 Task: Look for space in Schio, Italy from 17th June, 2023 to 21st June, 2023 for 2 adults in price range Rs.7000 to Rs.12000. Place can be private room with 1  bedroom having 2 beds and 1 bathroom. Property type can be house, flat, guest house. Amenities needed are: wifi. Booking option can be shelf check-in. Required host language is English.
Action: Mouse moved to (532, 153)
Screenshot: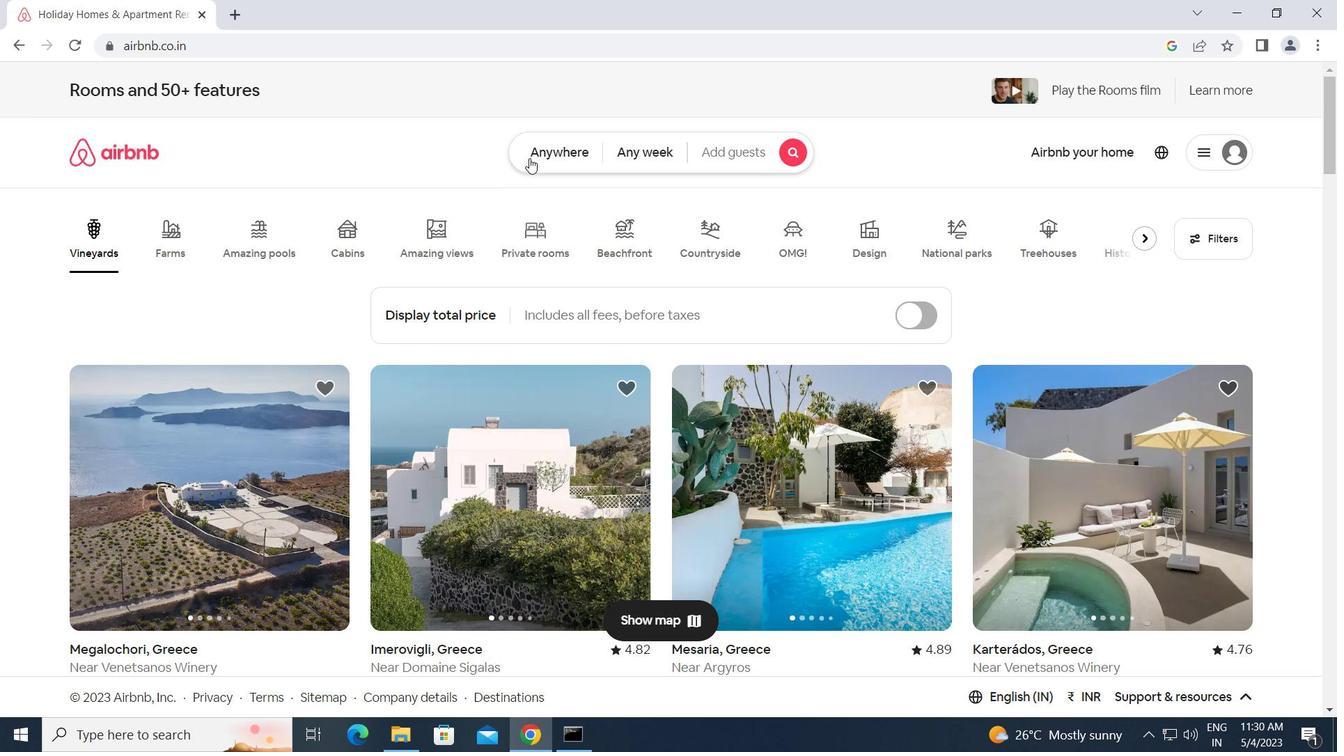 
Action: Mouse pressed left at (532, 153)
Screenshot: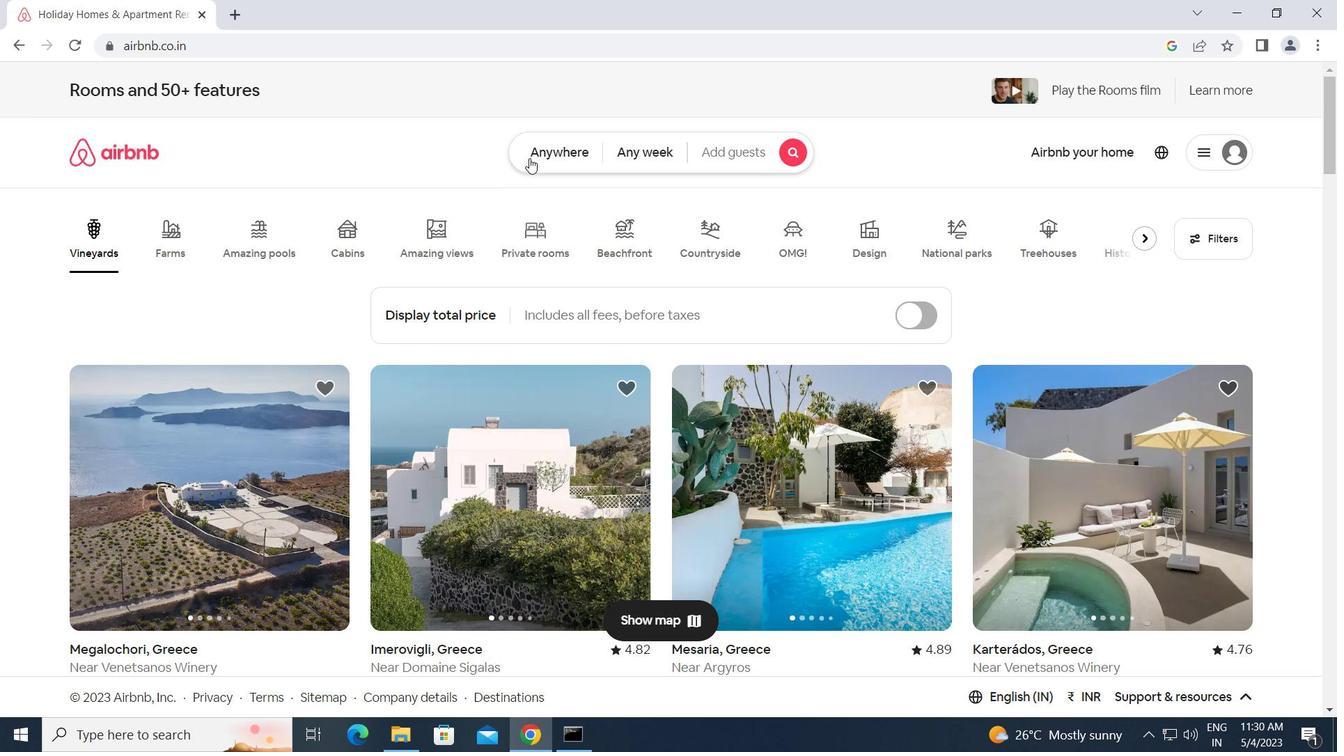 
Action: Mouse moved to (400, 217)
Screenshot: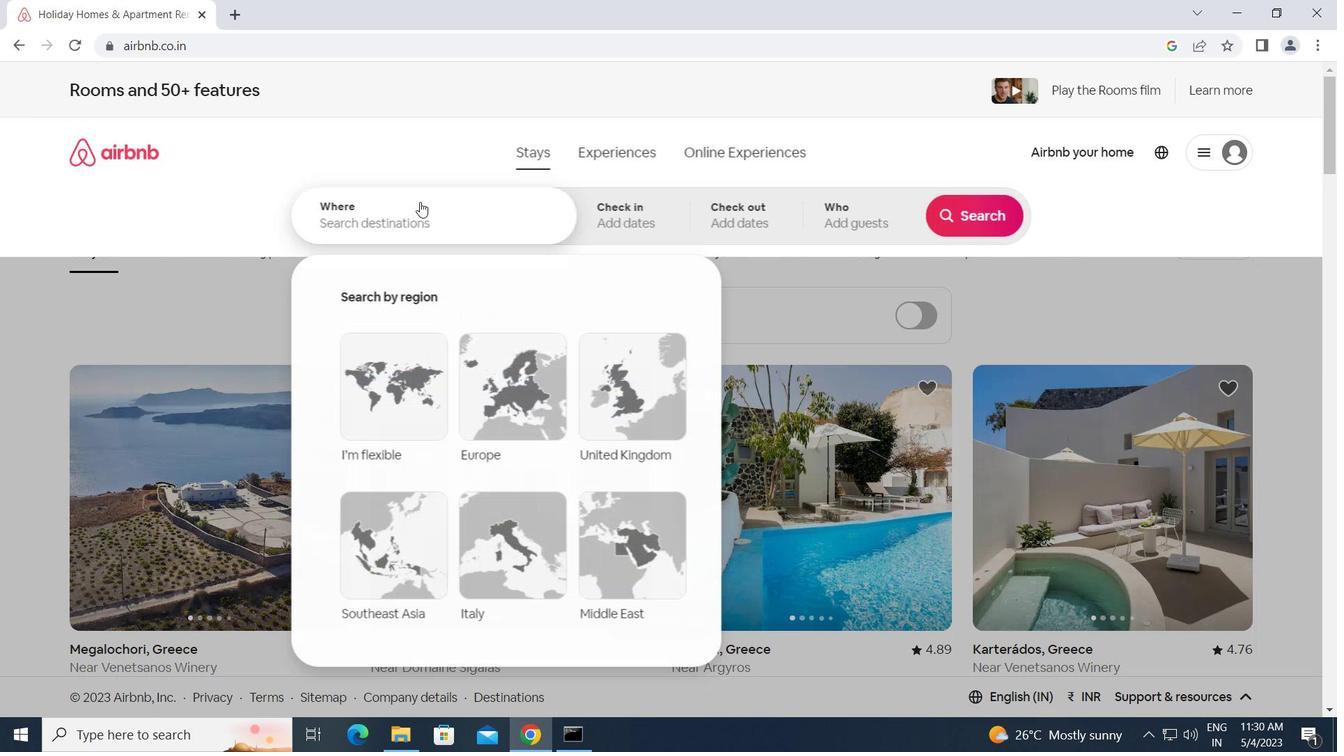 
Action: Mouse pressed left at (400, 217)
Screenshot: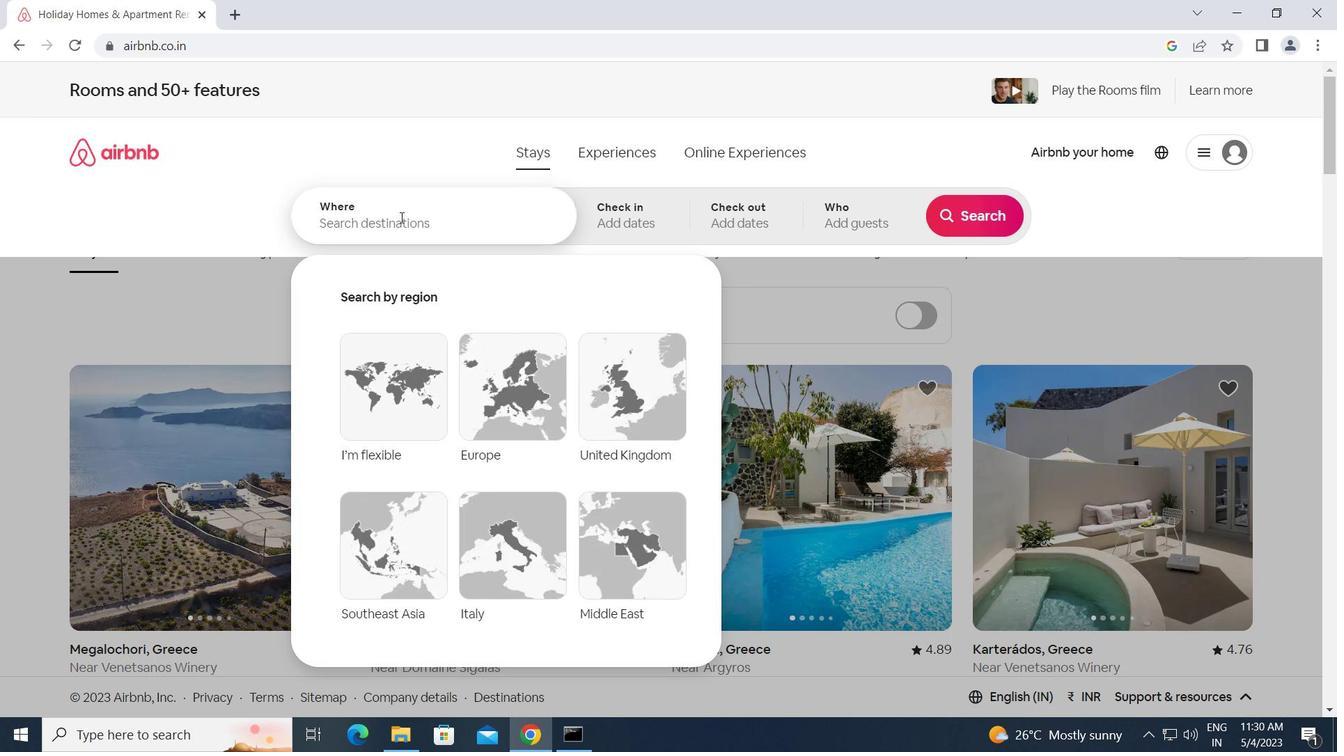 
Action: Mouse moved to (119, 441)
Screenshot: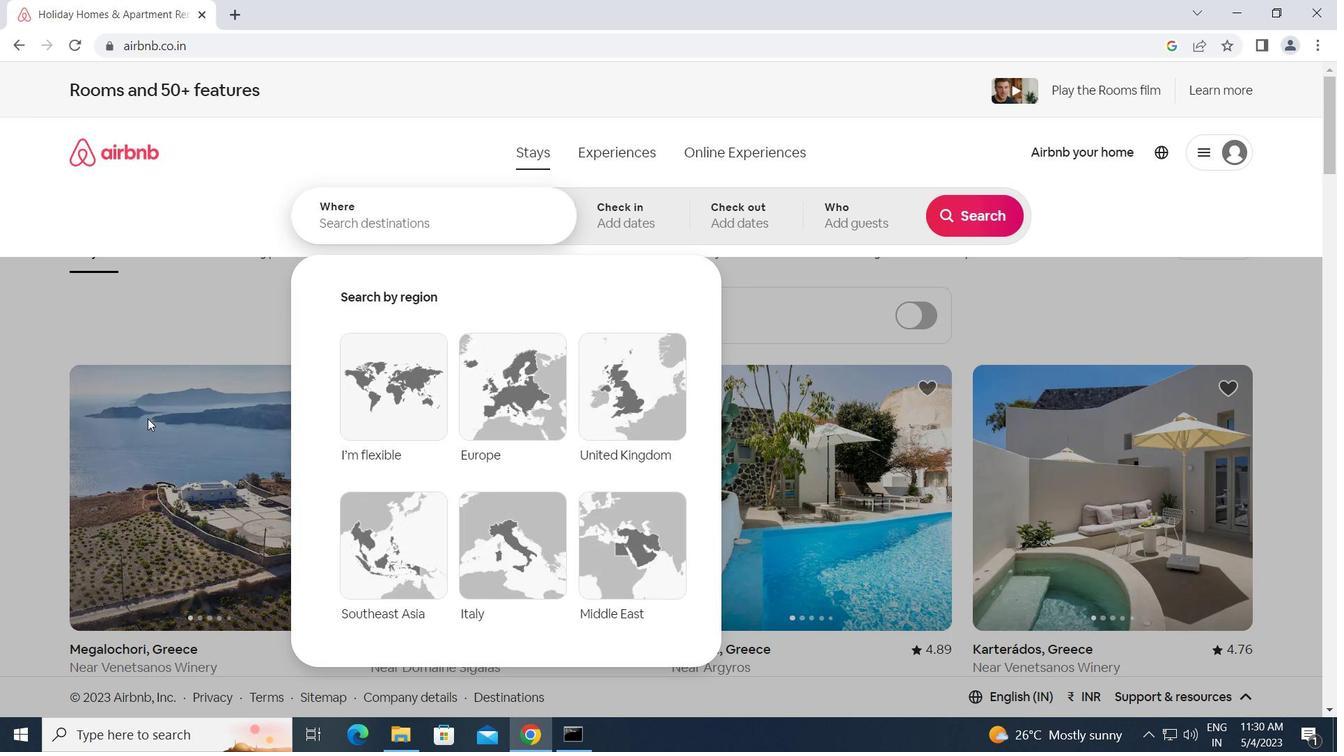 
Action: Key pressed s
Screenshot: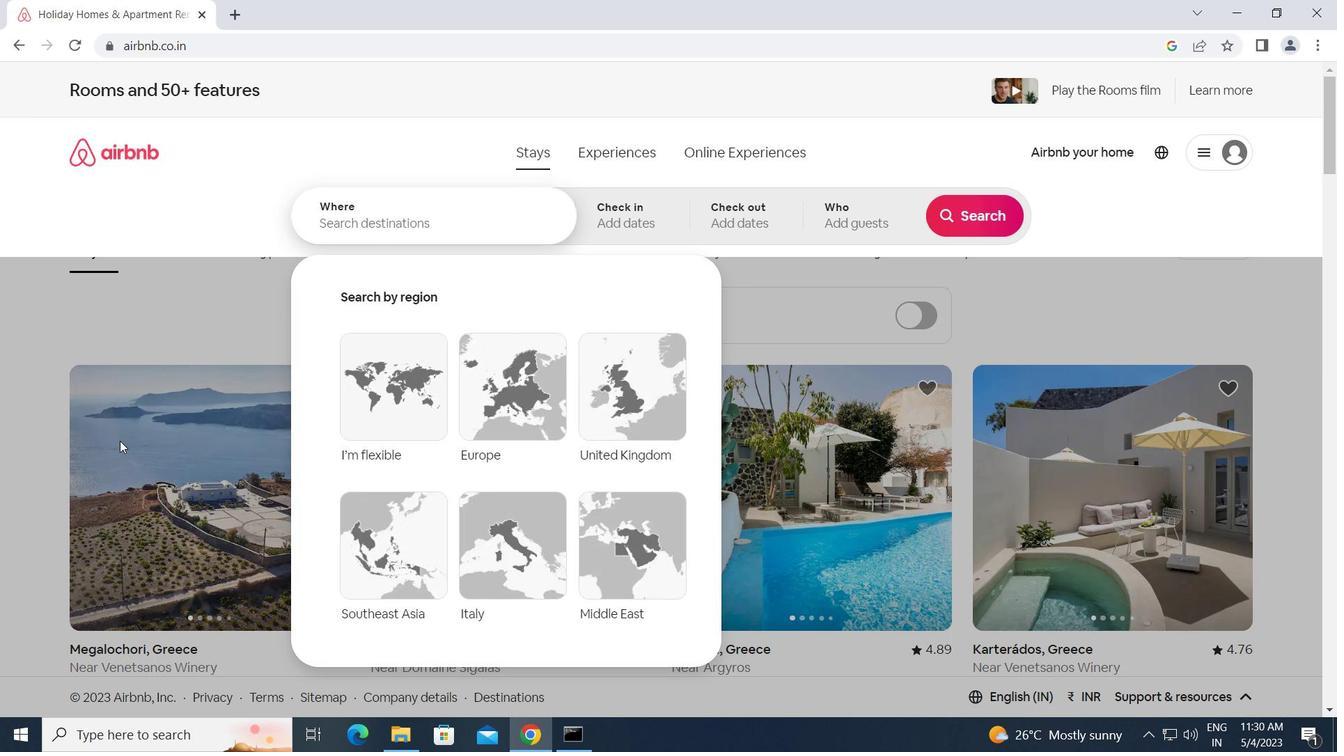 
Action: Mouse moved to (114, 393)
Screenshot: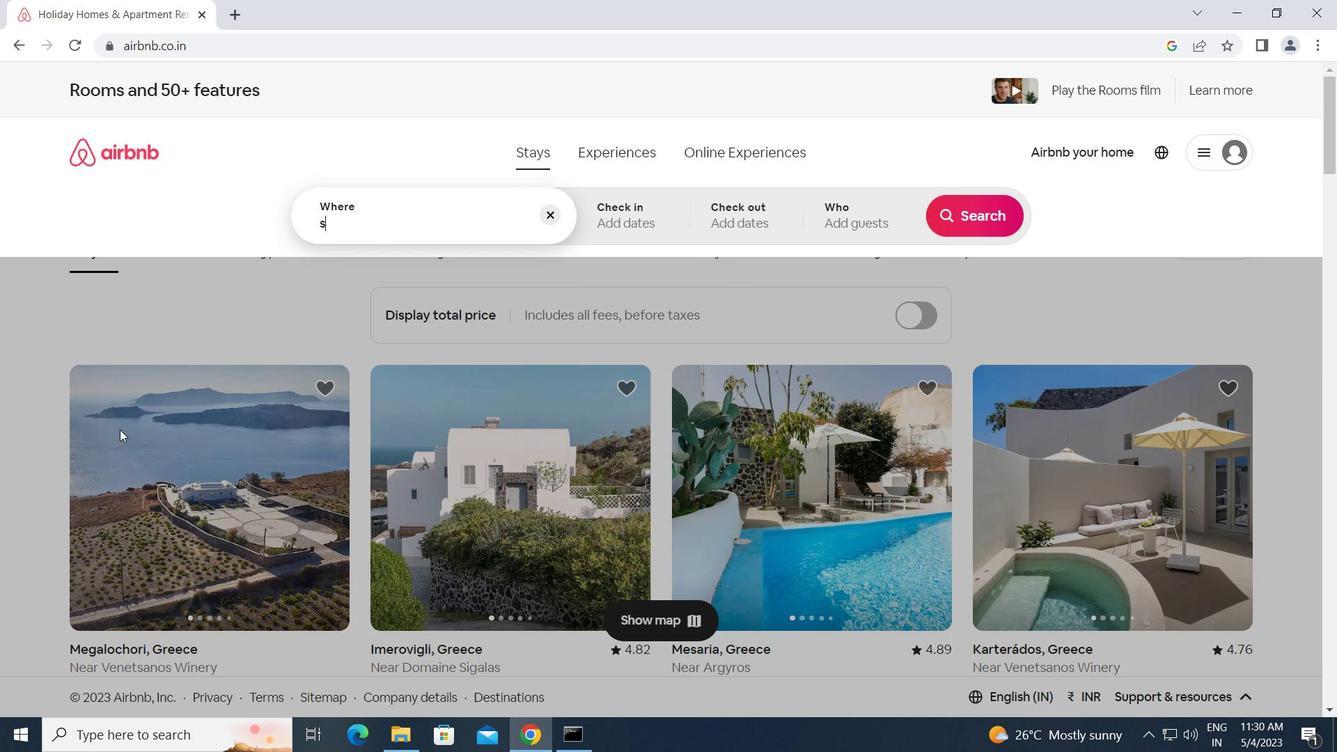 
Action: Key pressed <Key.backspace><Key.caps_lock>s<Key.caps_lock>chio,<Key.space><Key.caps_lock>i<Key.caps_lock>taly<Key.enter>
Screenshot: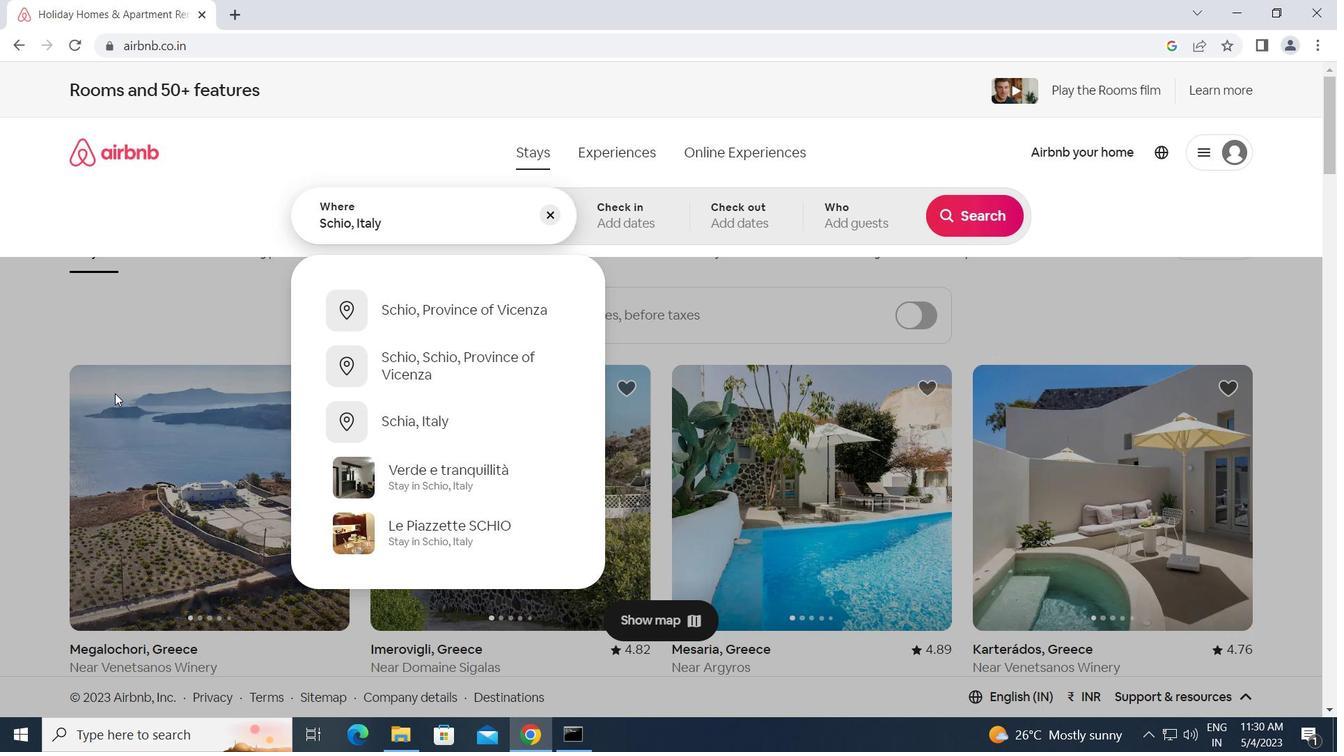 
Action: Mouse moved to (948, 512)
Screenshot: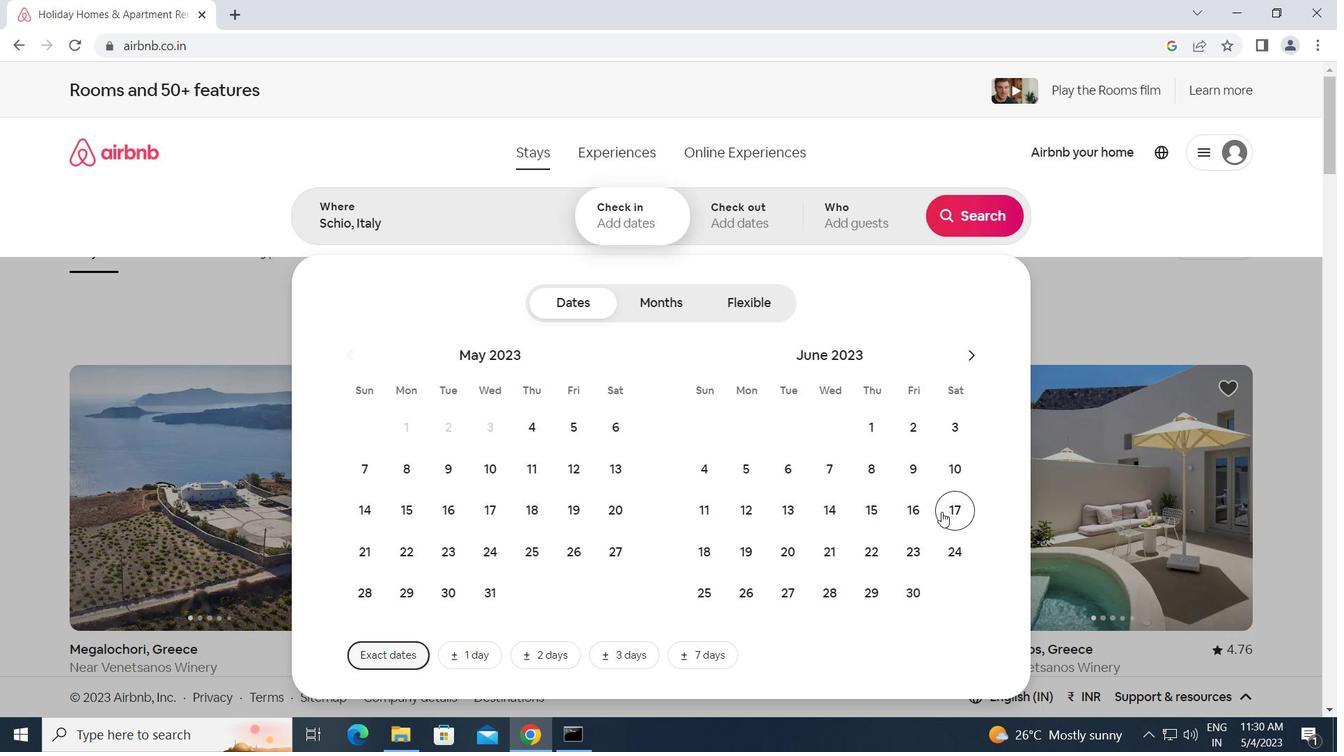 
Action: Mouse pressed left at (948, 512)
Screenshot: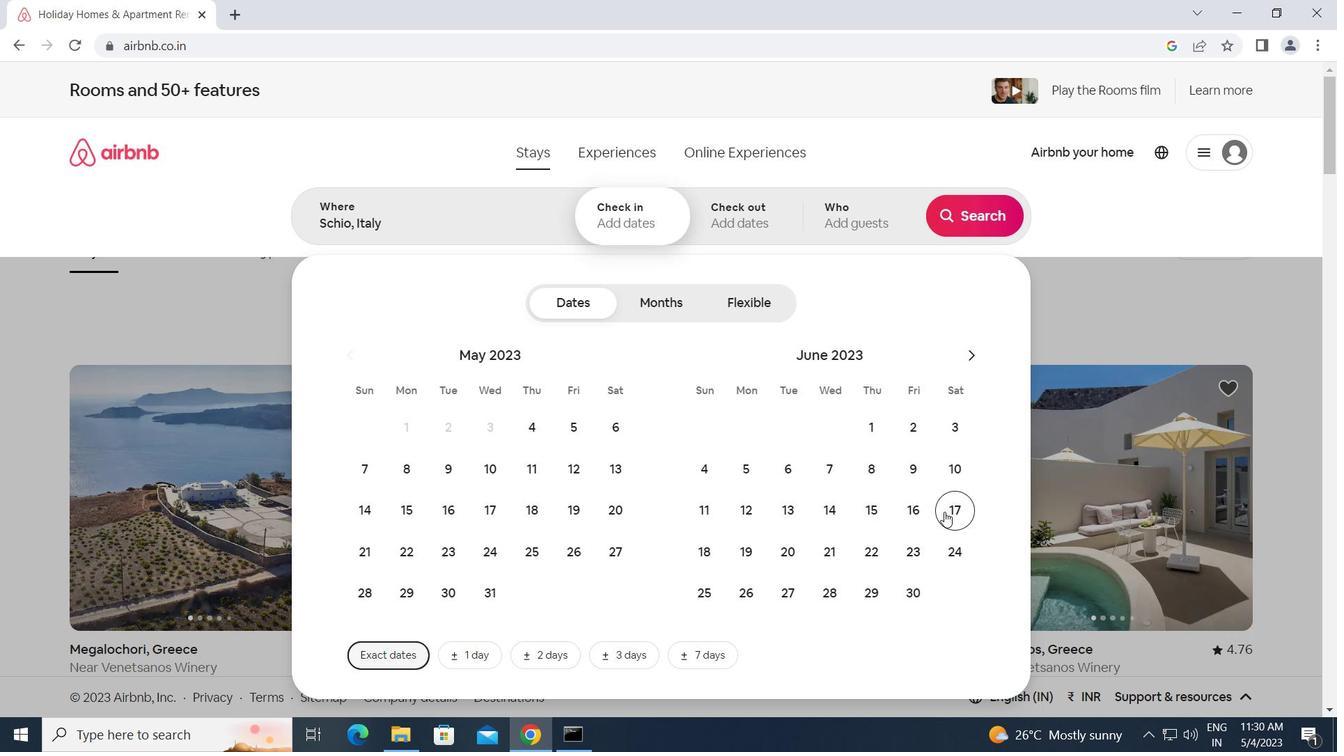 
Action: Mouse moved to (827, 545)
Screenshot: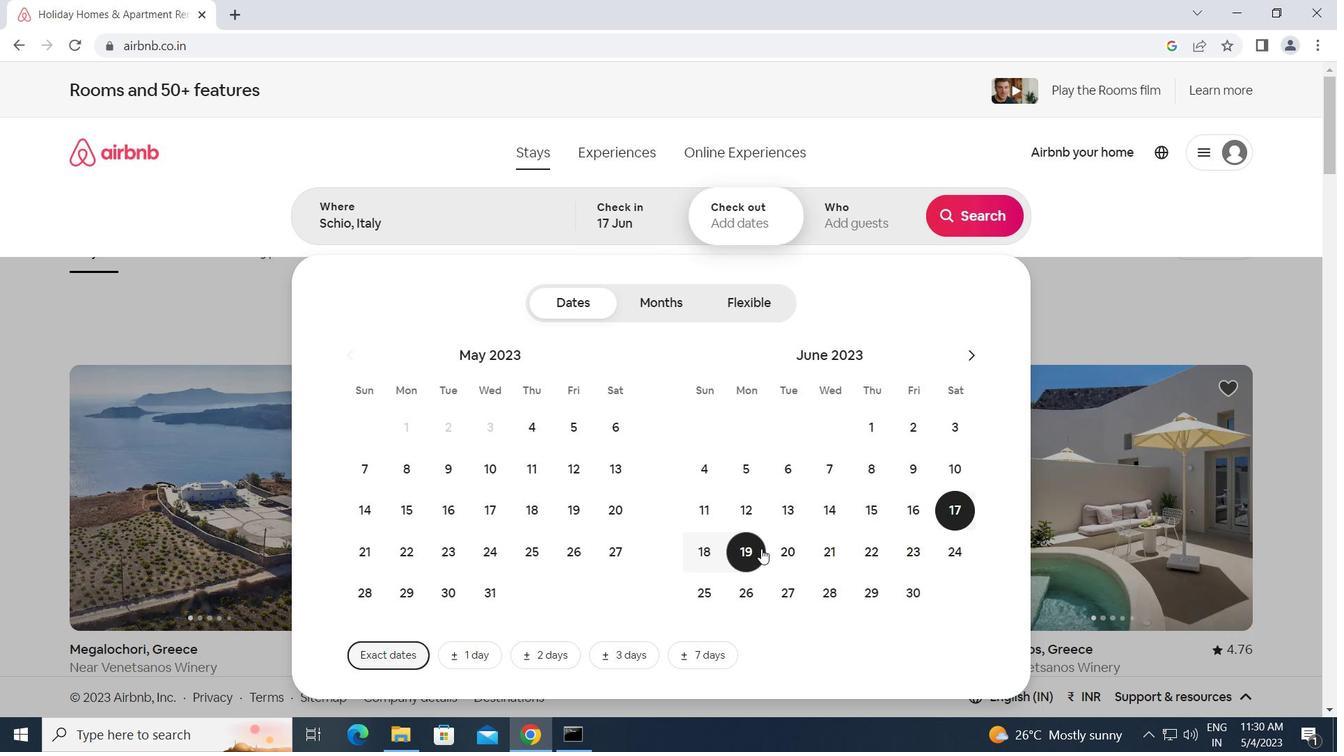 
Action: Mouse pressed left at (827, 545)
Screenshot: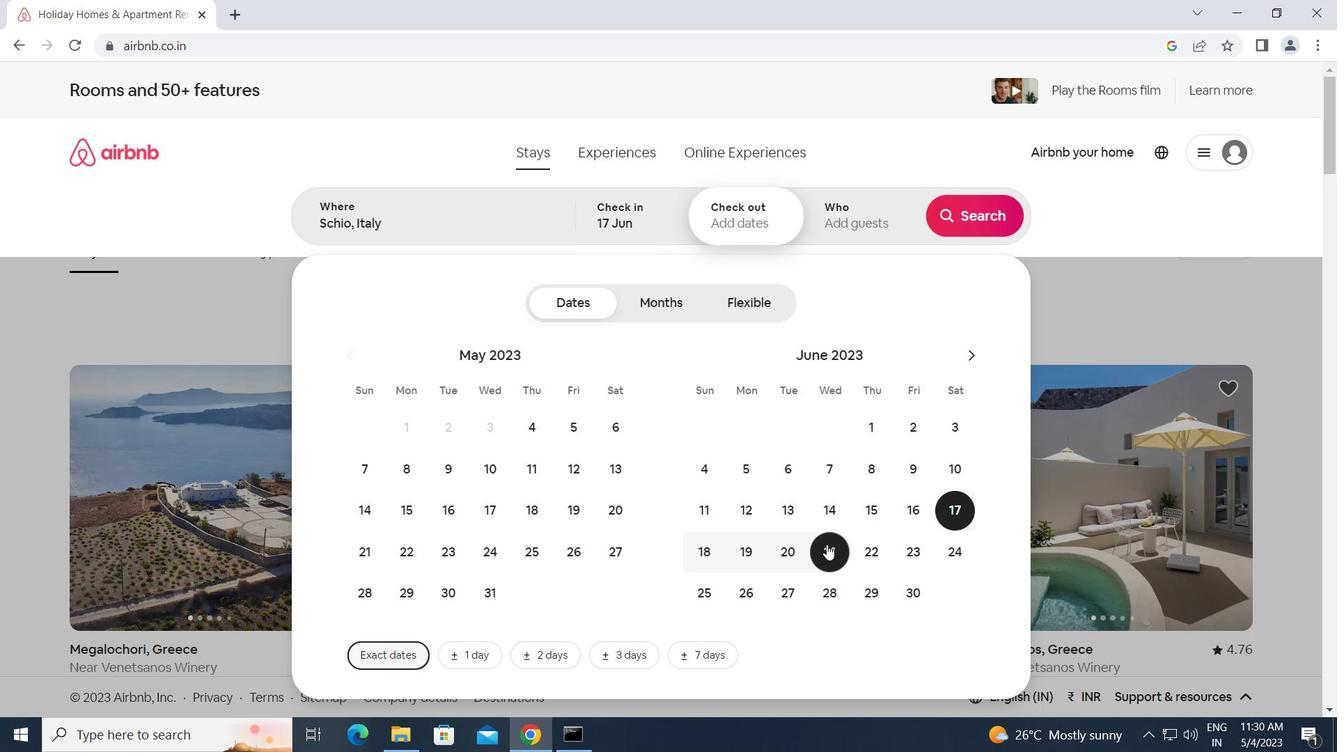 
Action: Mouse moved to (891, 220)
Screenshot: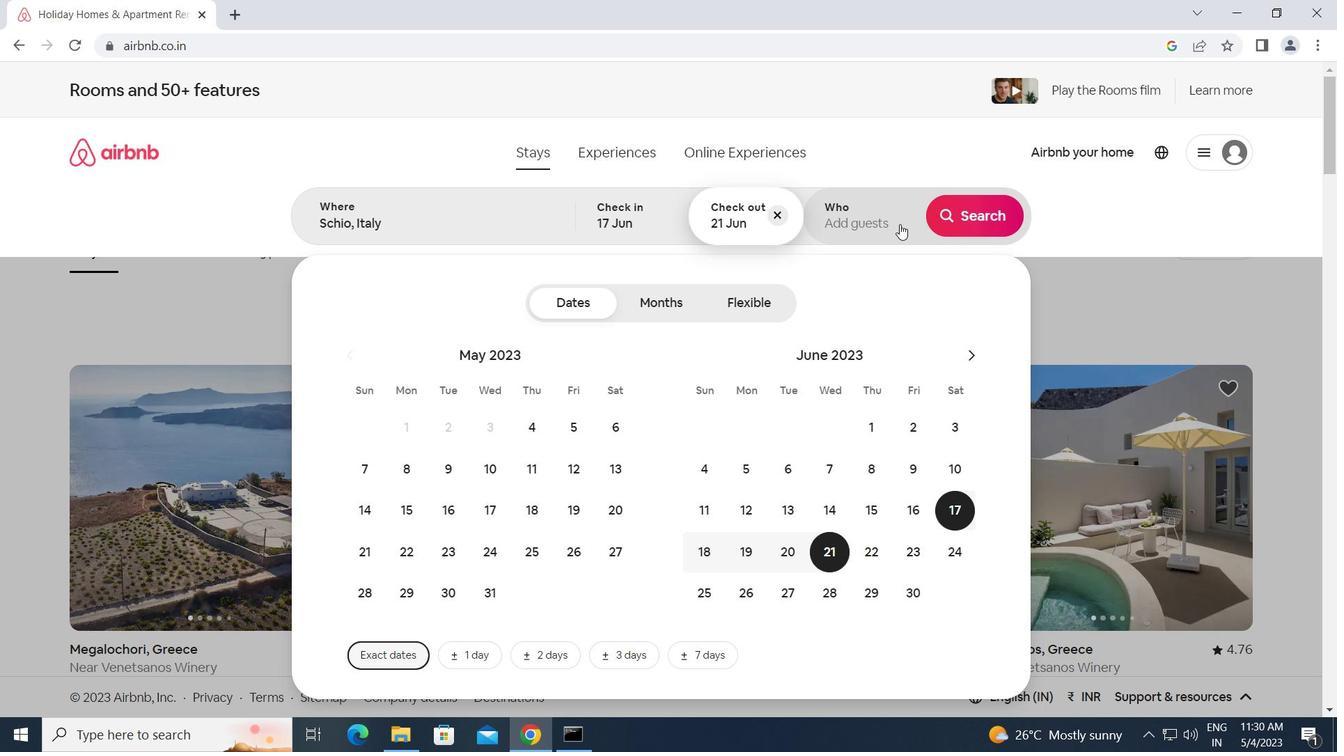 
Action: Mouse pressed left at (891, 220)
Screenshot: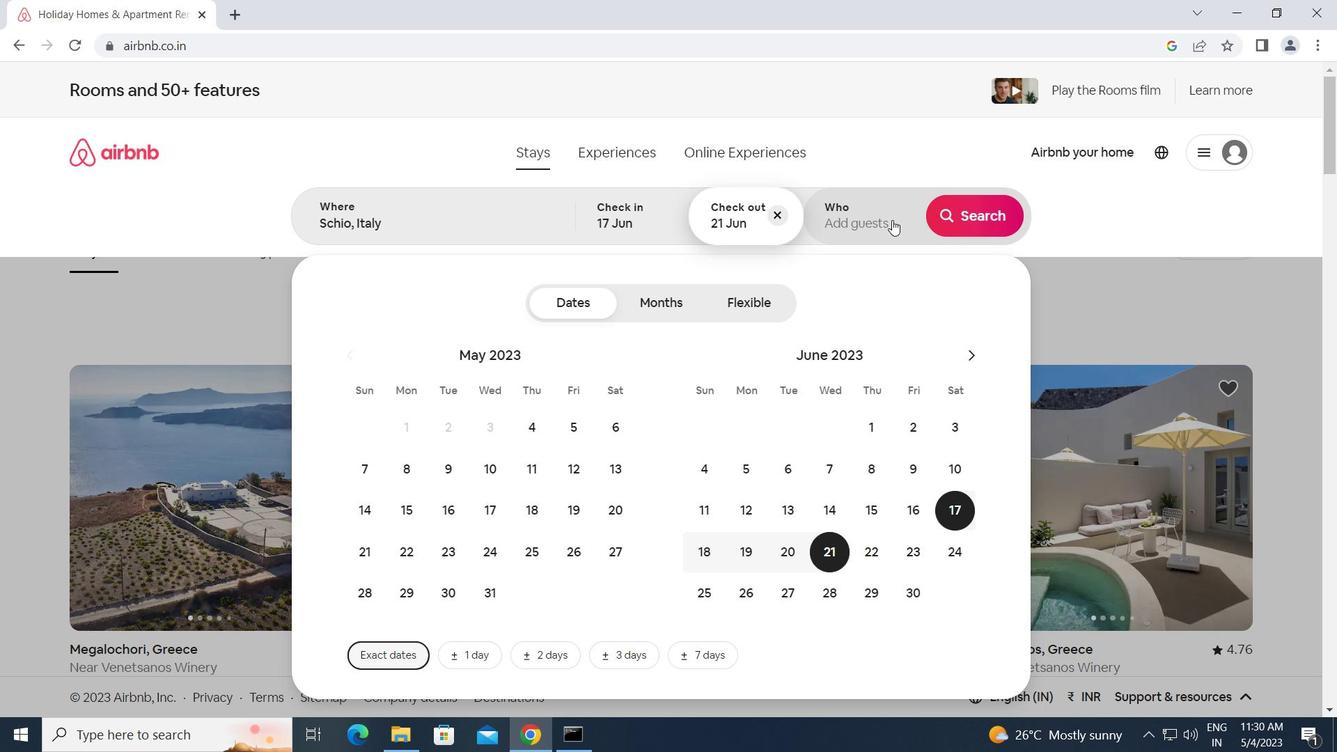 
Action: Mouse moved to (977, 303)
Screenshot: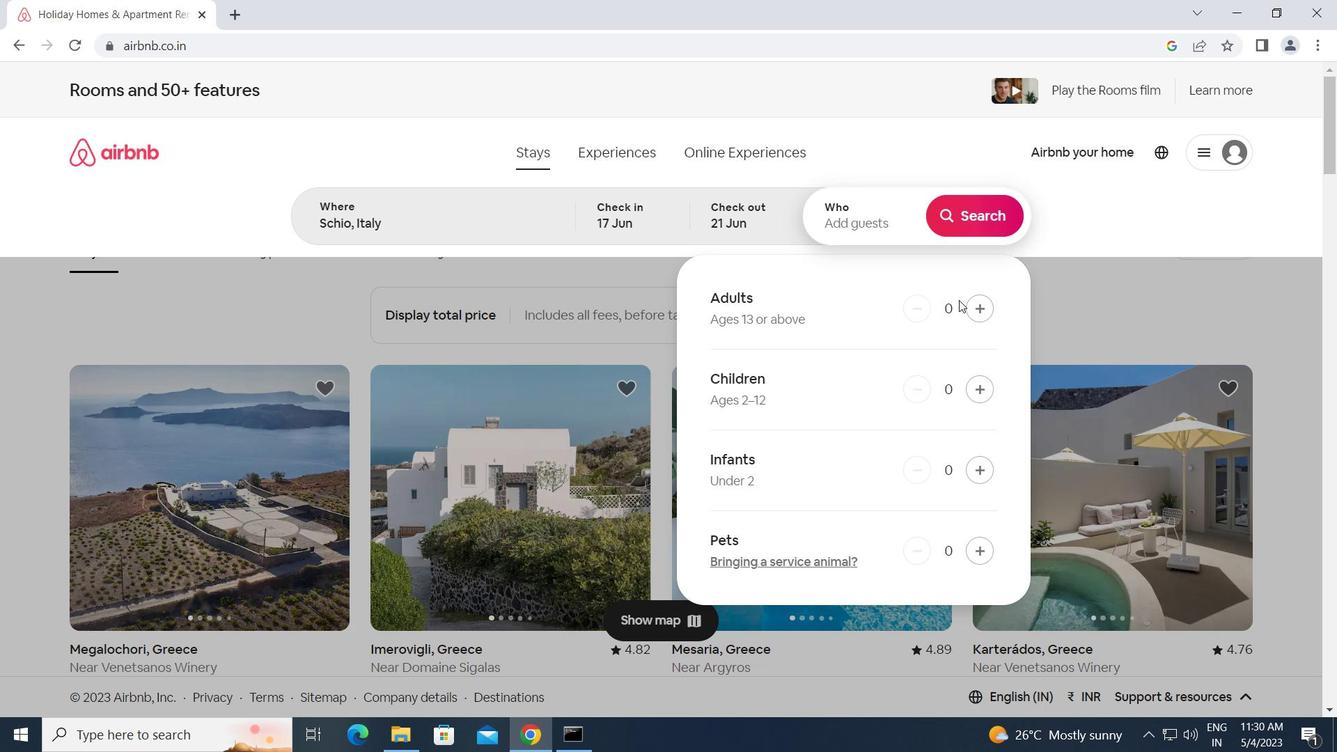 
Action: Mouse pressed left at (977, 303)
Screenshot: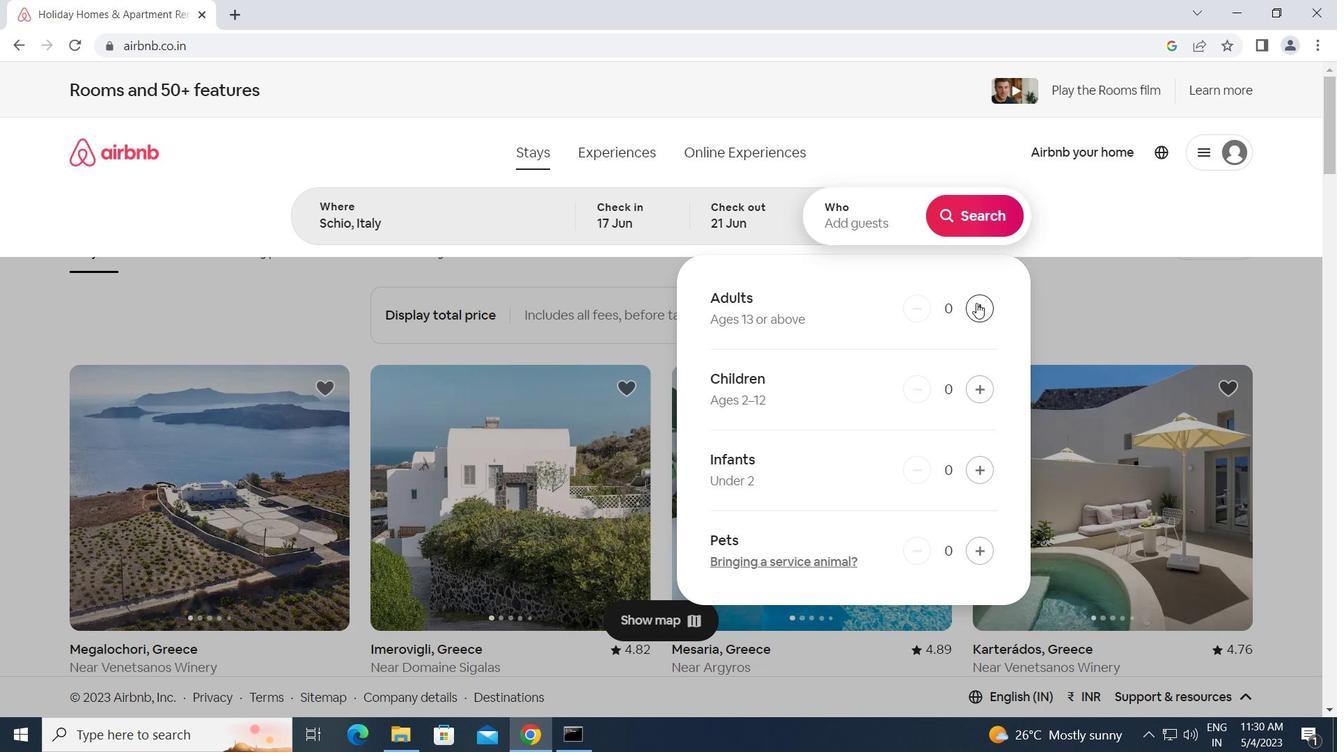 
Action: Mouse pressed left at (977, 303)
Screenshot: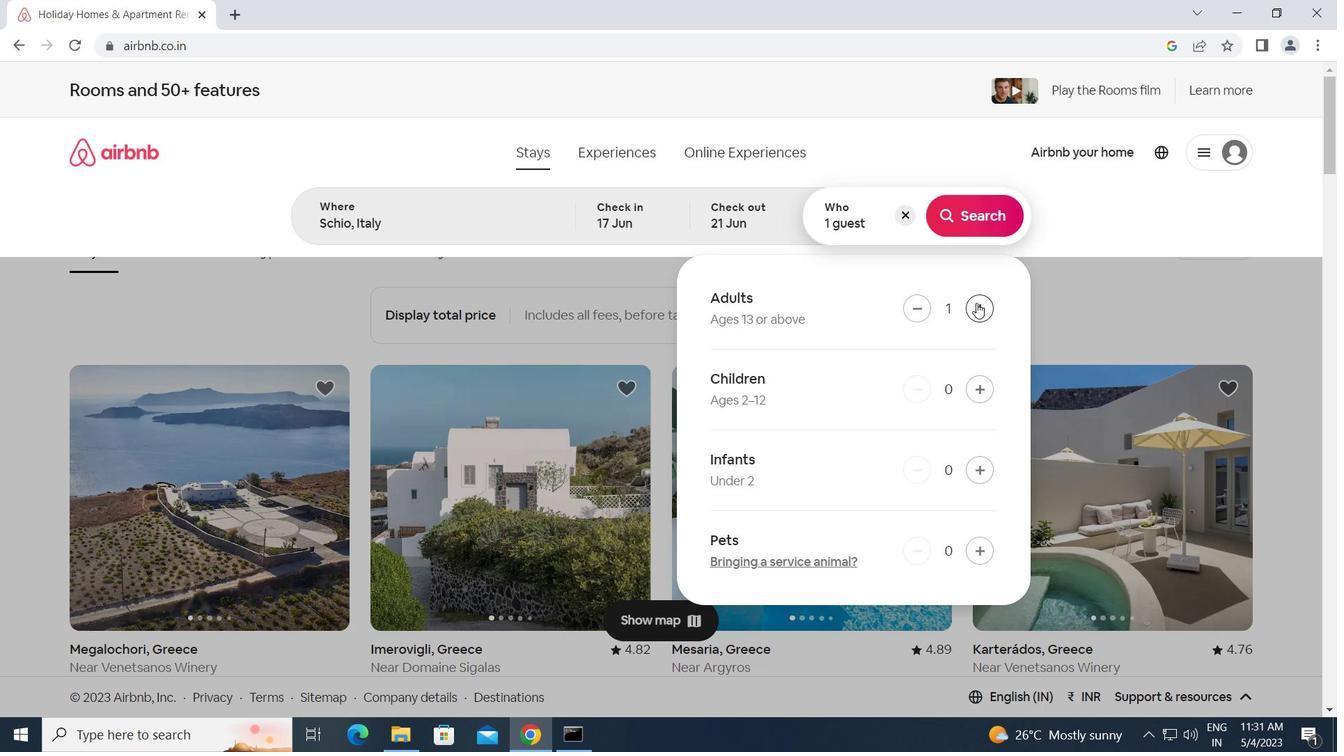 
Action: Mouse moved to (985, 209)
Screenshot: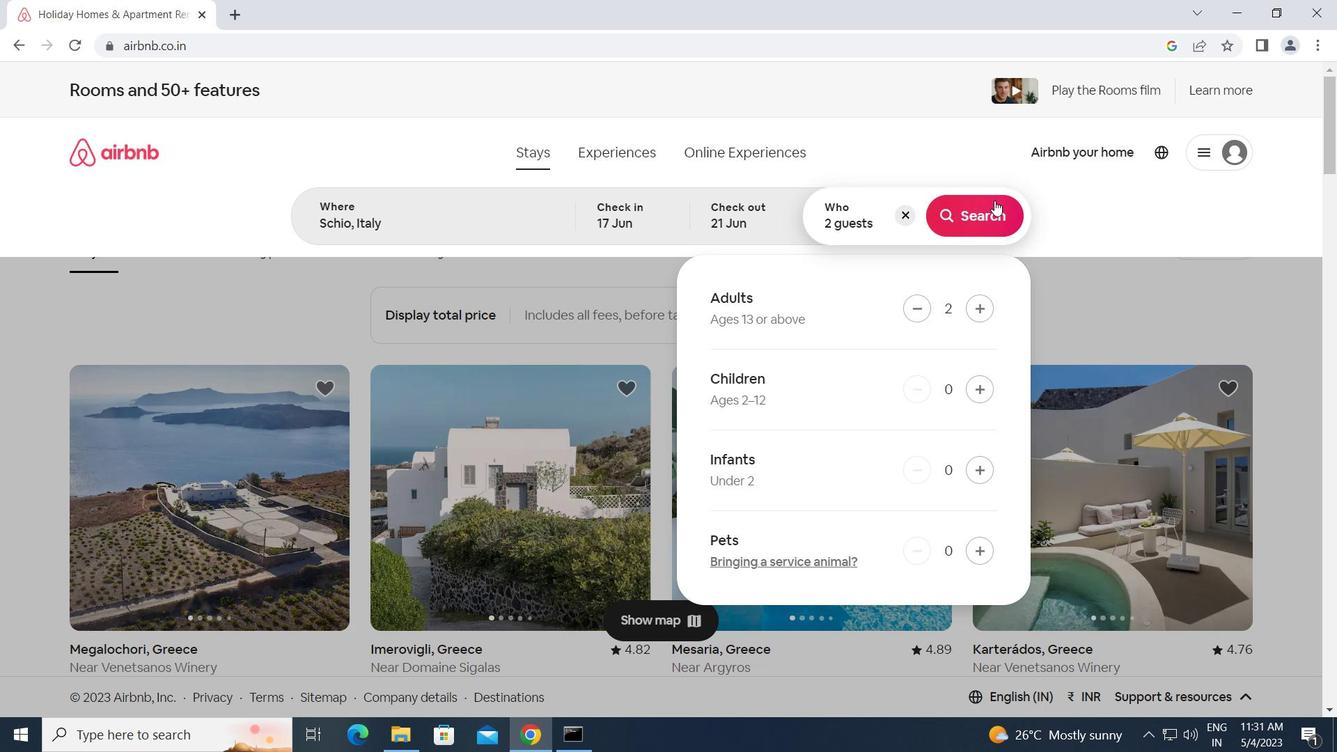 
Action: Mouse pressed left at (985, 209)
Screenshot: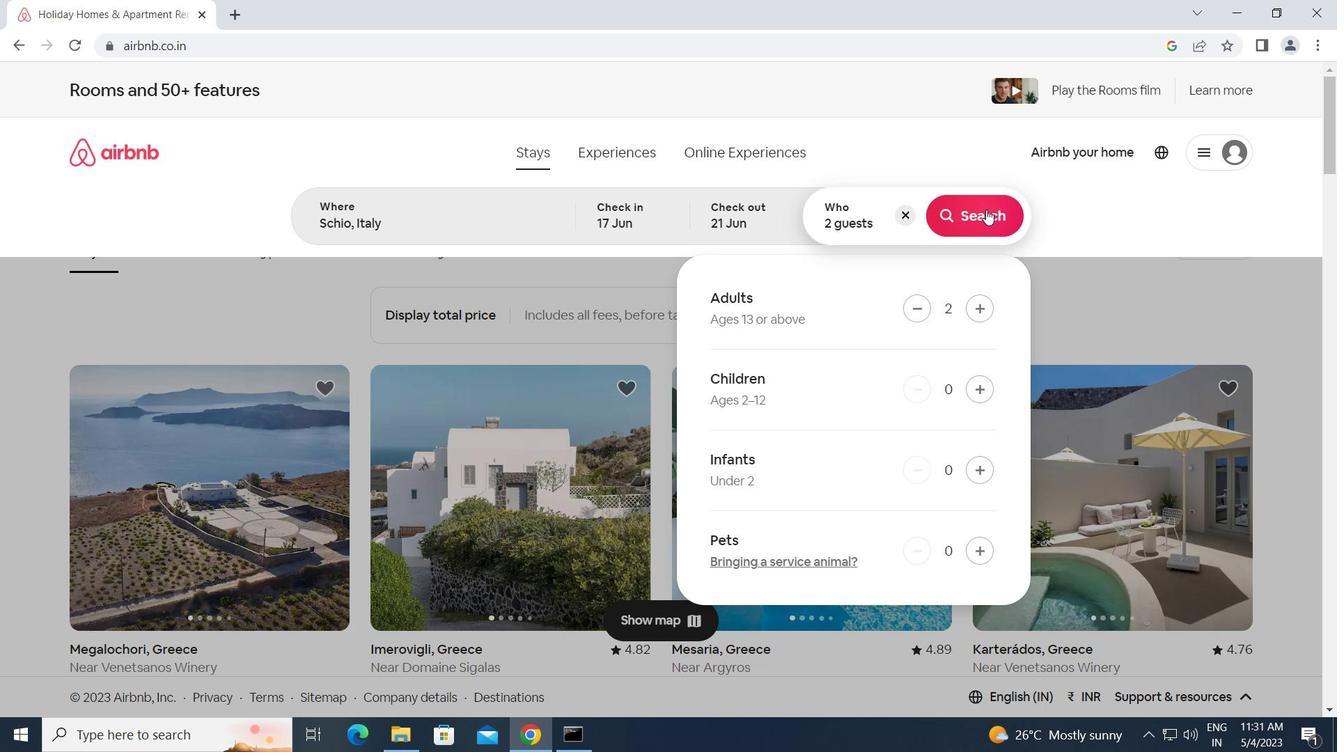 
Action: Mouse moved to (1273, 167)
Screenshot: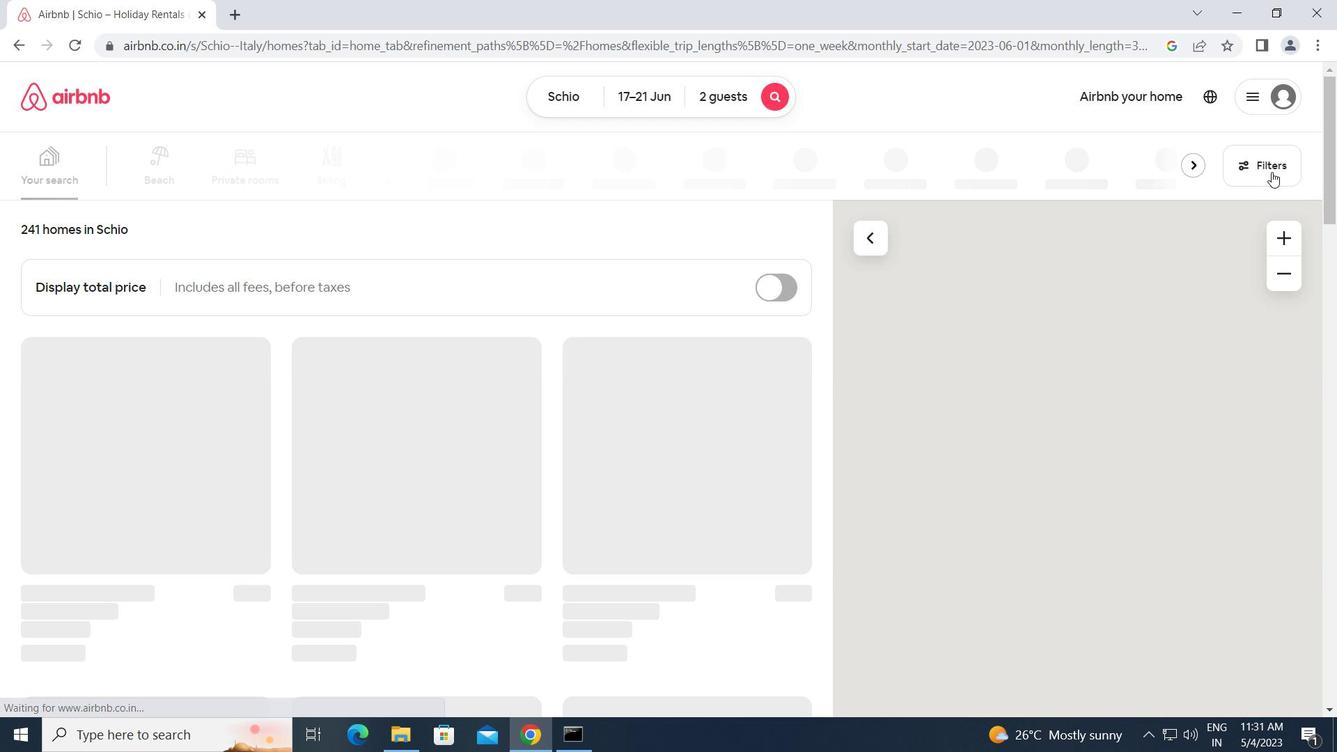 
Action: Mouse pressed left at (1273, 167)
Screenshot: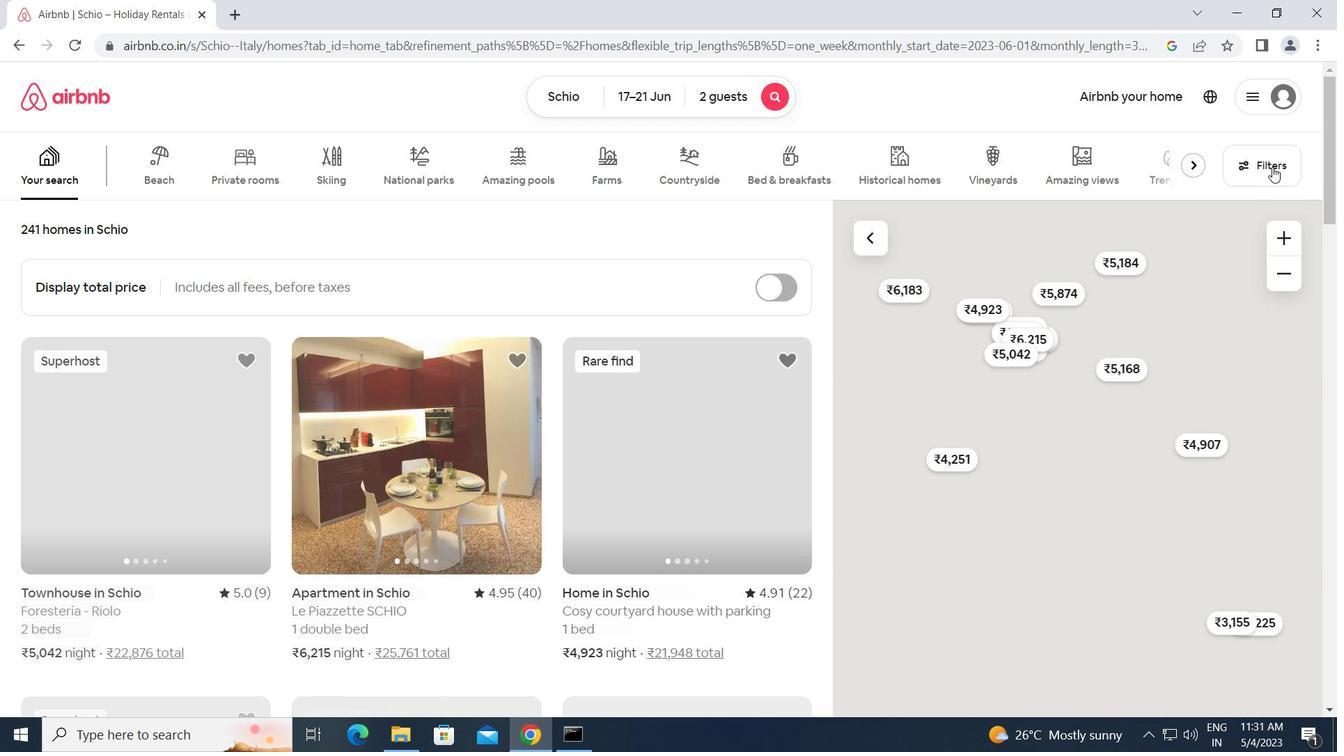
Action: Mouse moved to (436, 388)
Screenshot: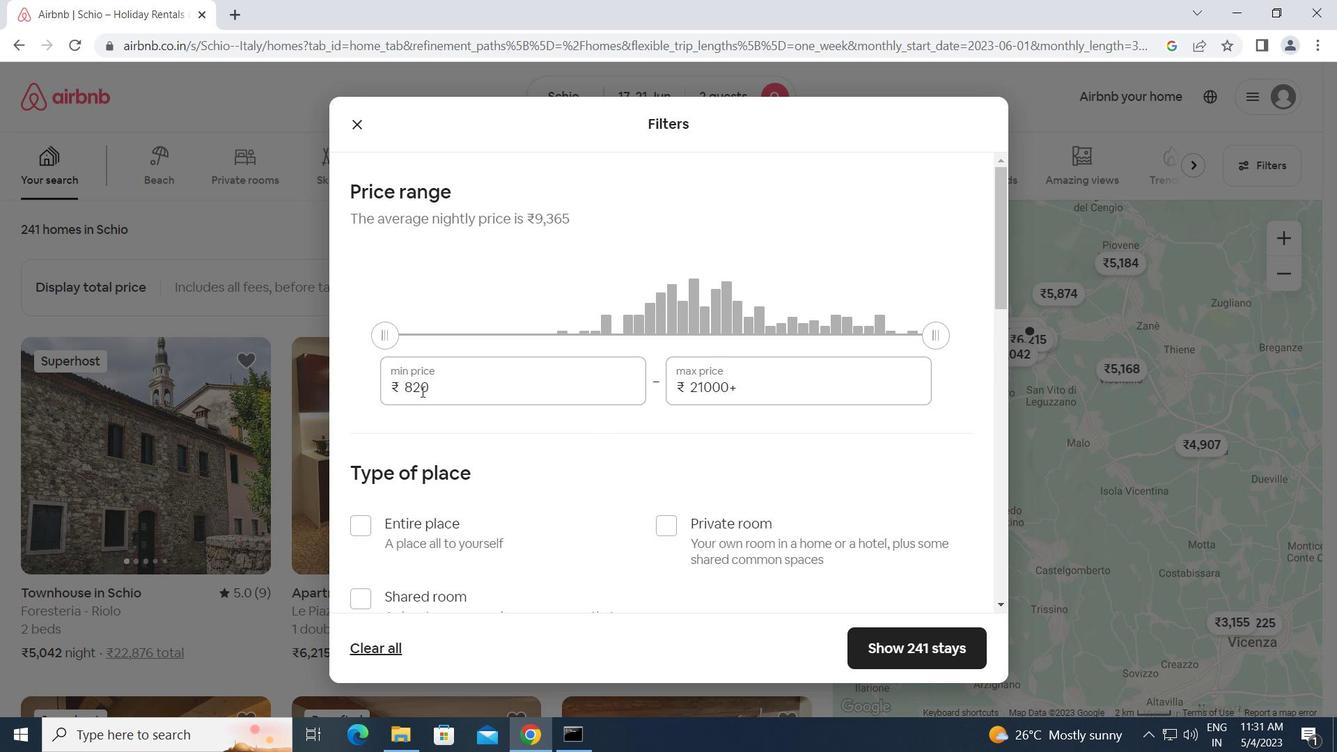 
Action: Mouse pressed left at (436, 388)
Screenshot: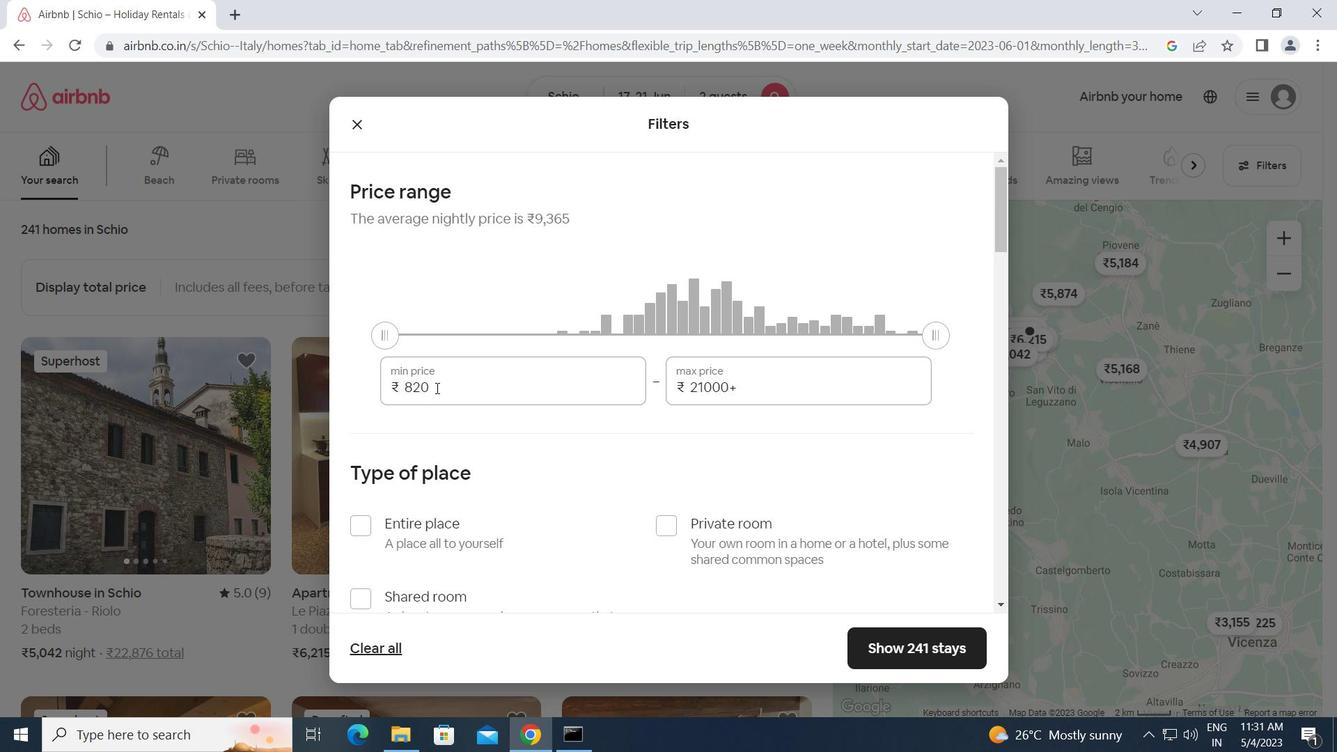 
Action: Mouse moved to (385, 383)
Screenshot: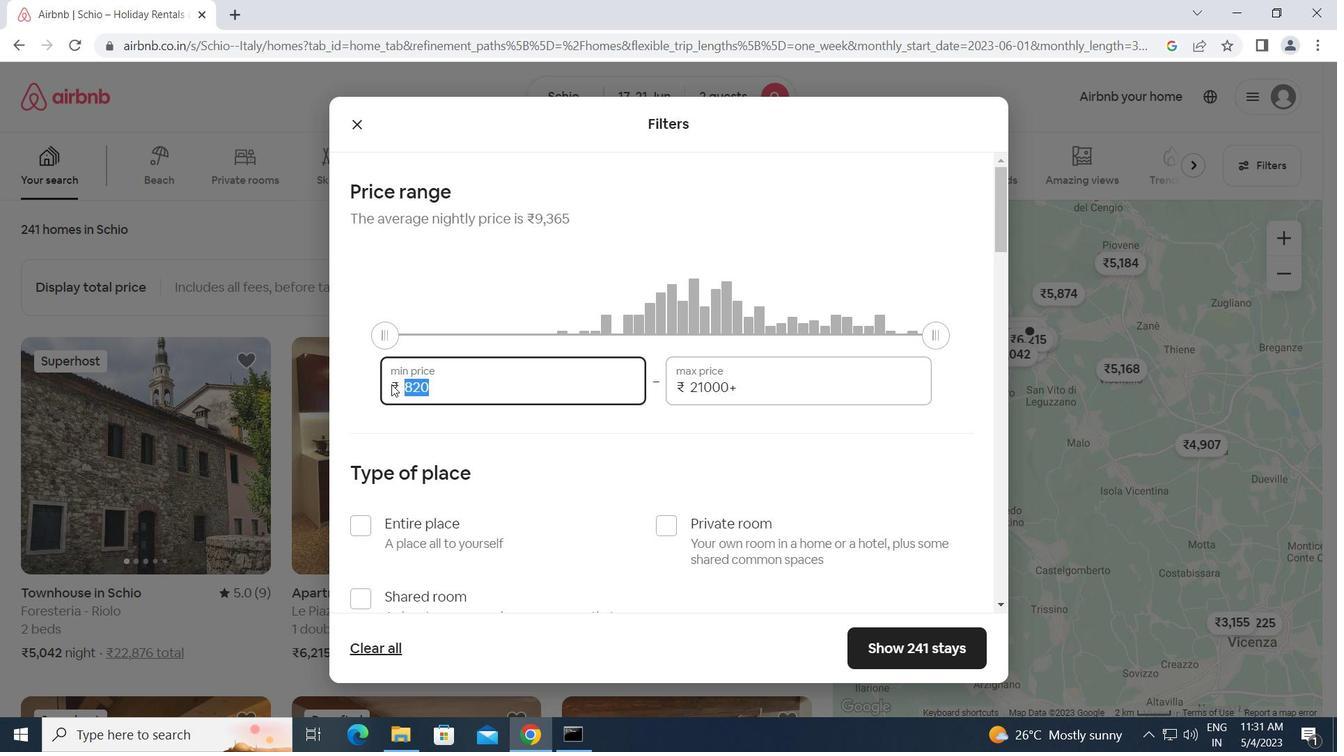 
Action: Key pressed 7
Screenshot: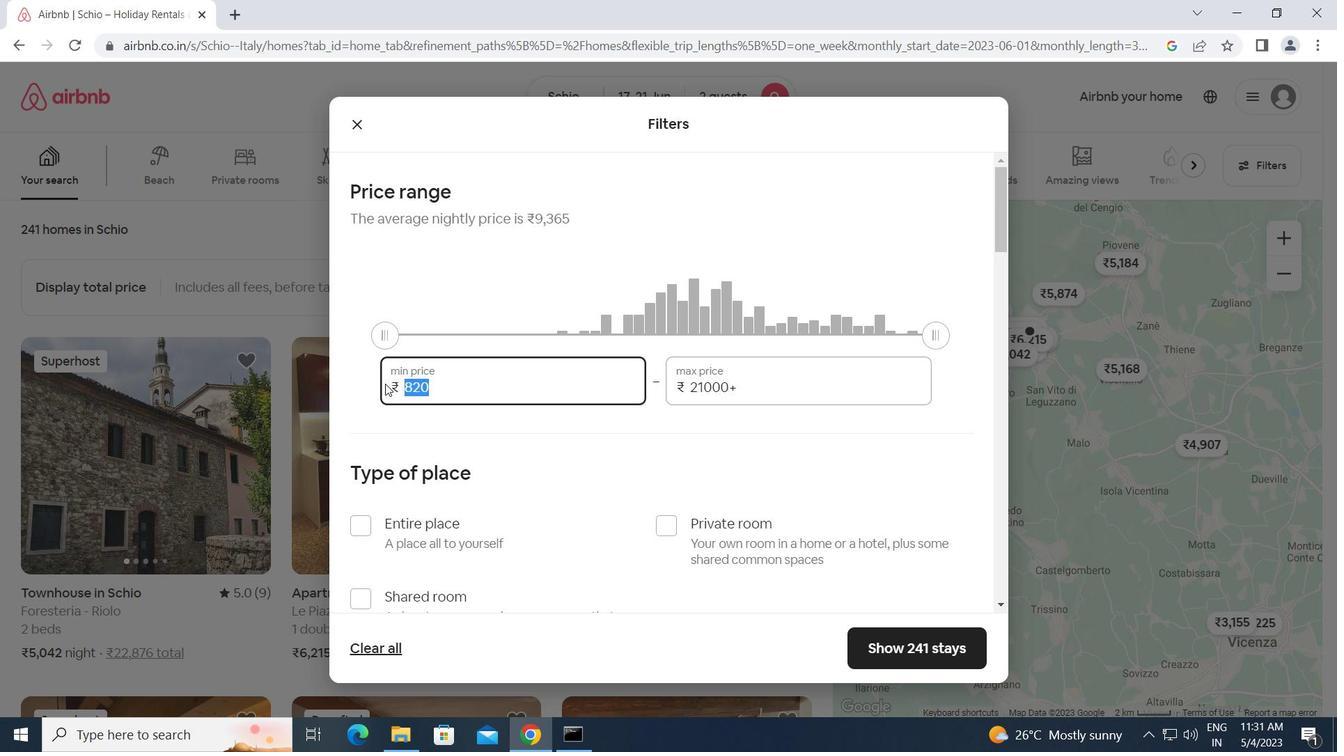 
Action: Mouse moved to (385, 383)
Screenshot: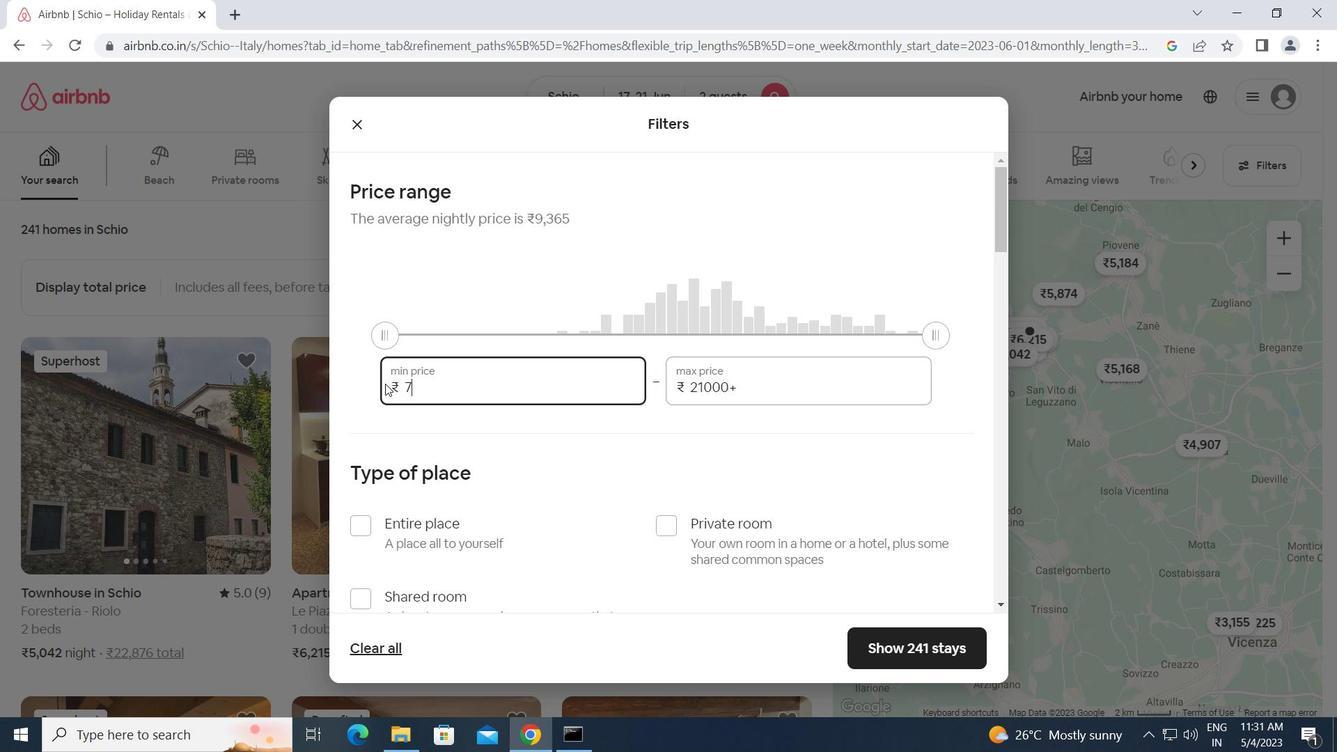 
Action: Key pressed 000<Key.tab>12000
Screenshot: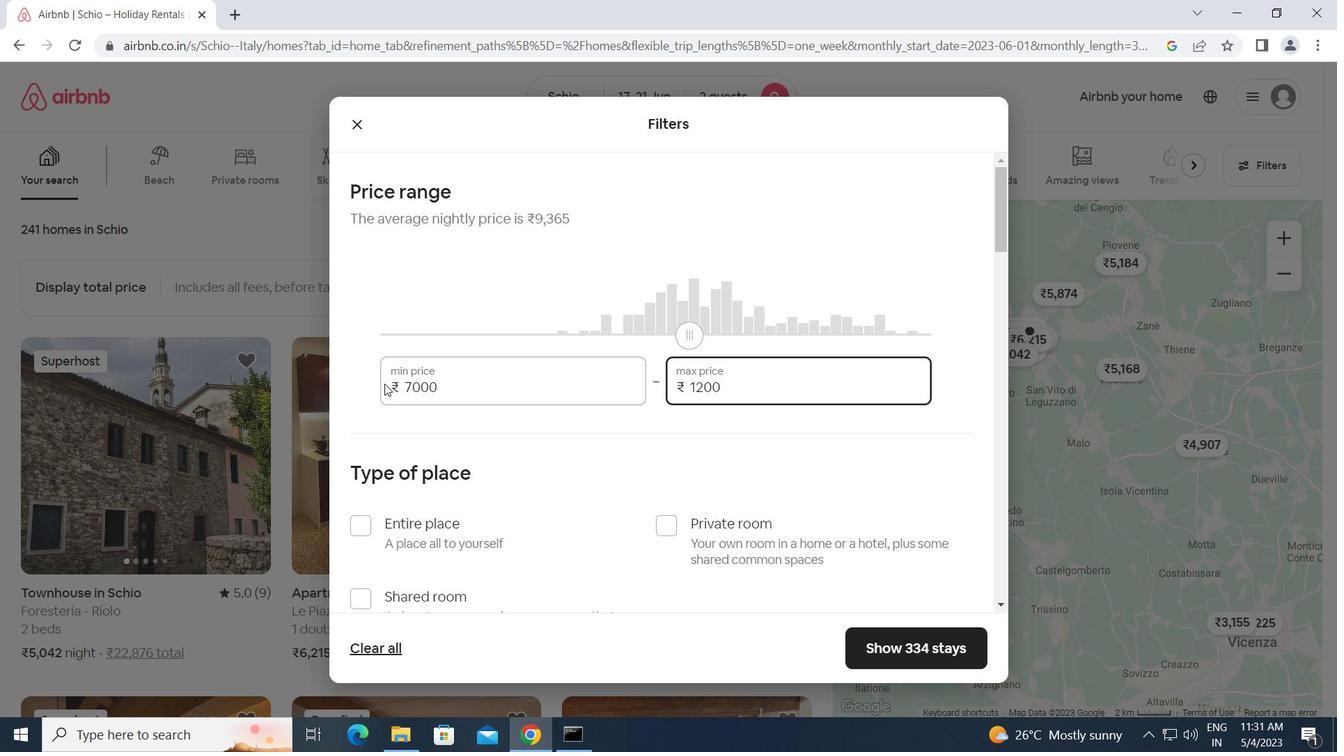 
Action: Mouse moved to (555, 507)
Screenshot: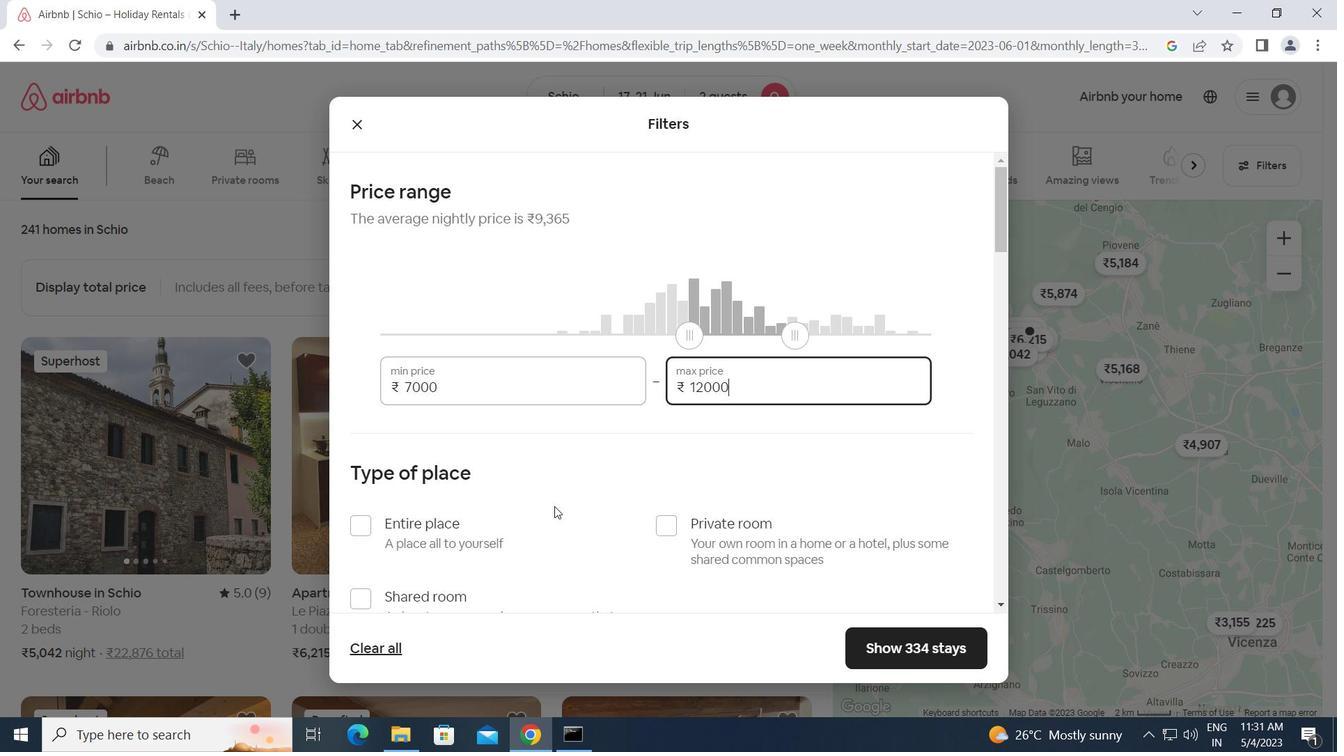 
Action: Mouse scrolled (555, 506) with delta (0, 0)
Screenshot: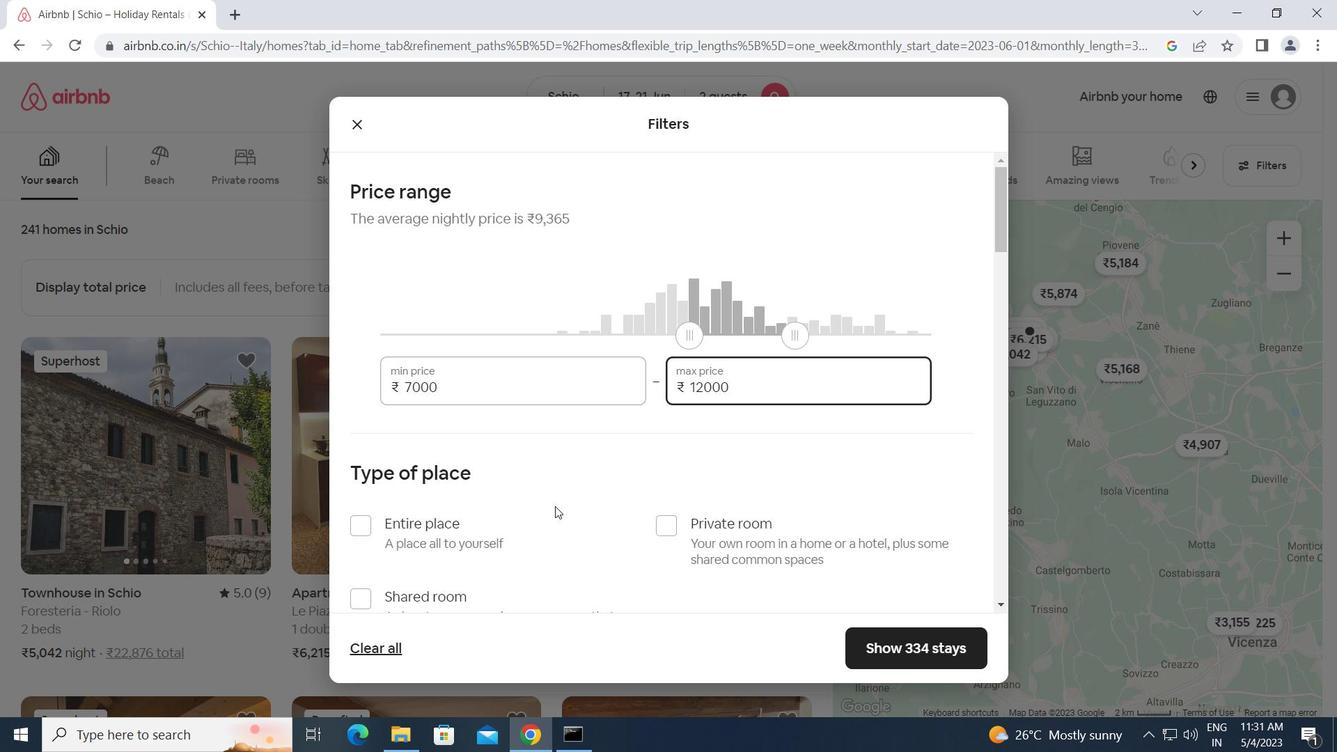 
Action: Mouse moved to (672, 444)
Screenshot: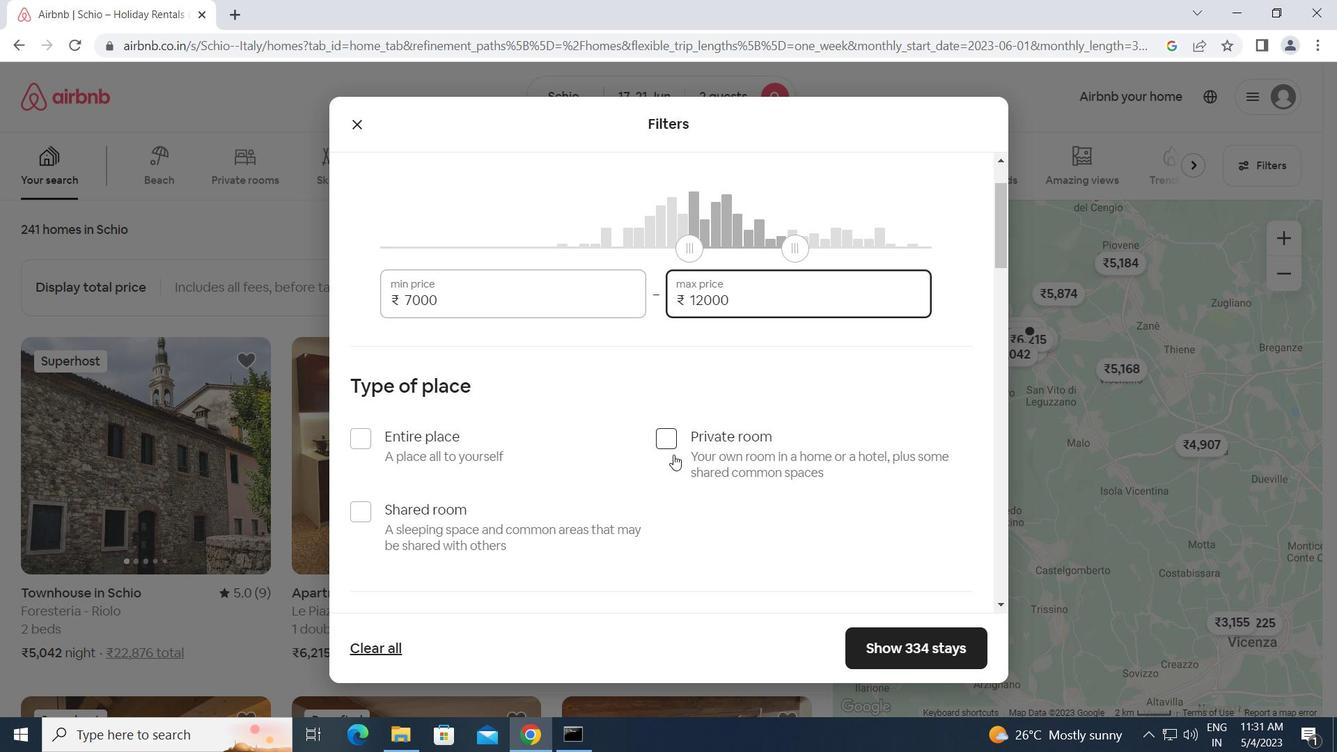 
Action: Mouse pressed left at (672, 444)
Screenshot: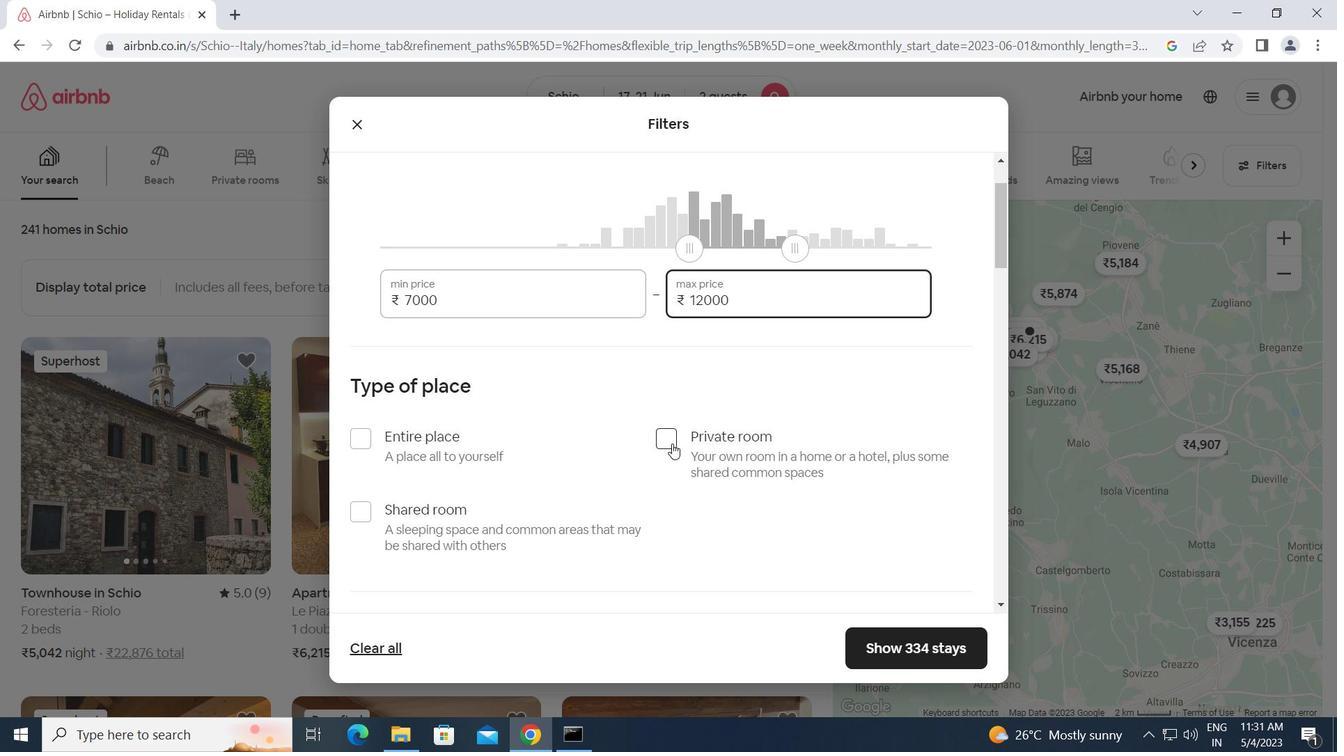 
Action: Mouse moved to (667, 453)
Screenshot: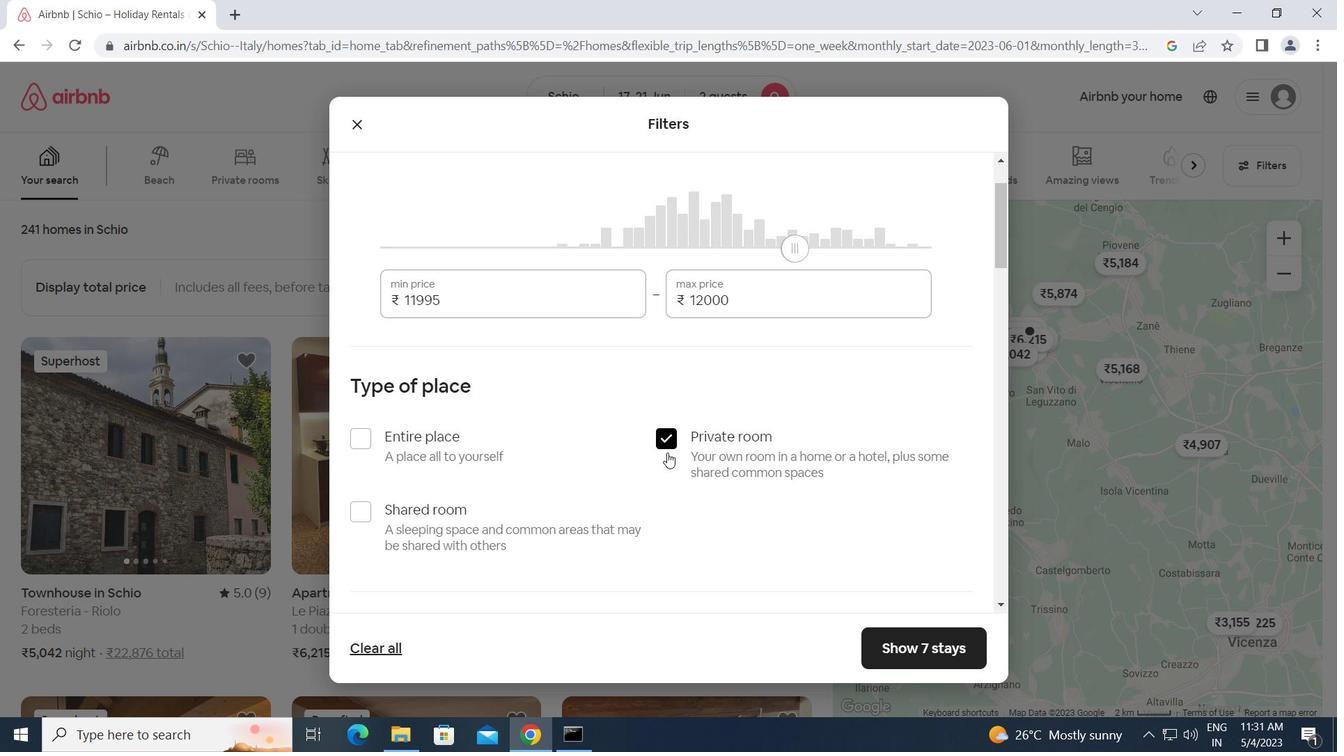 
Action: Mouse scrolled (667, 452) with delta (0, 0)
Screenshot: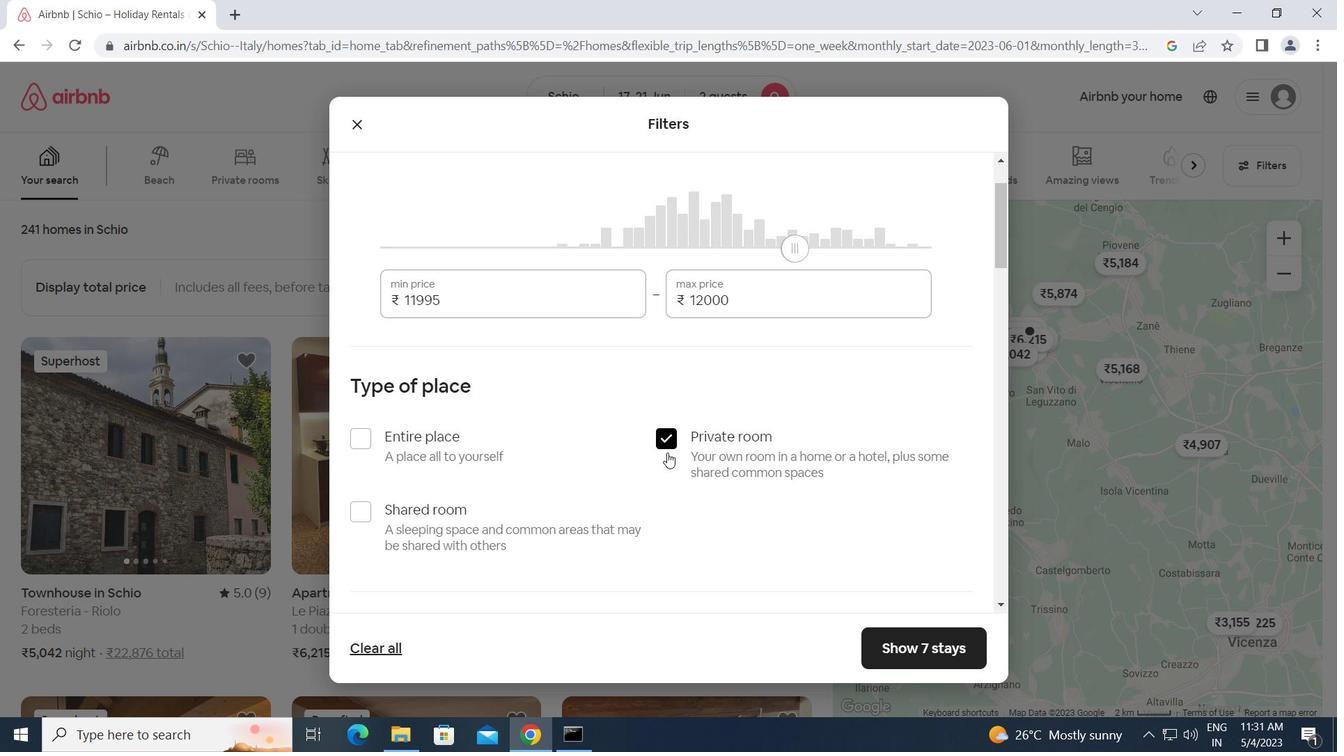 
Action: Mouse moved to (517, 493)
Screenshot: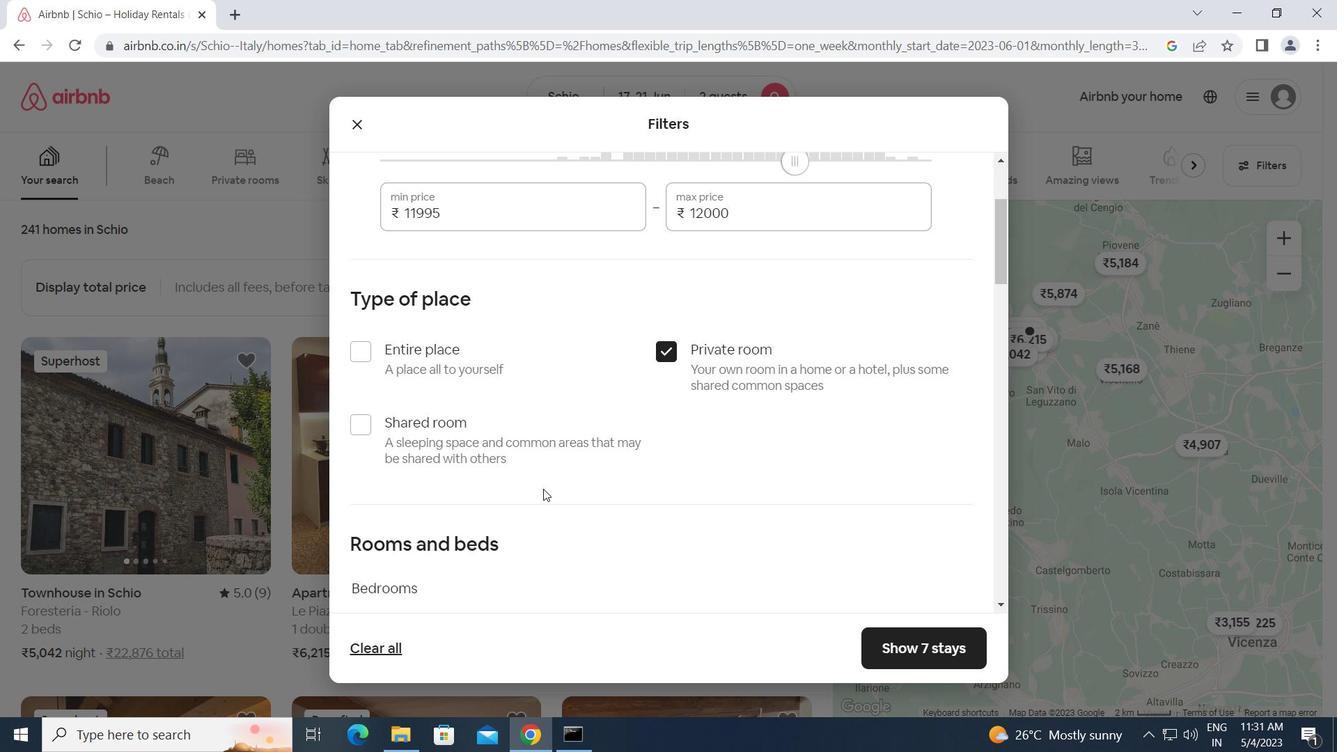 
Action: Mouse scrolled (517, 493) with delta (0, 0)
Screenshot: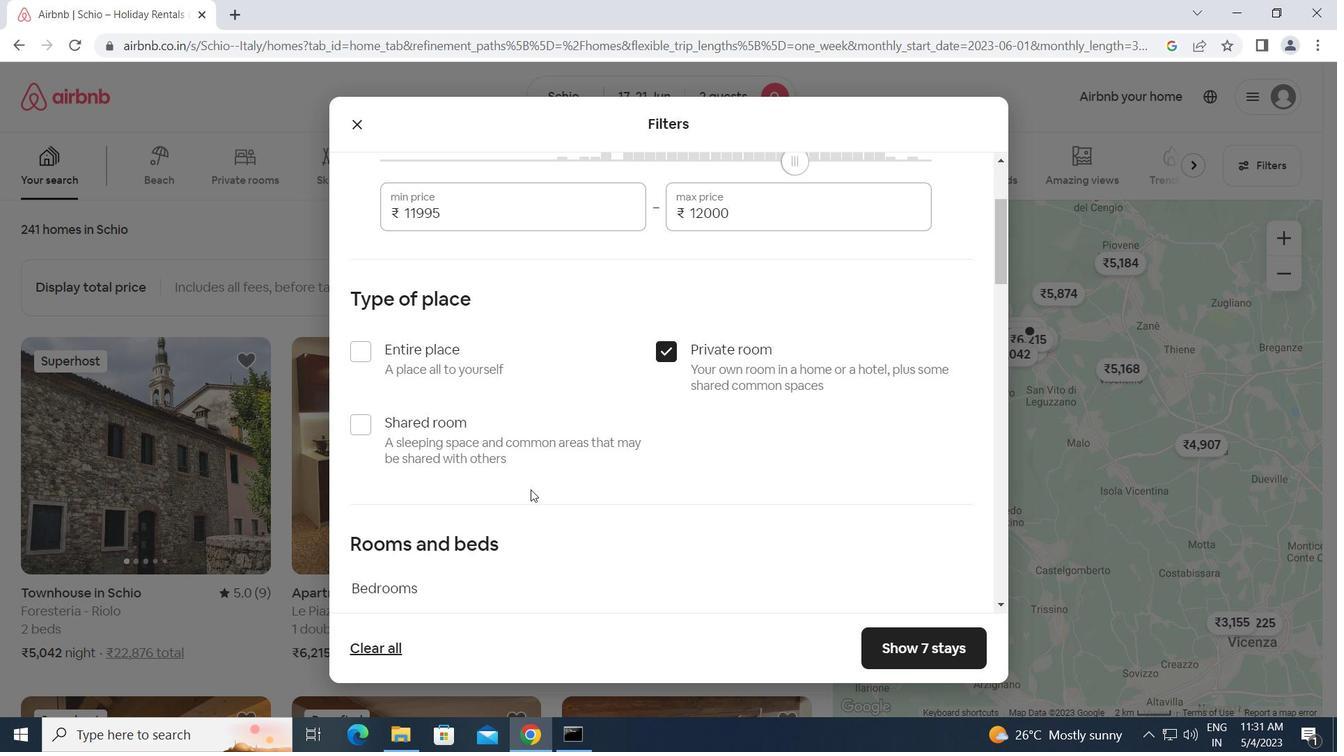 
Action: Mouse moved to (441, 554)
Screenshot: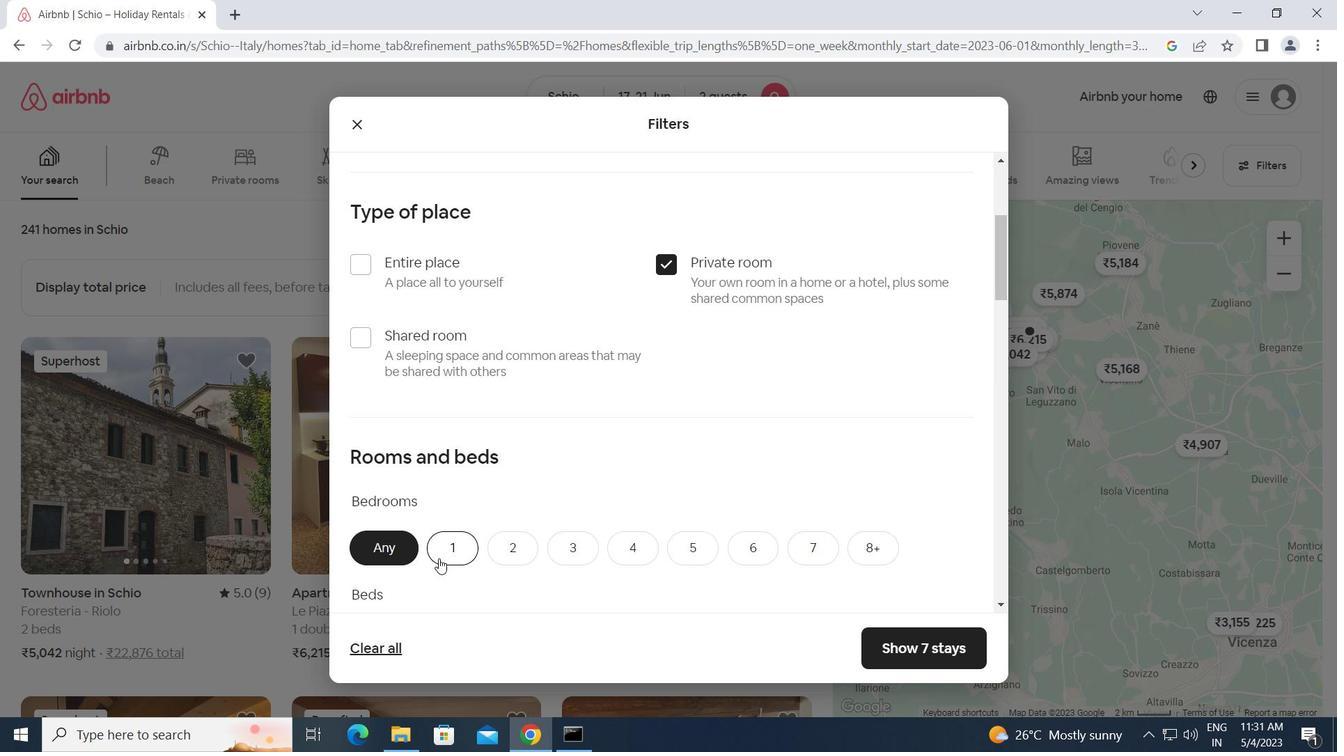 
Action: Mouse pressed left at (441, 554)
Screenshot: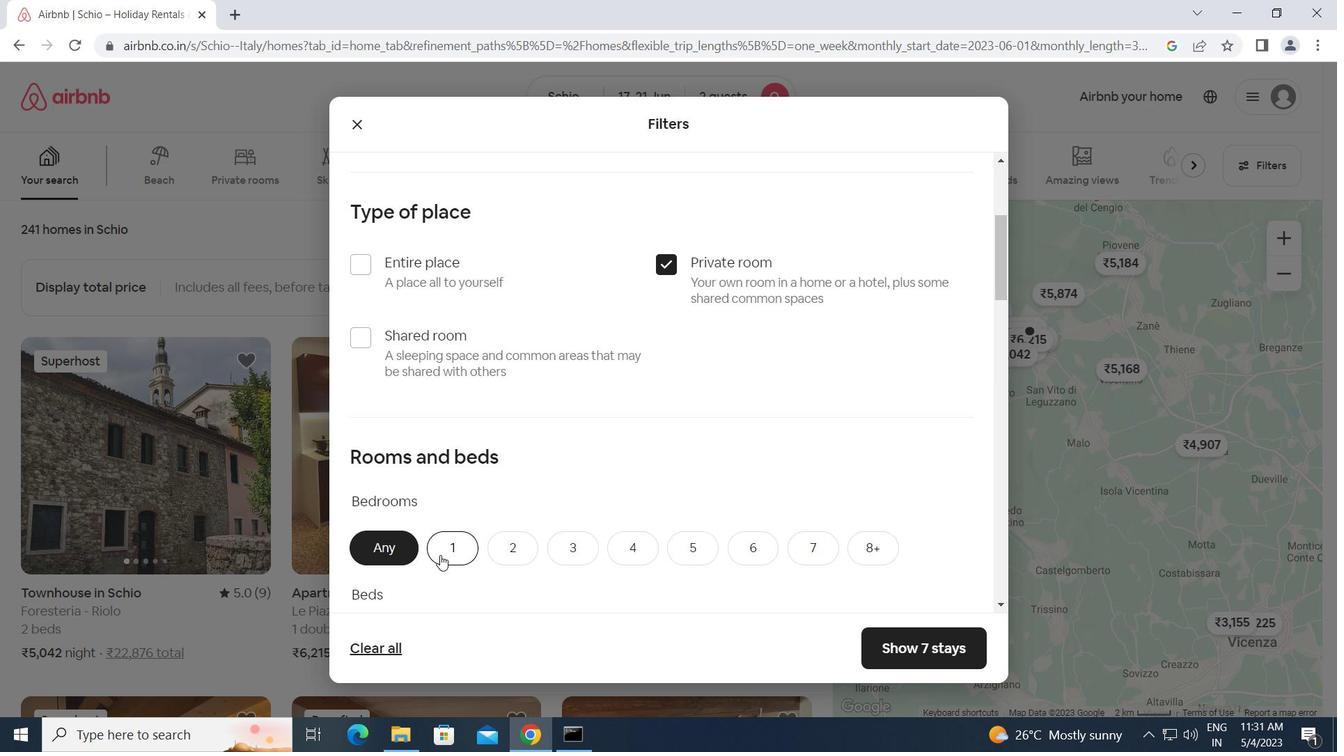 
Action: Mouse moved to (573, 534)
Screenshot: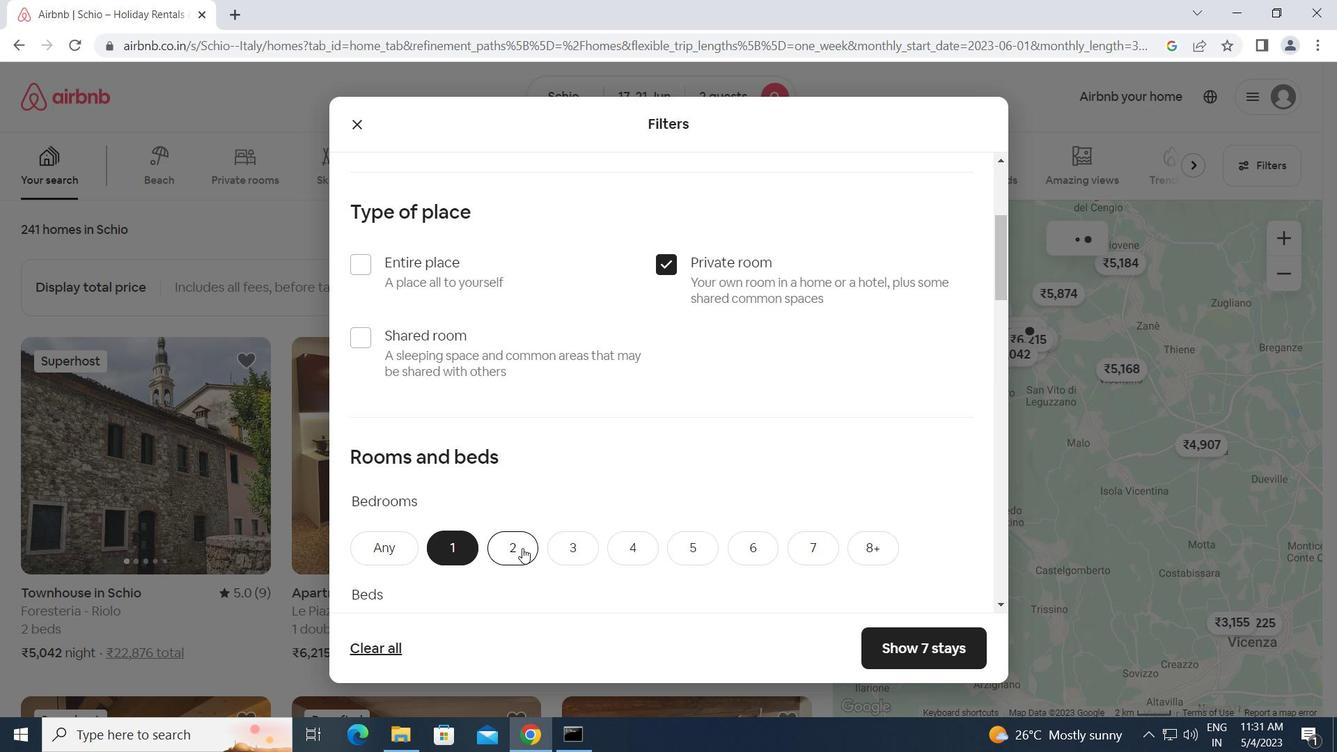 
Action: Mouse scrolled (573, 533) with delta (0, 0)
Screenshot: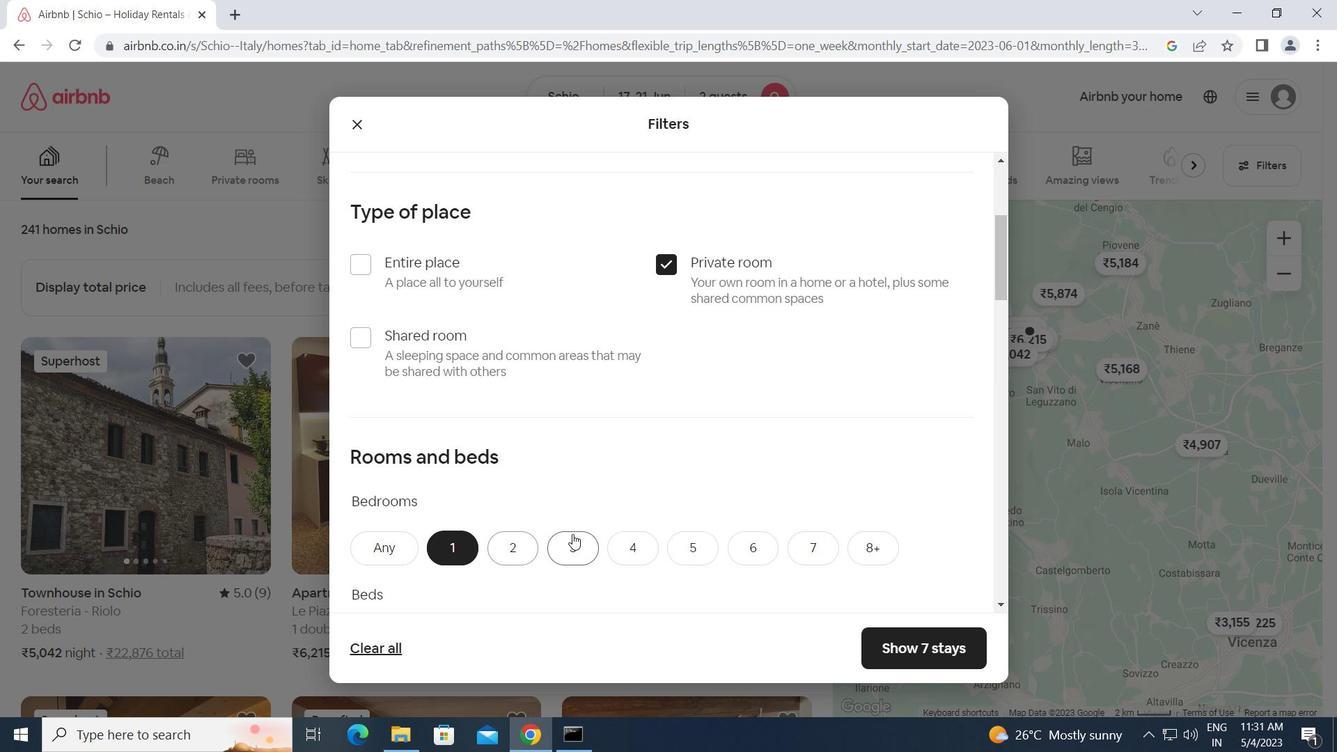 
Action: Mouse moved to (516, 562)
Screenshot: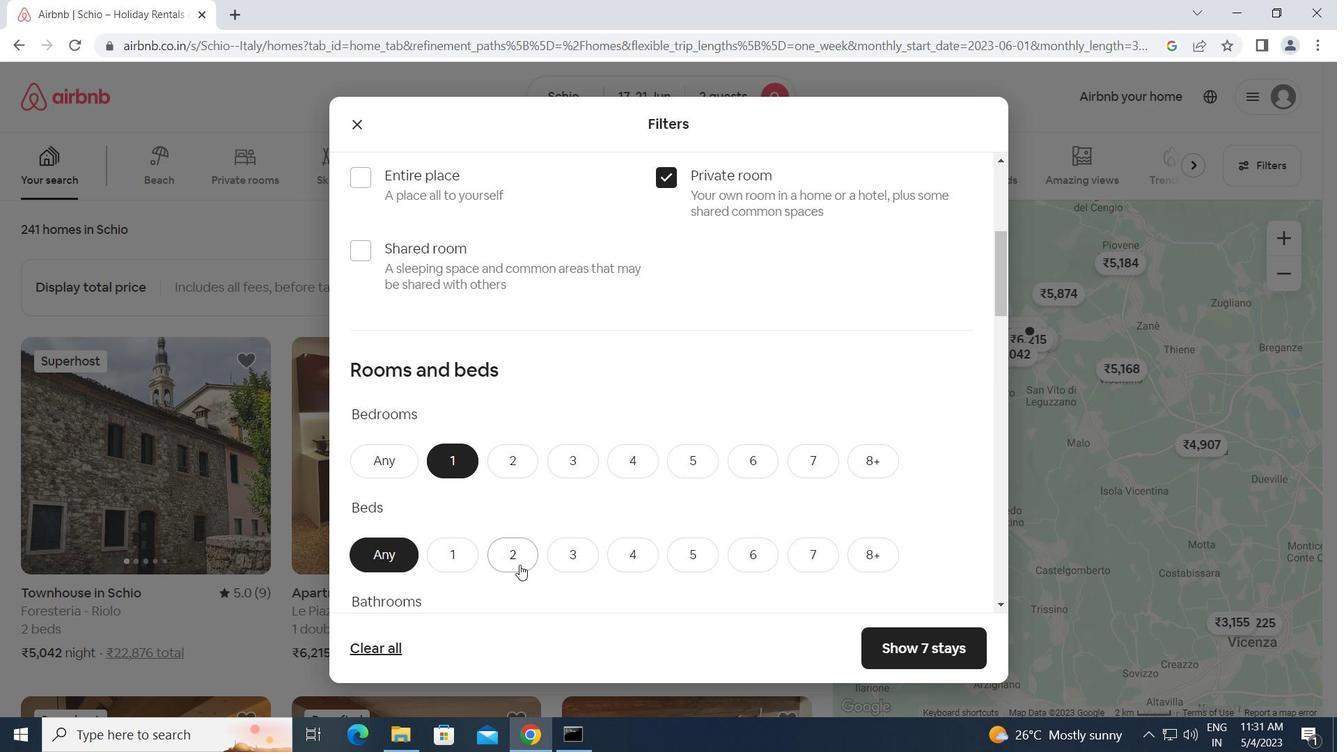 
Action: Mouse pressed left at (516, 562)
Screenshot: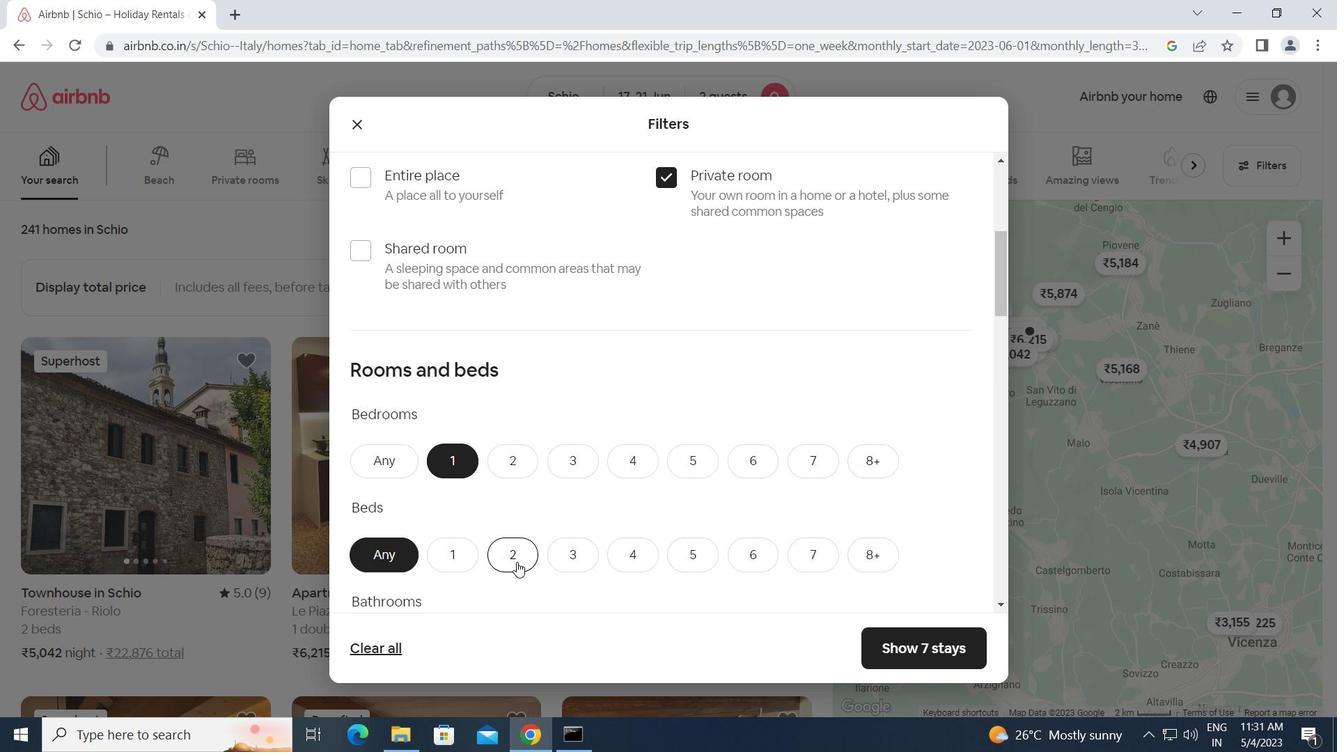 
Action: Mouse scrolled (516, 562) with delta (0, 0)
Screenshot: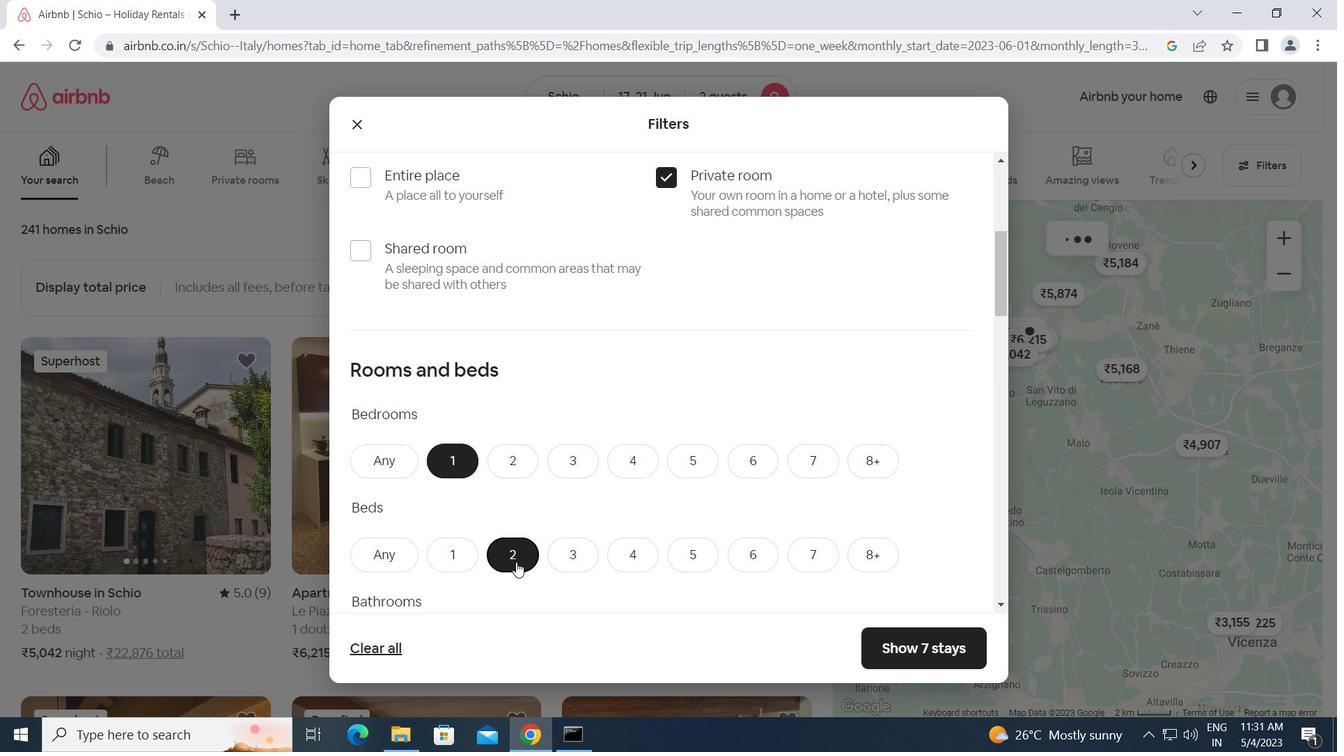 
Action: Mouse moved to (452, 556)
Screenshot: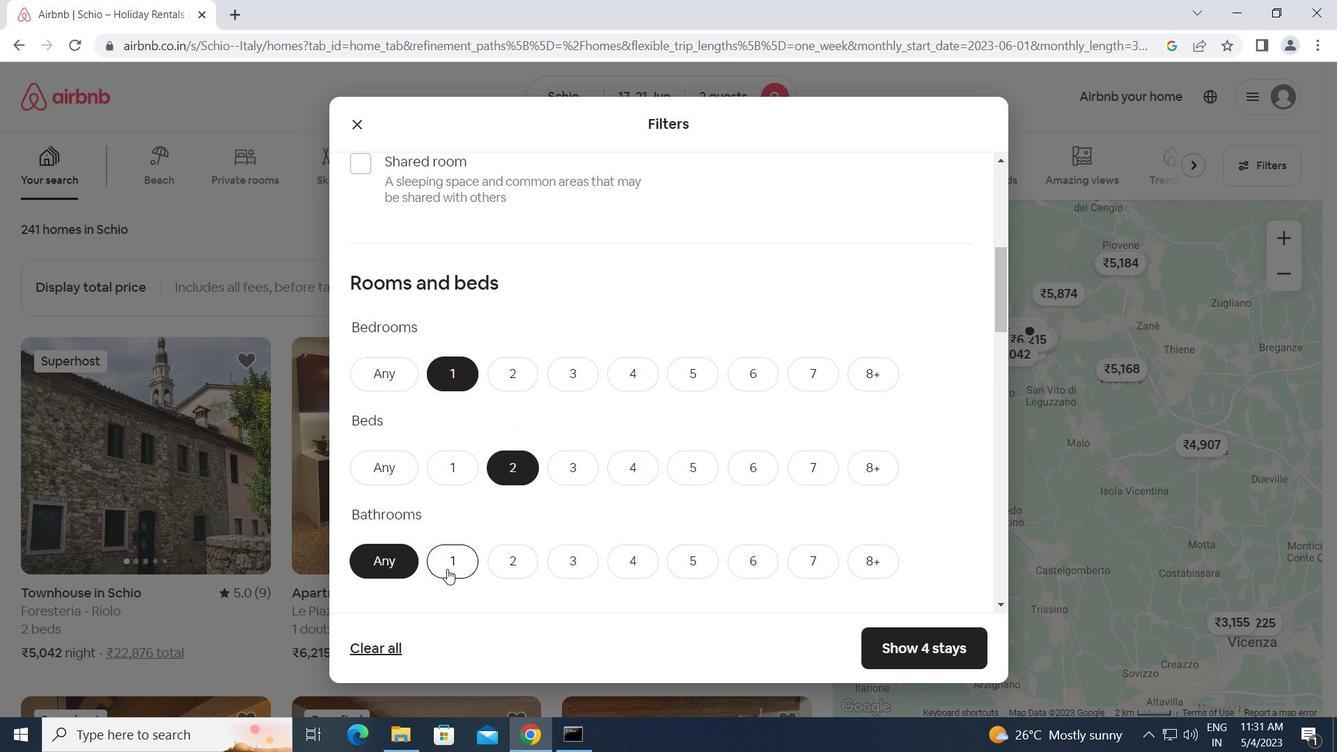 
Action: Mouse pressed left at (452, 556)
Screenshot: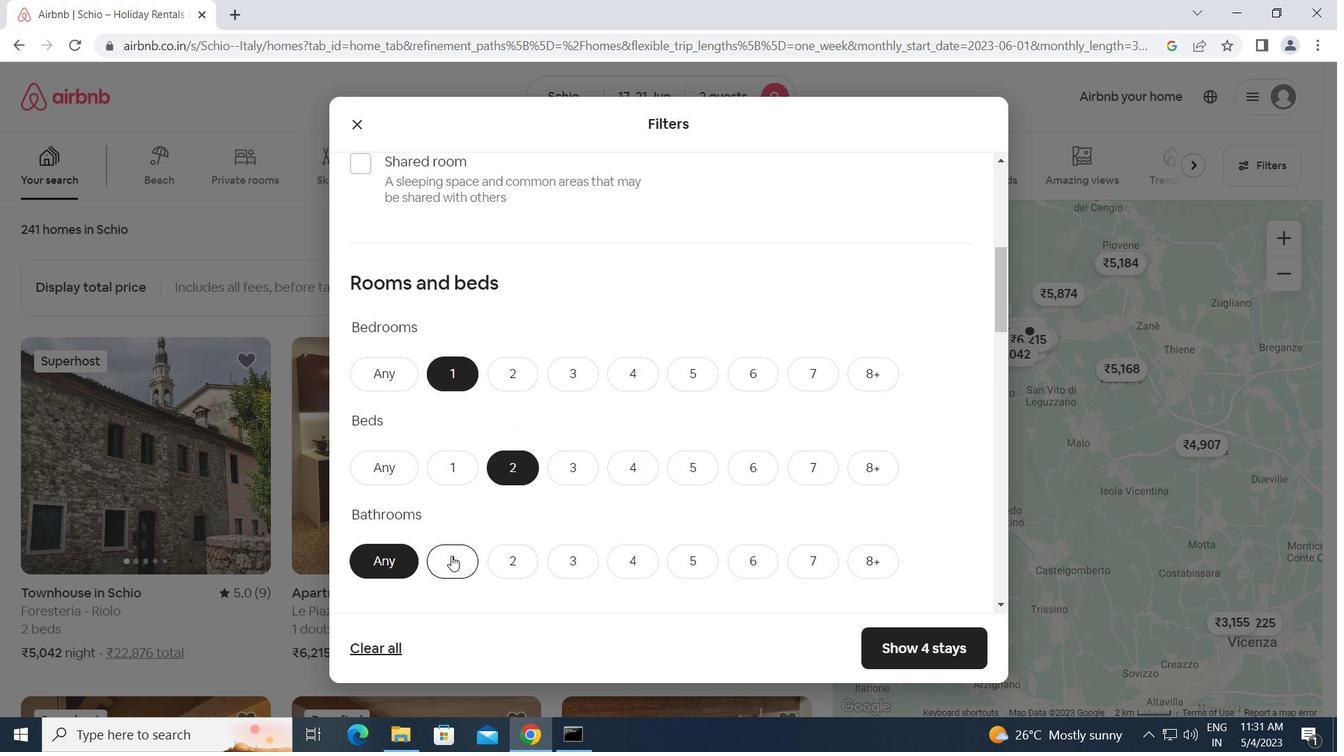 
Action: Mouse moved to (496, 569)
Screenshot: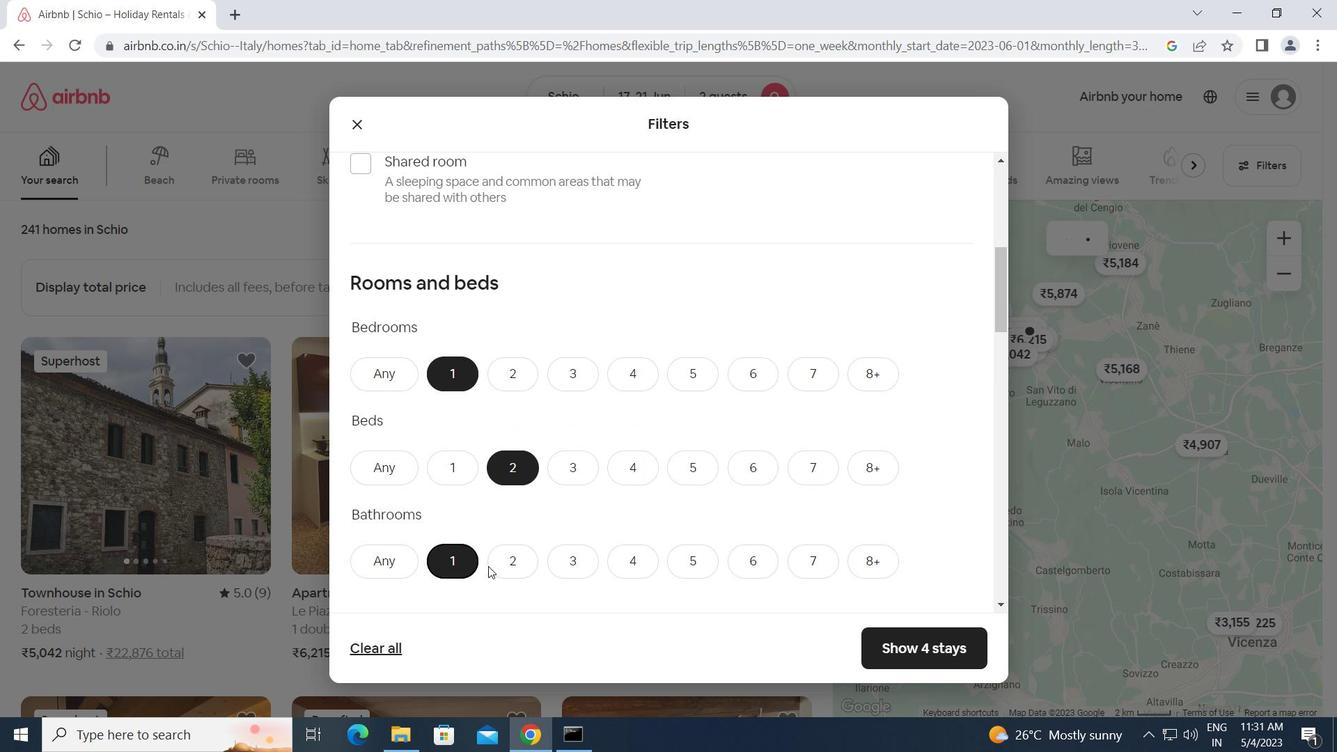 
Action: Mouse scrolled (496, 568) with delta (0, 0)
Screenshot: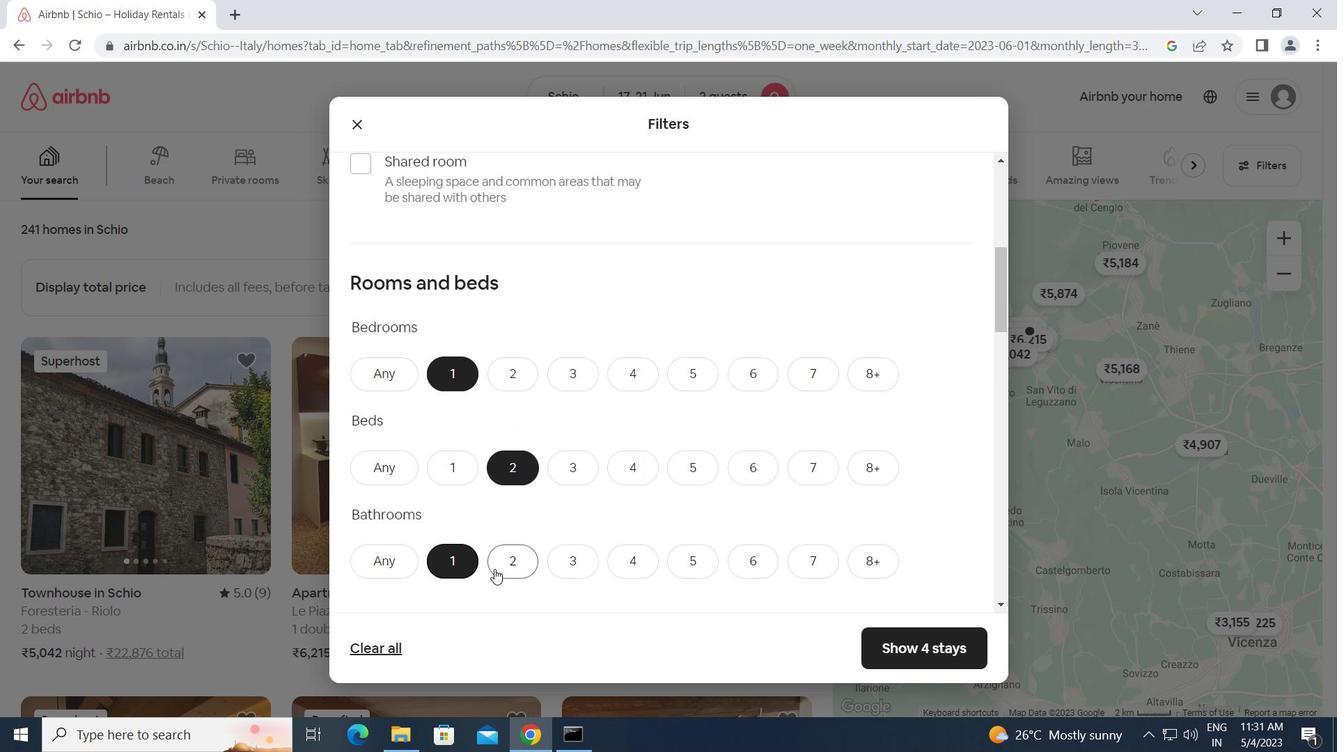 
Action: Mouse moved to (552, 560)
Screenshot: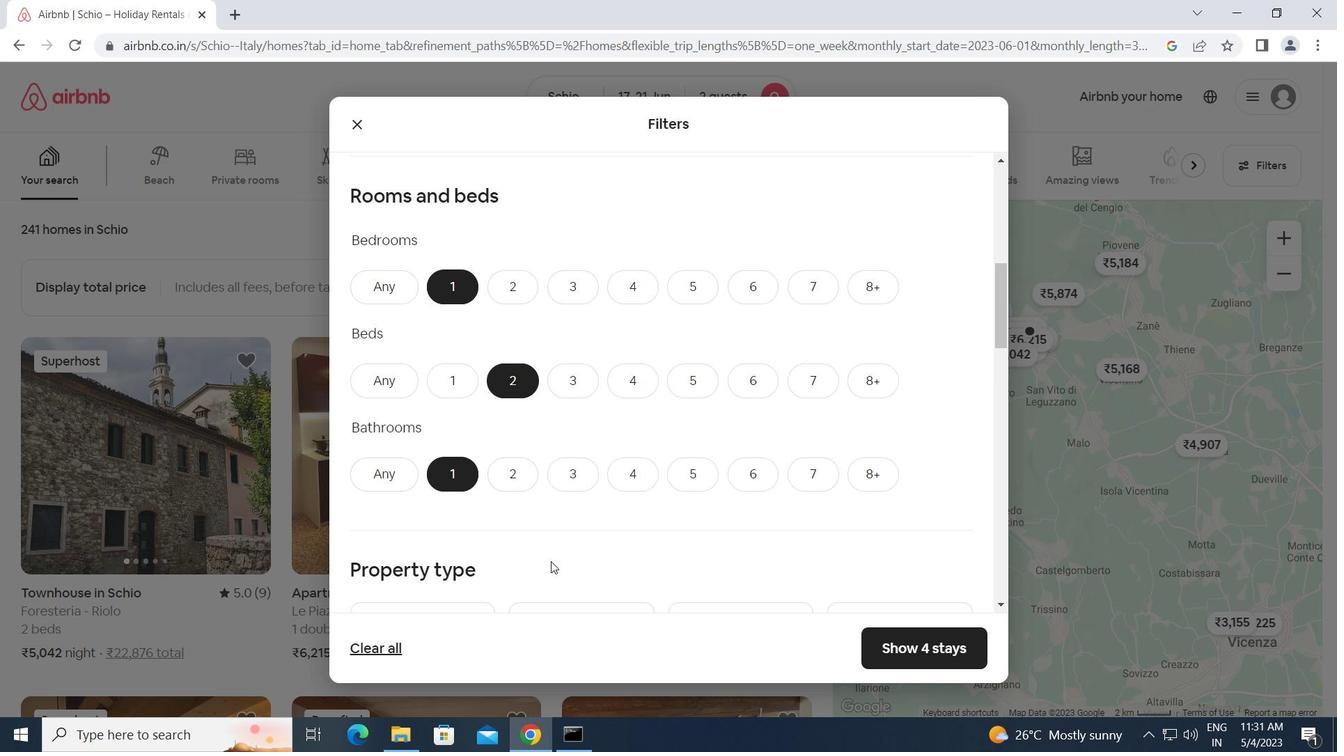 
Action: Mouse scrolled (552, 559) with delta (0, 0)
Screenshot: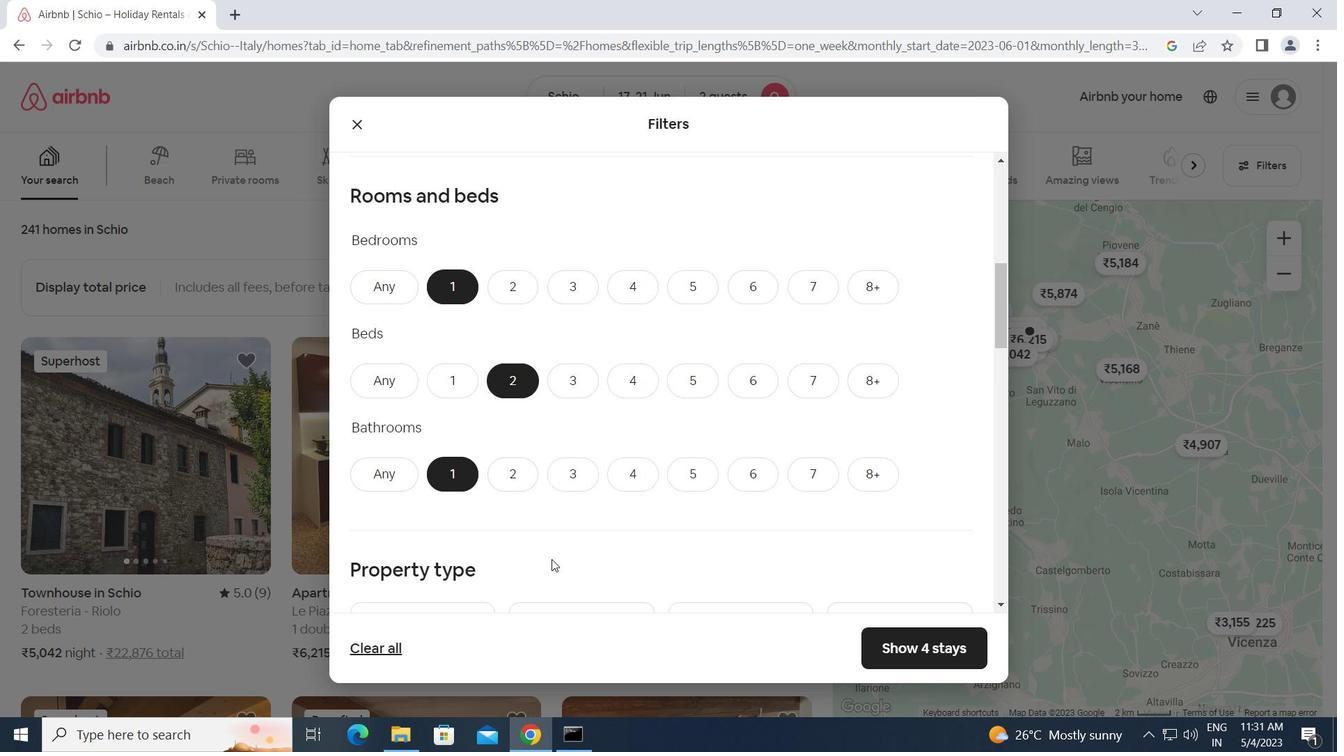 
Action: Mouse moved to (552, 560)
Screenshot: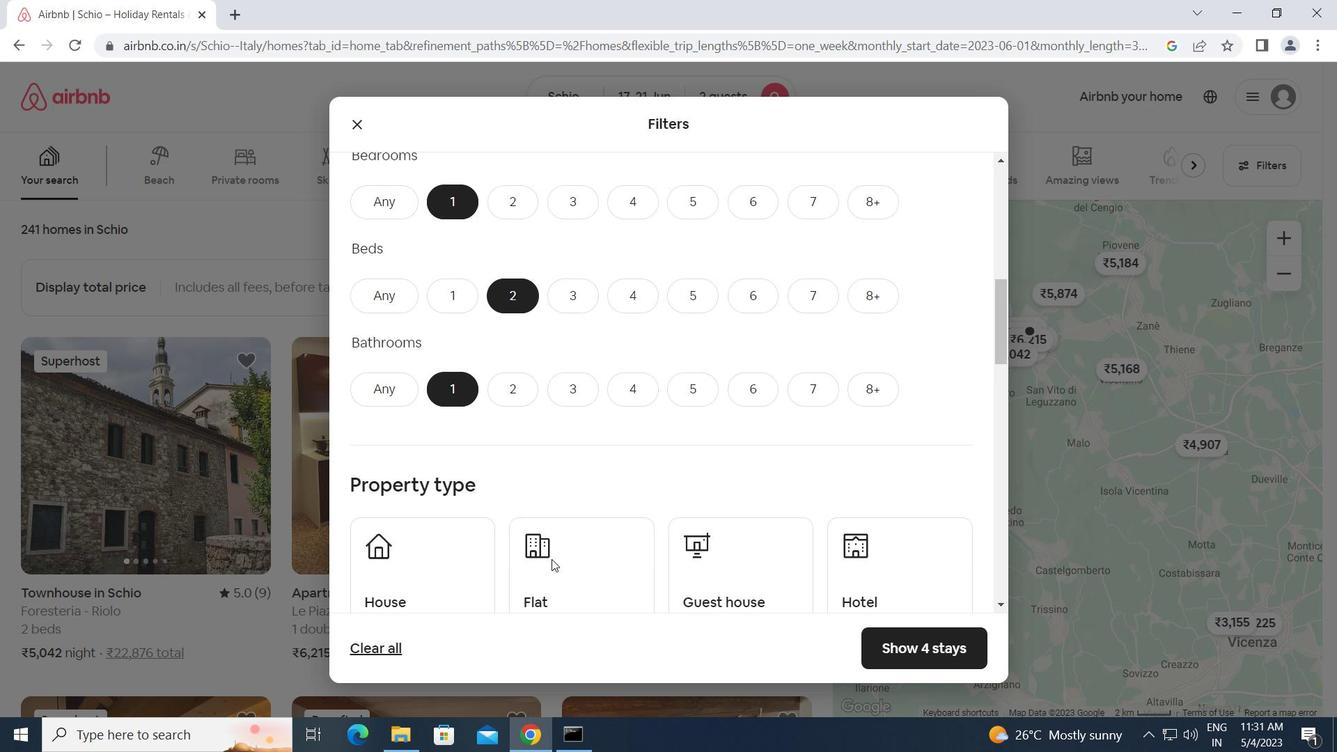 
Action: Mouse scrolled (552, 559) with delta (0, 0)
Screenshot: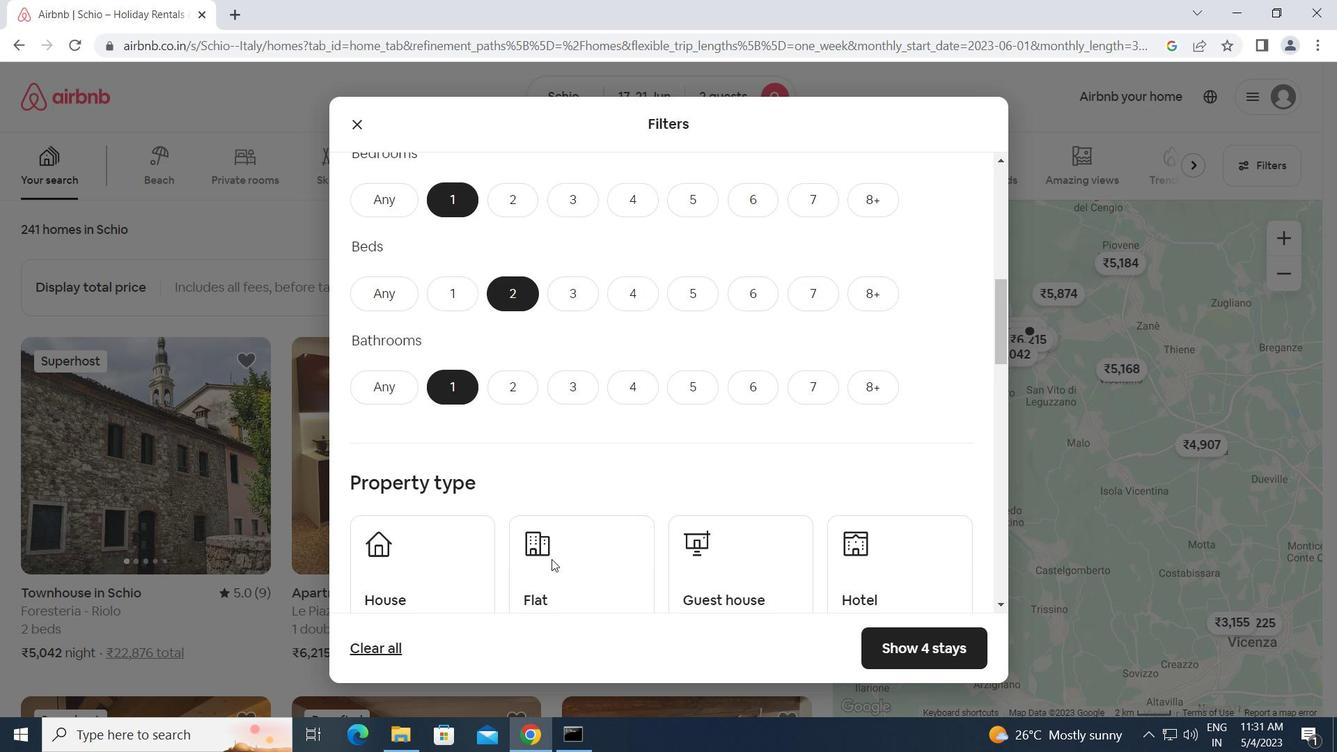 
Action: Mouse moved to (436, 504)
Screenshot: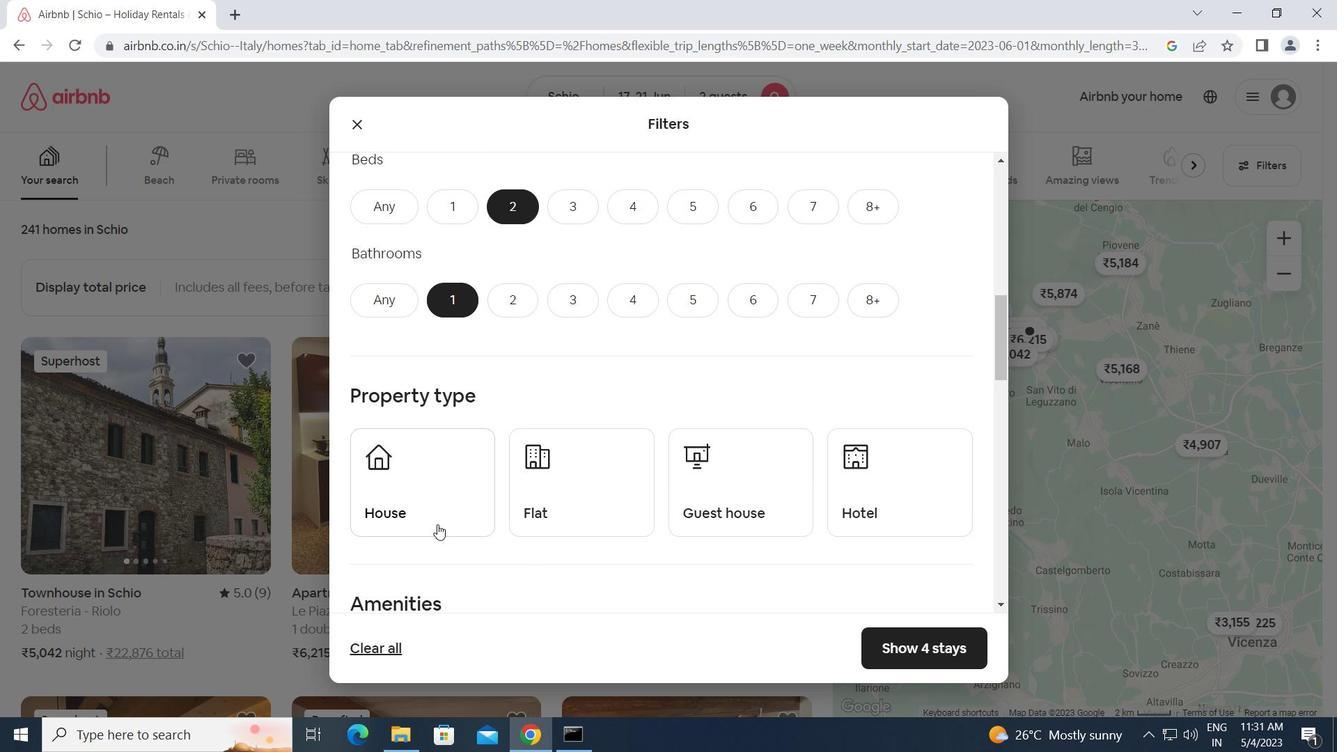 
Action: Mouse pressed left at (436, 504)
Screenshot: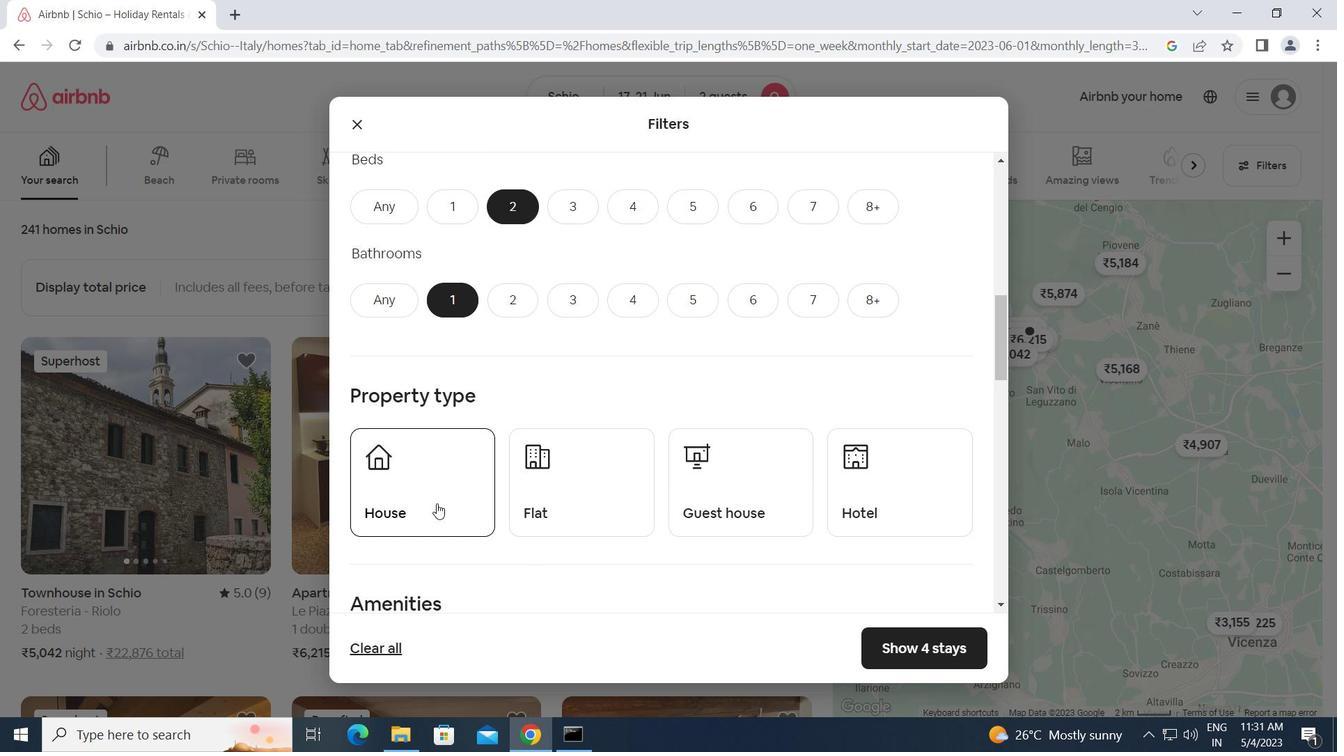 
Action: Mouse moved to (616, 473)
Screenshot: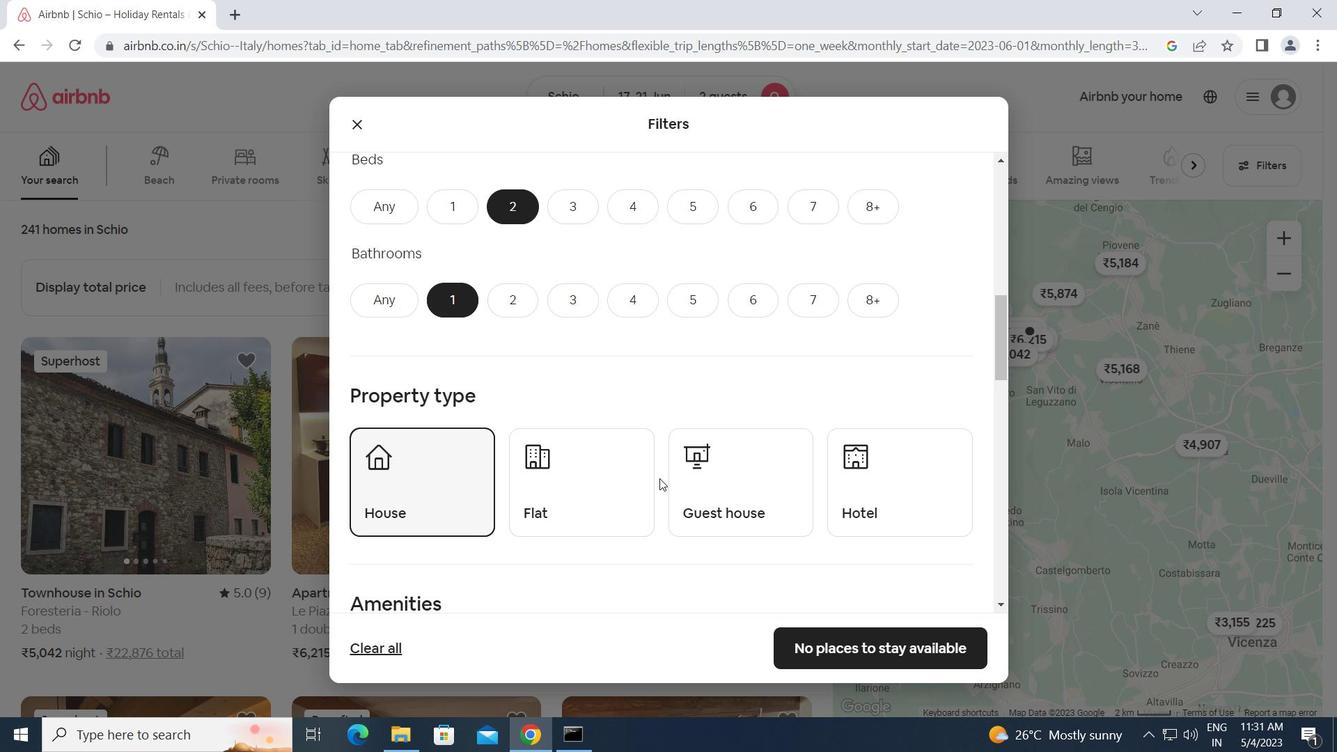 
Action: Mouse pressed left at (616, 473)
Screenshot: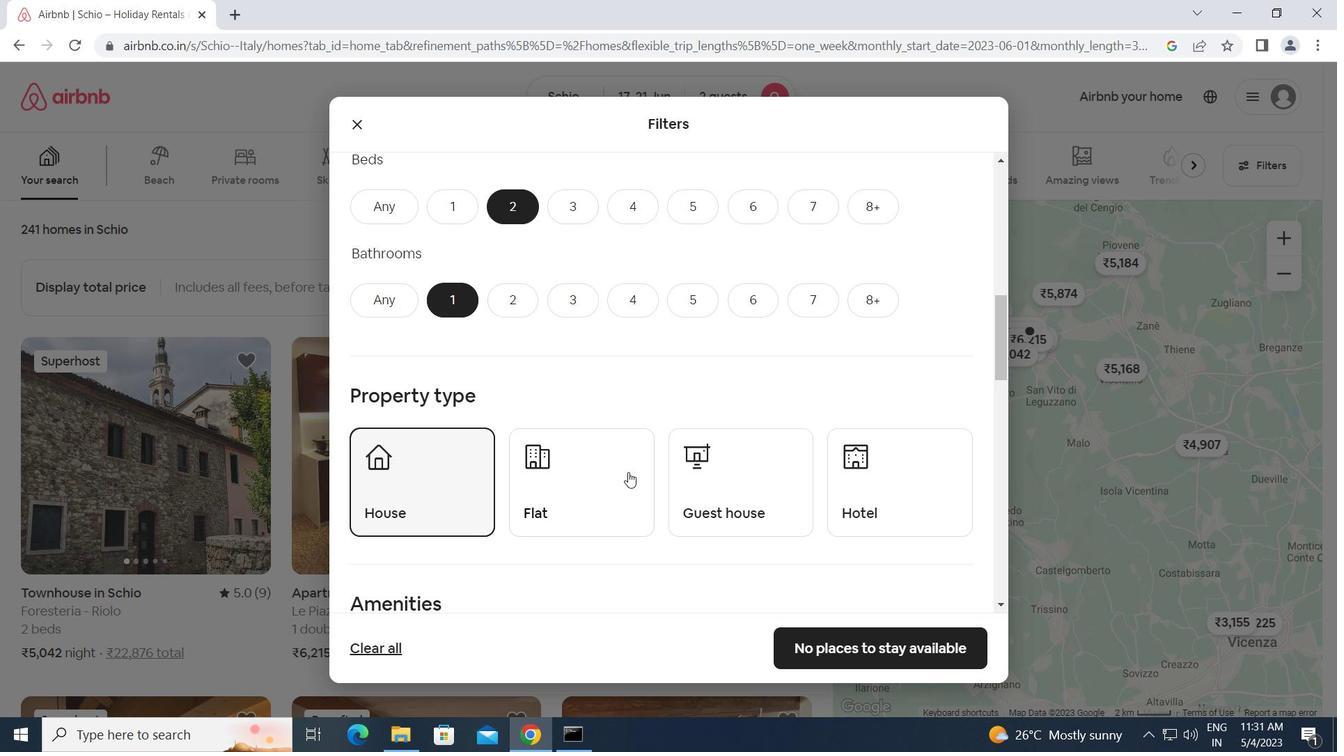 
Action: Mouse moved to (692, 480)
Screenshot: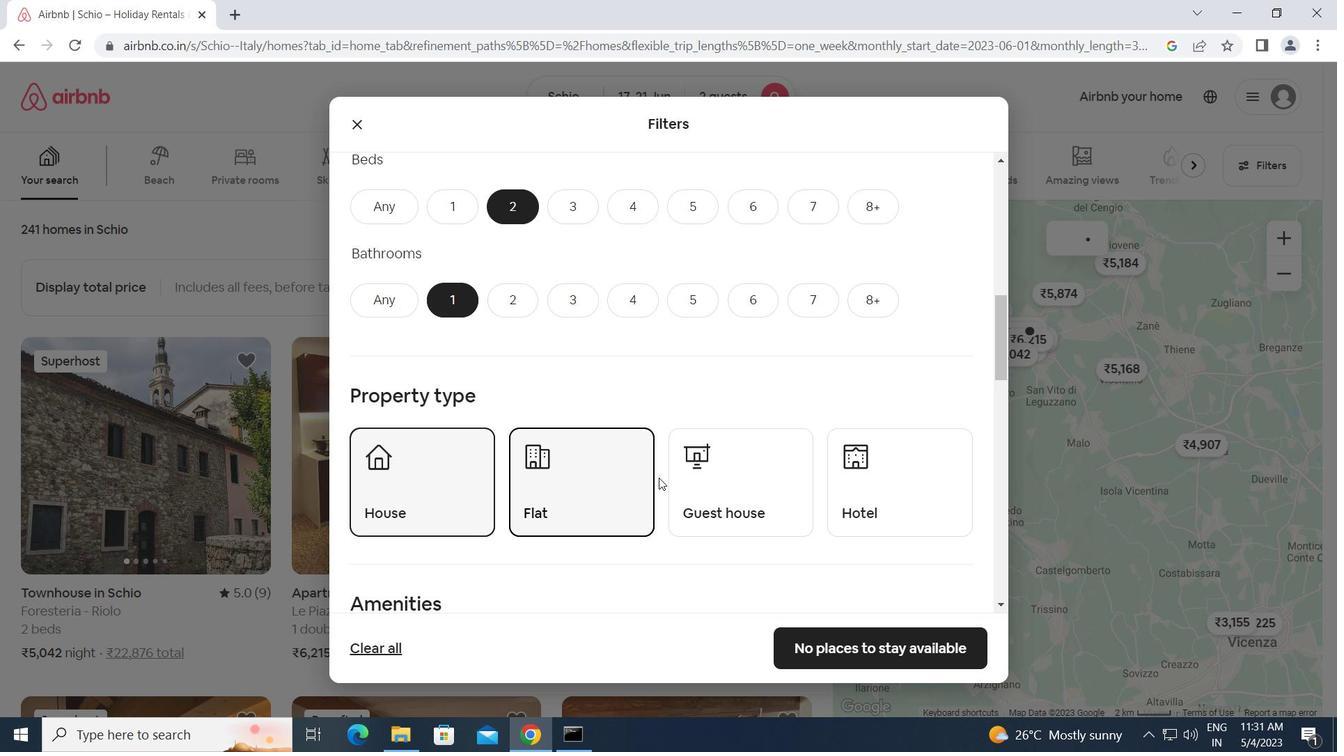 
Action: Mouse pressed left at (692, 480)
Screenshot: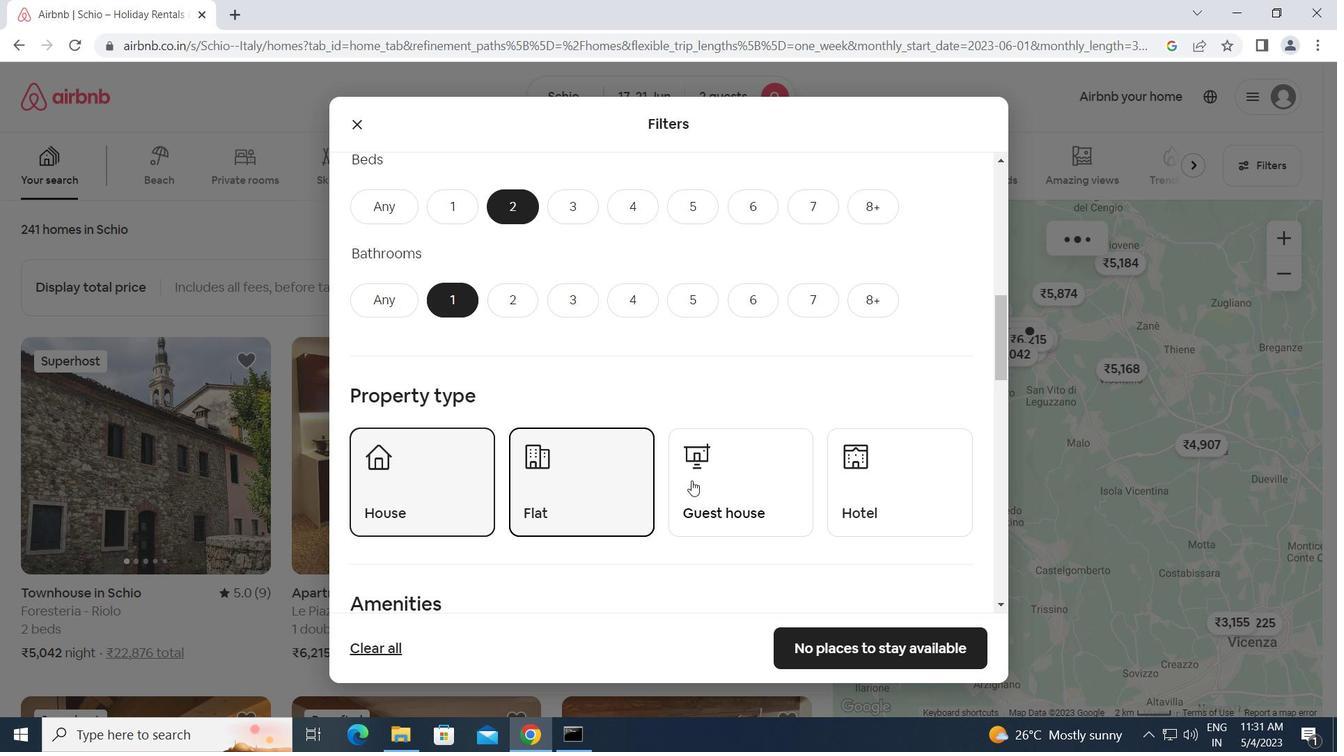 
Action: Mouse moved to (565, 573)
Screenshot: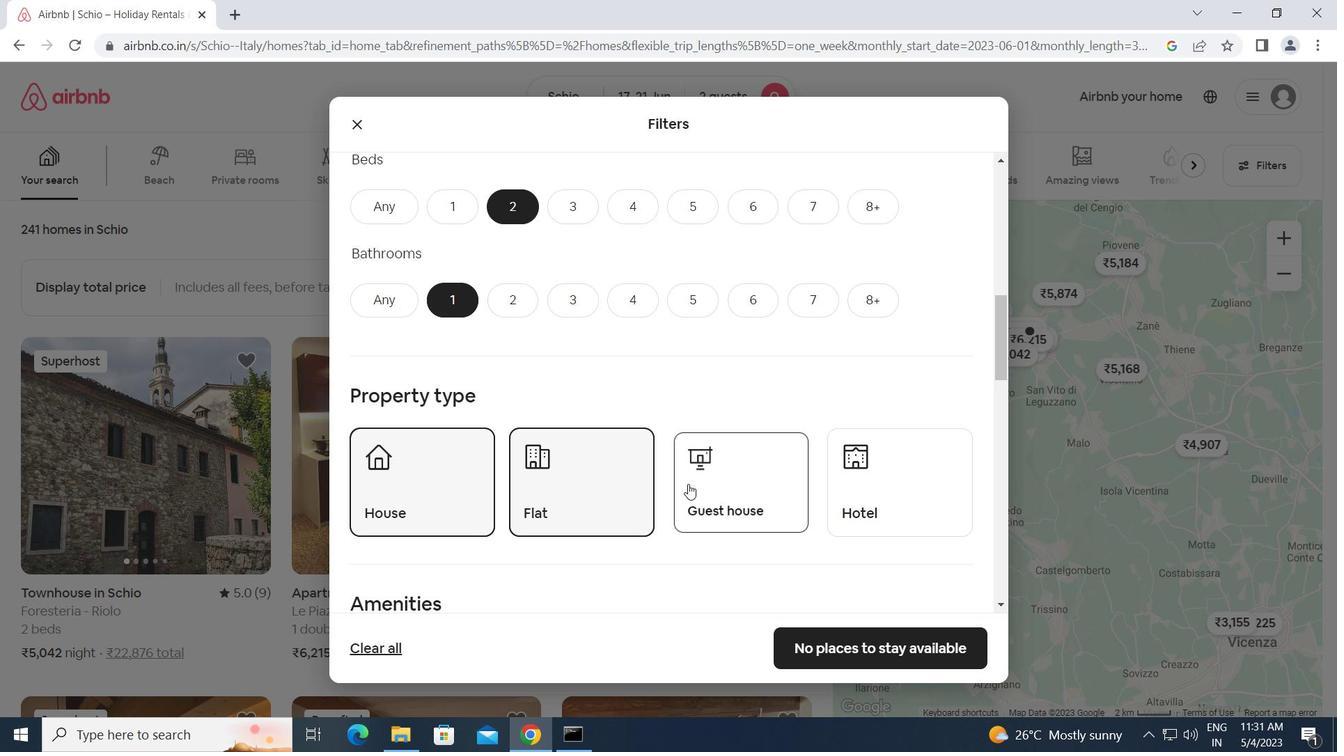 
Action: Mouse scrolled (565, 572) with delta (0, 0)
Screenshot: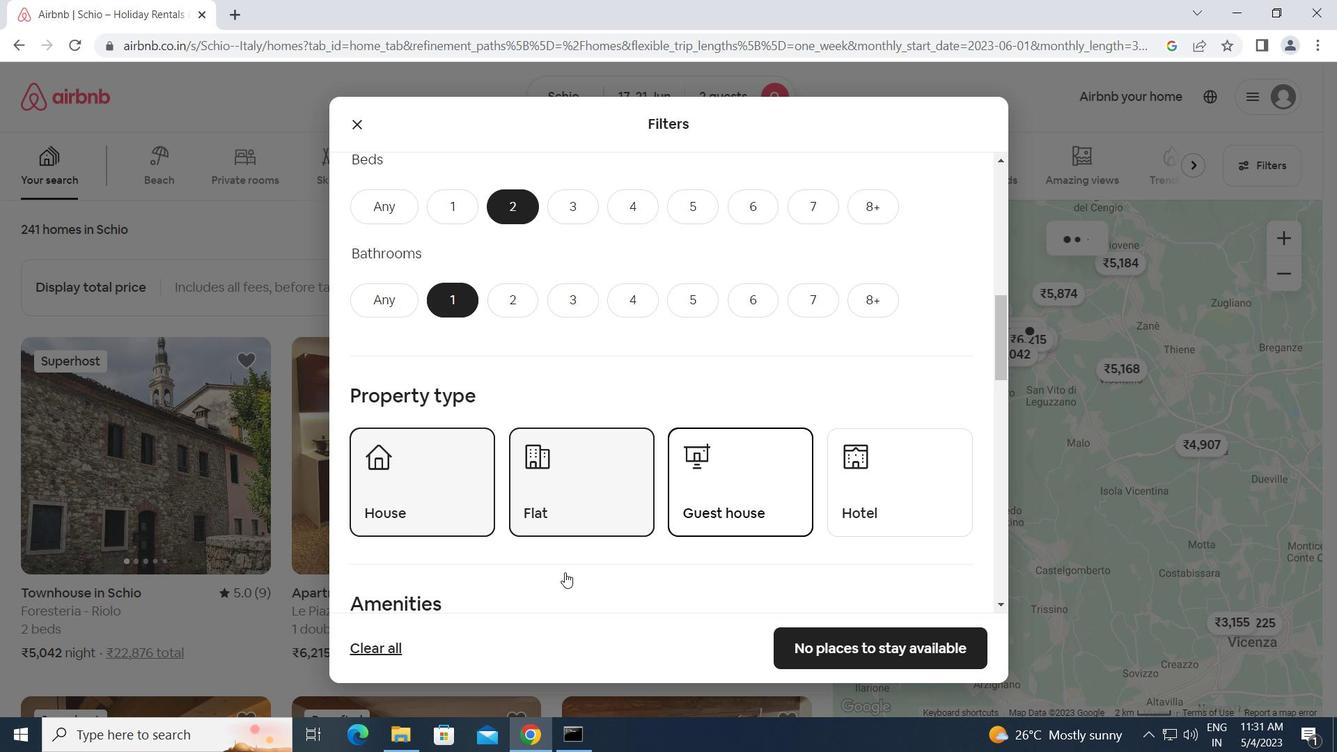 
Action: Mouse scrolled (565, 572) with delta (0, 0)
Screenshot: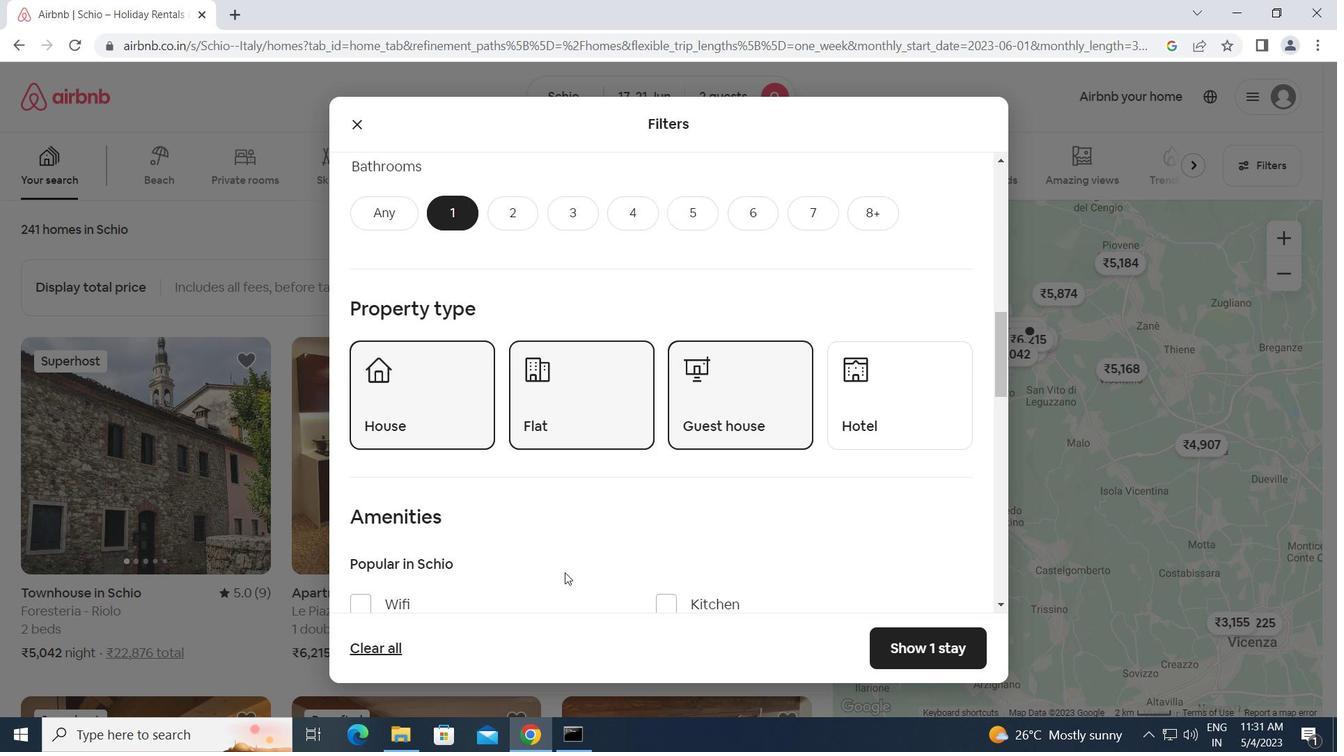 
Action: Mouse scrolled (565, 572) with delta (0, 0)
Screenshot: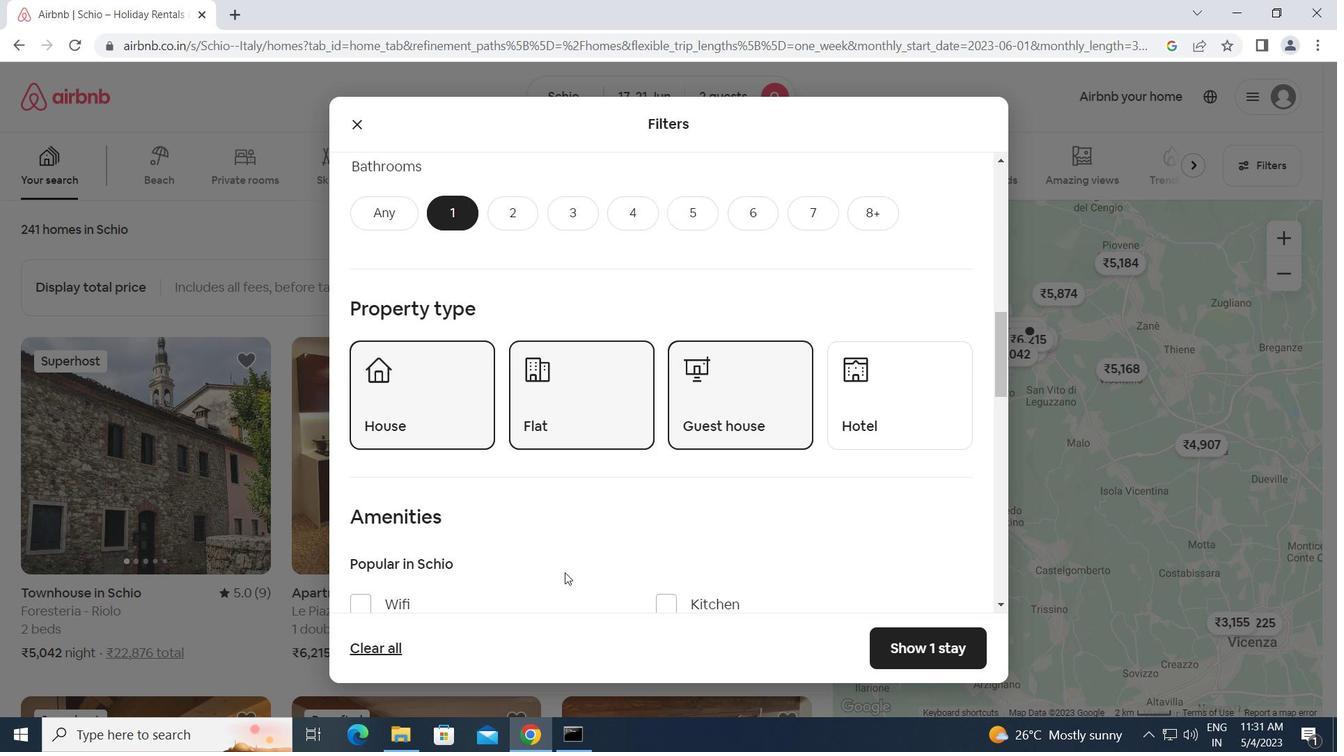 
Action: Mouse moved to (362, 435)
Screenshot: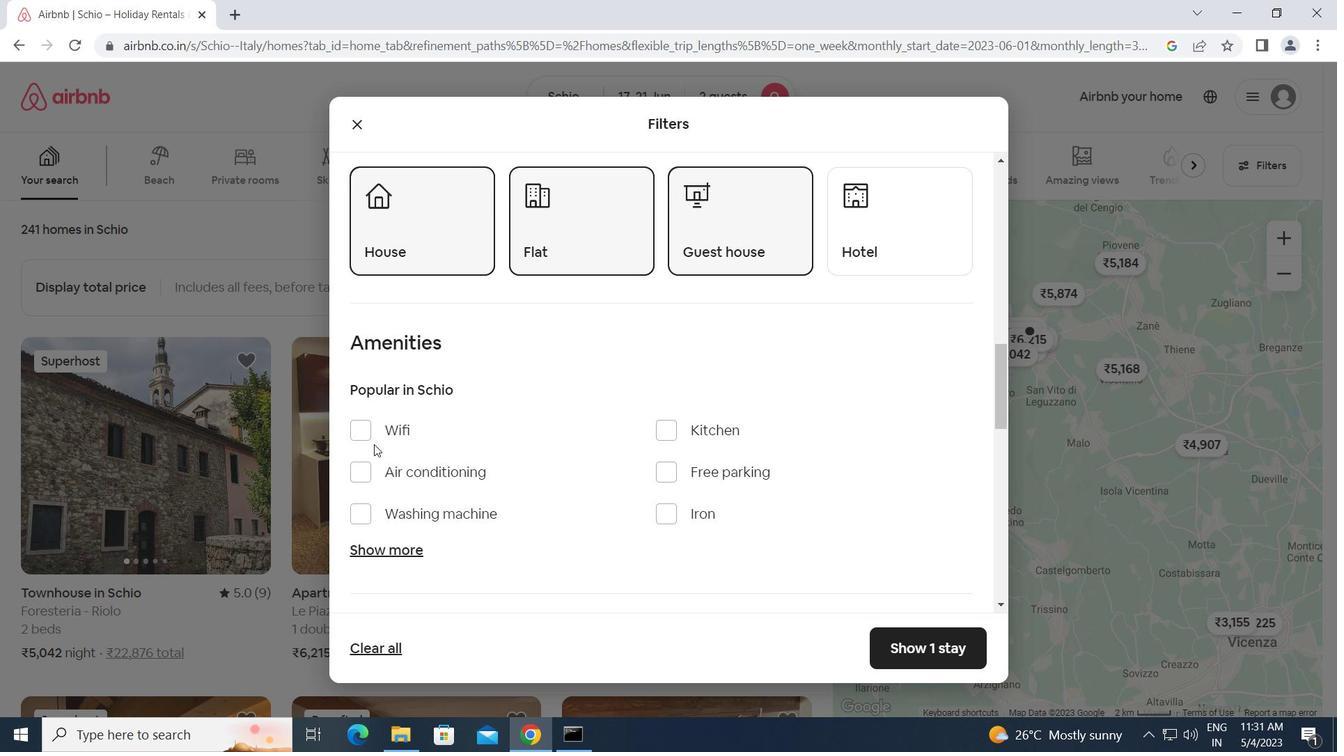 
Action: Mouse pressed left at (362, 435)
Screenshot: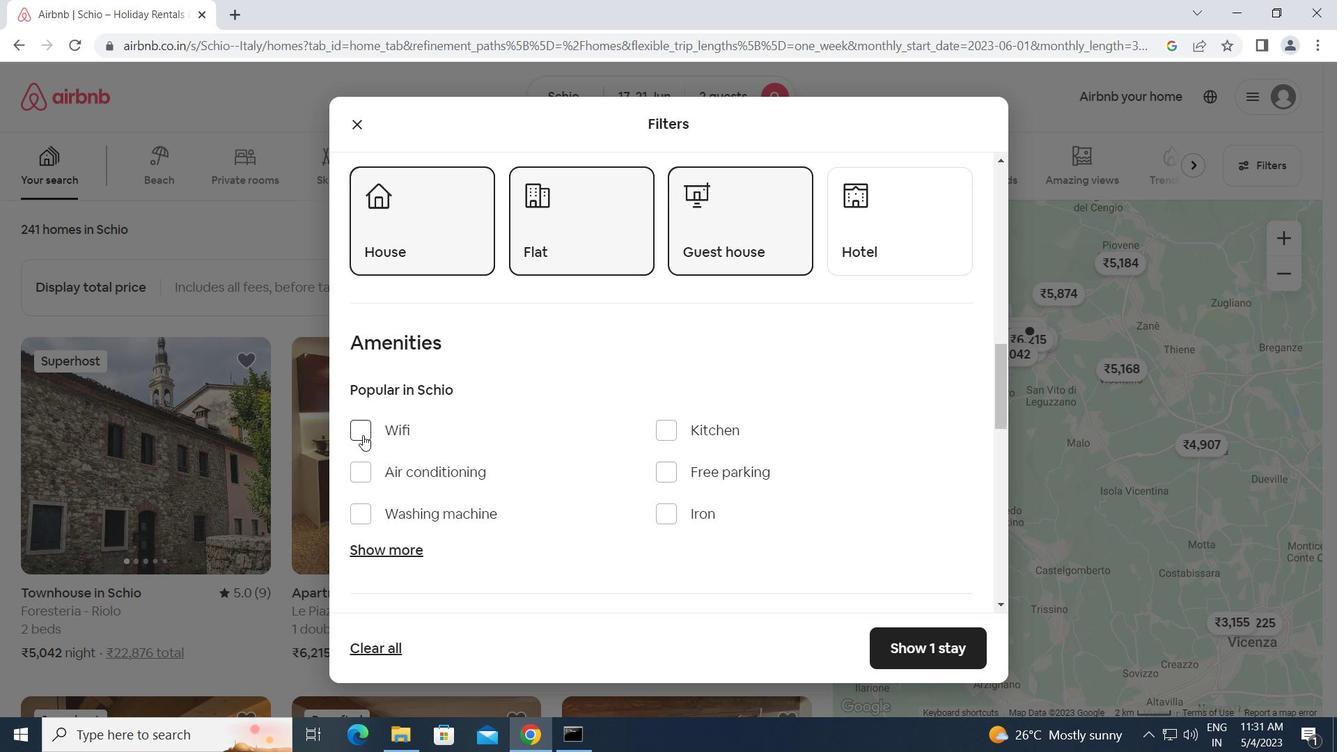 
Action: Mouse moved to (530, 496)
Screenshot: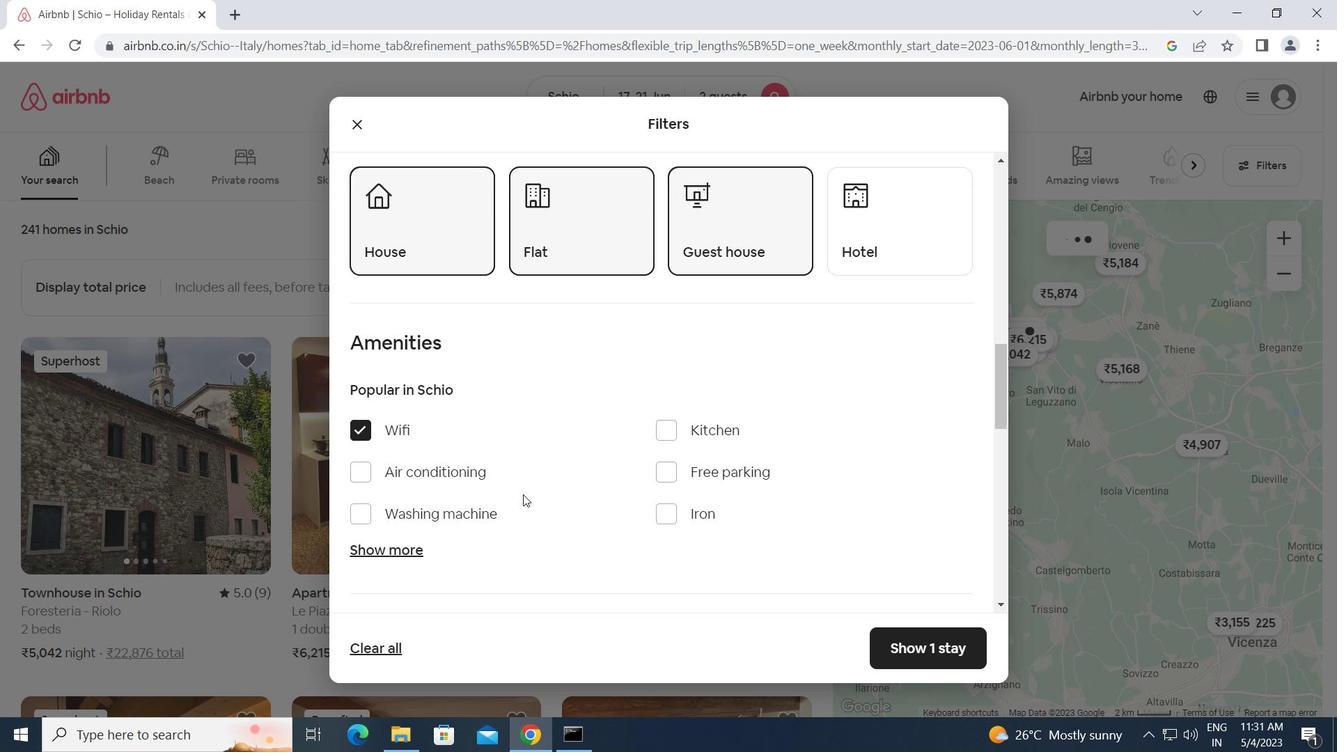 
Action: Mouse scrolled (530, 496) with delta (0, 0)
Screenshot: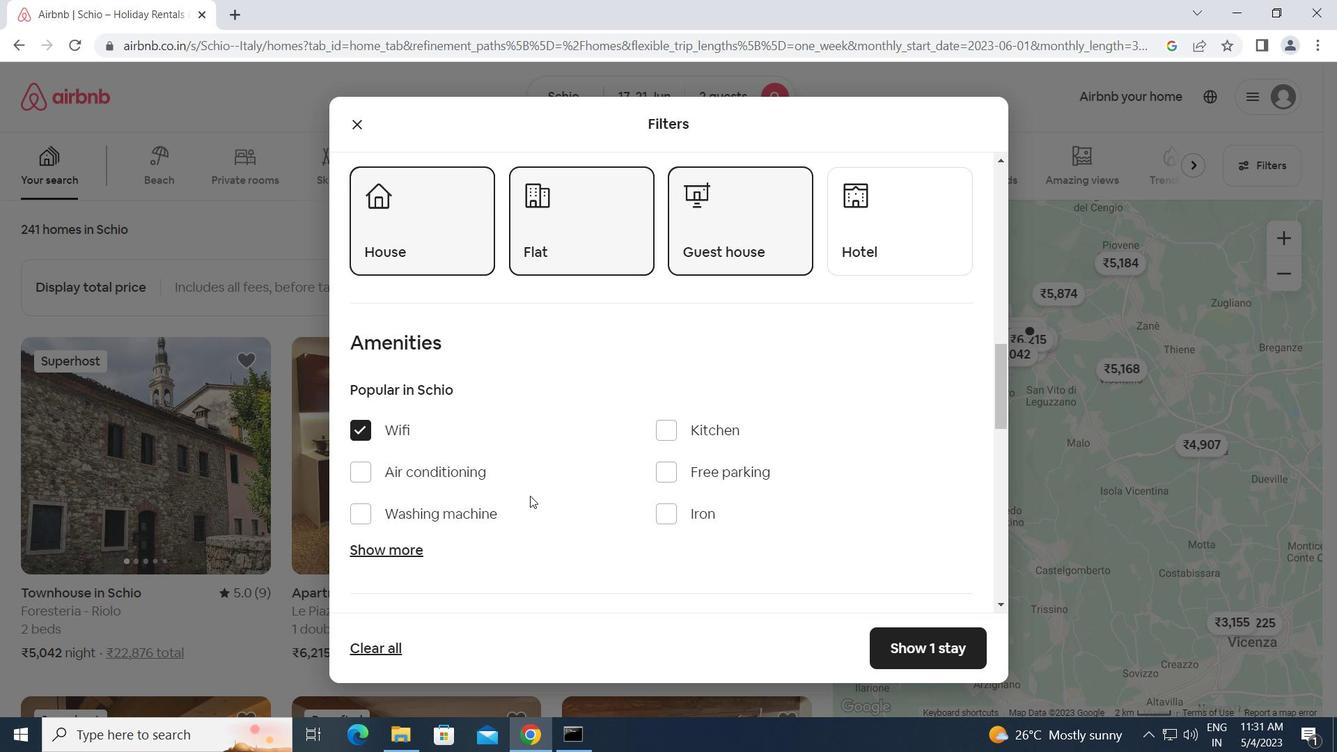 
Action: Mouse scrolled (530, 496) with delta (0, 0)
Screenshot: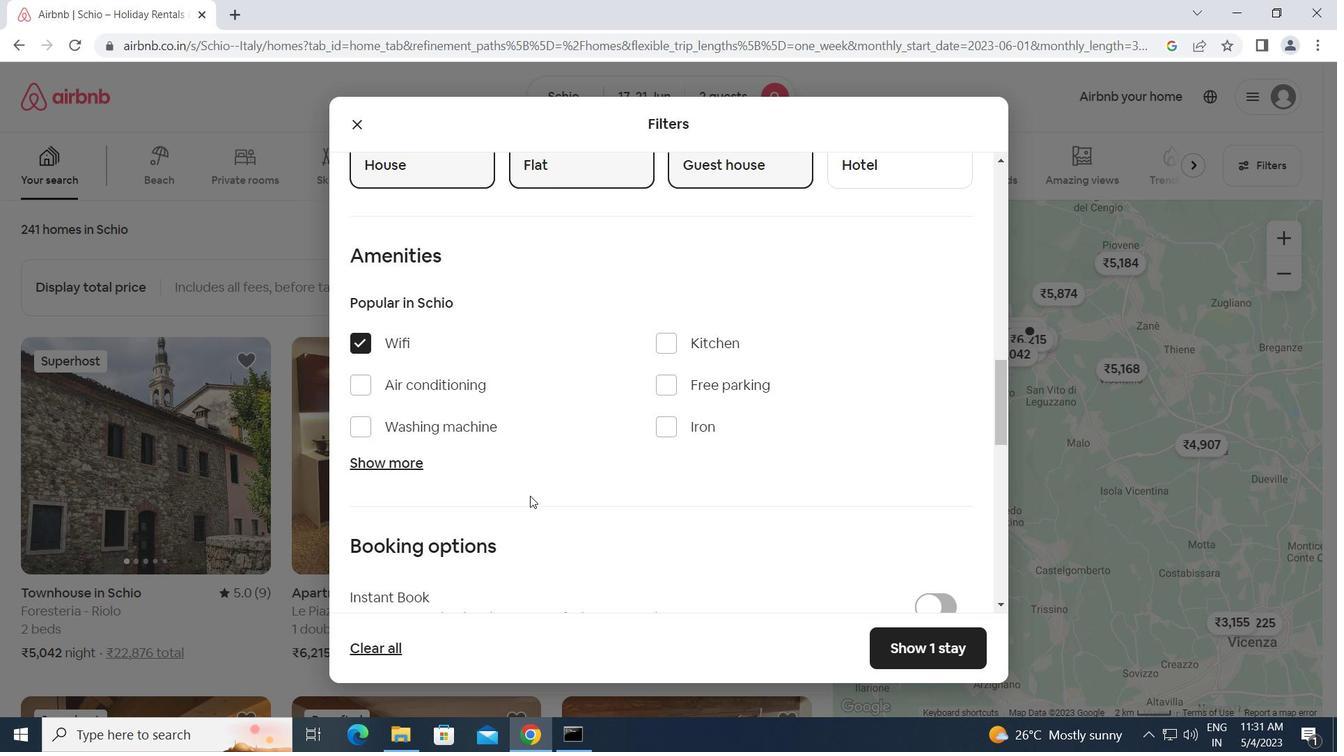 
Action: Mouse scrolled (530, 496) with delta (0, 0)
Screenshot: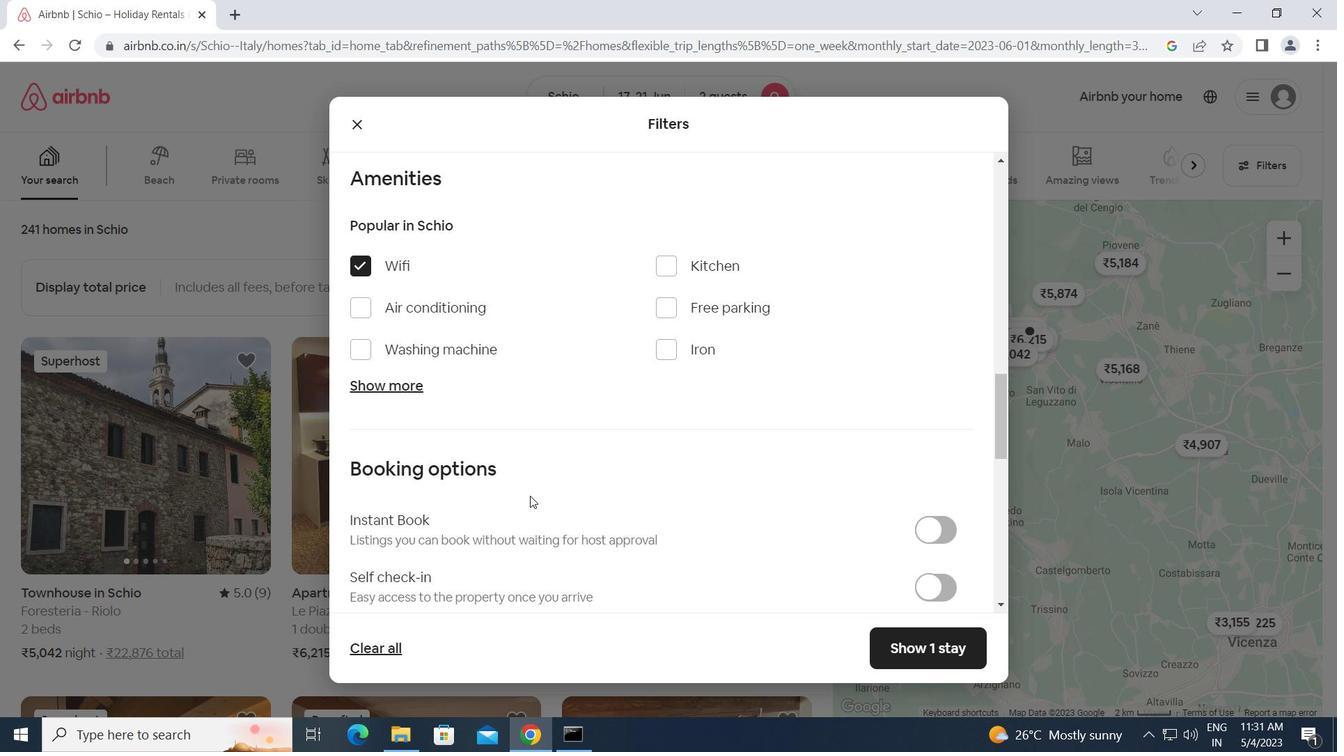 
Action: Mouse moved to (930, 496)
Screenshot: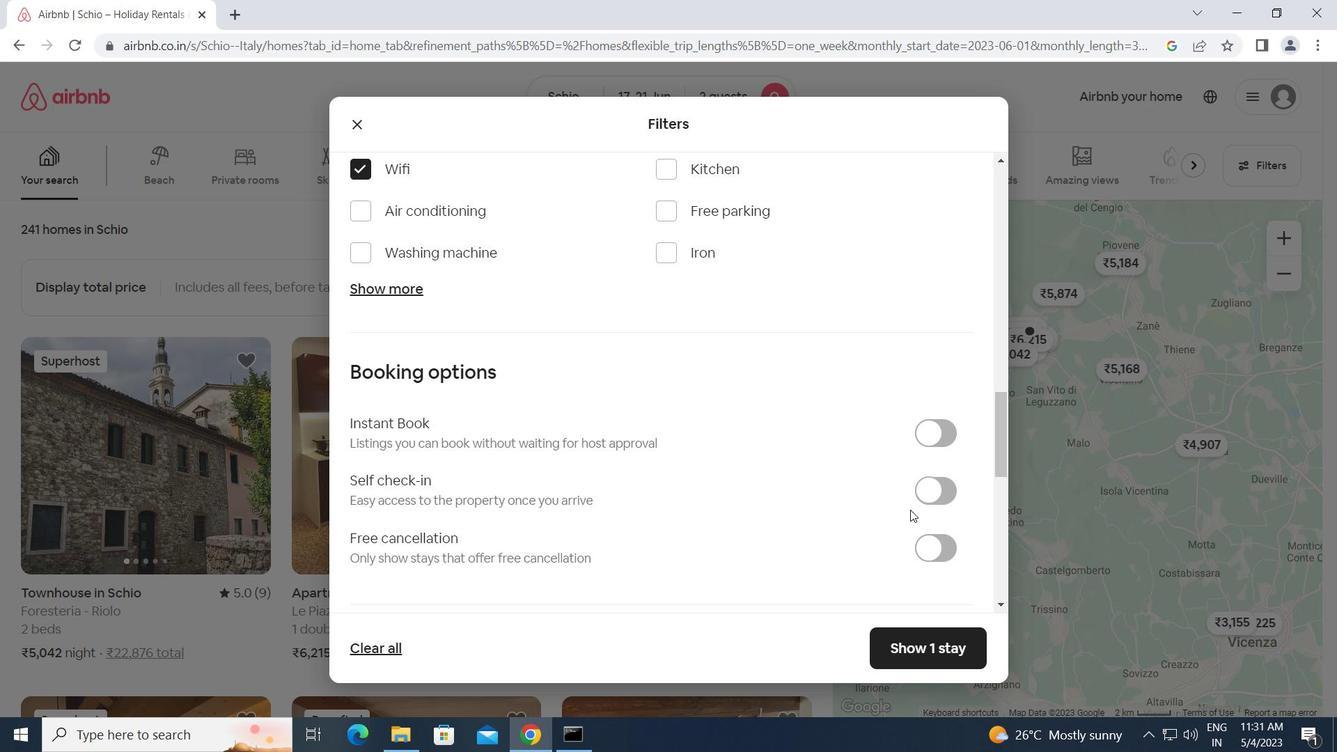 
Action: Mouse pressed left at (930, 496)
Screenshot: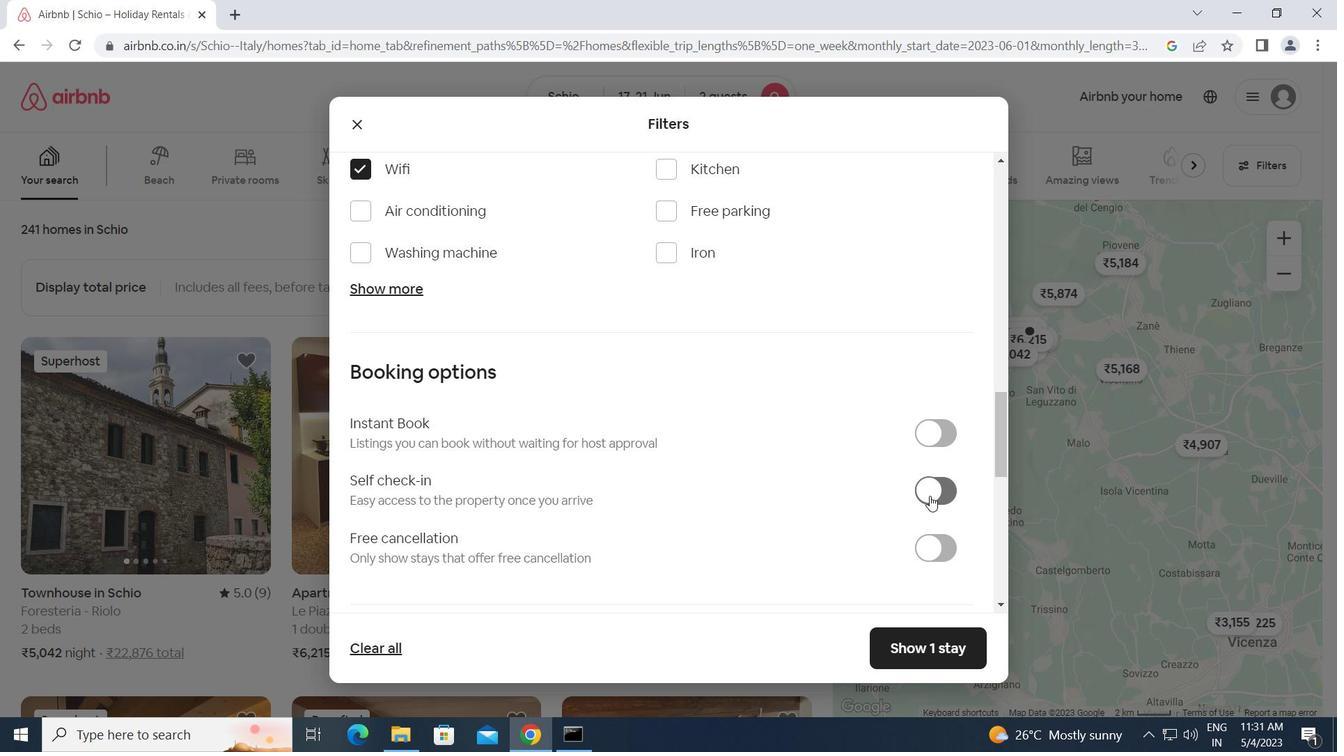 
Action: Mouse moved to (865, 532)
Screenshot: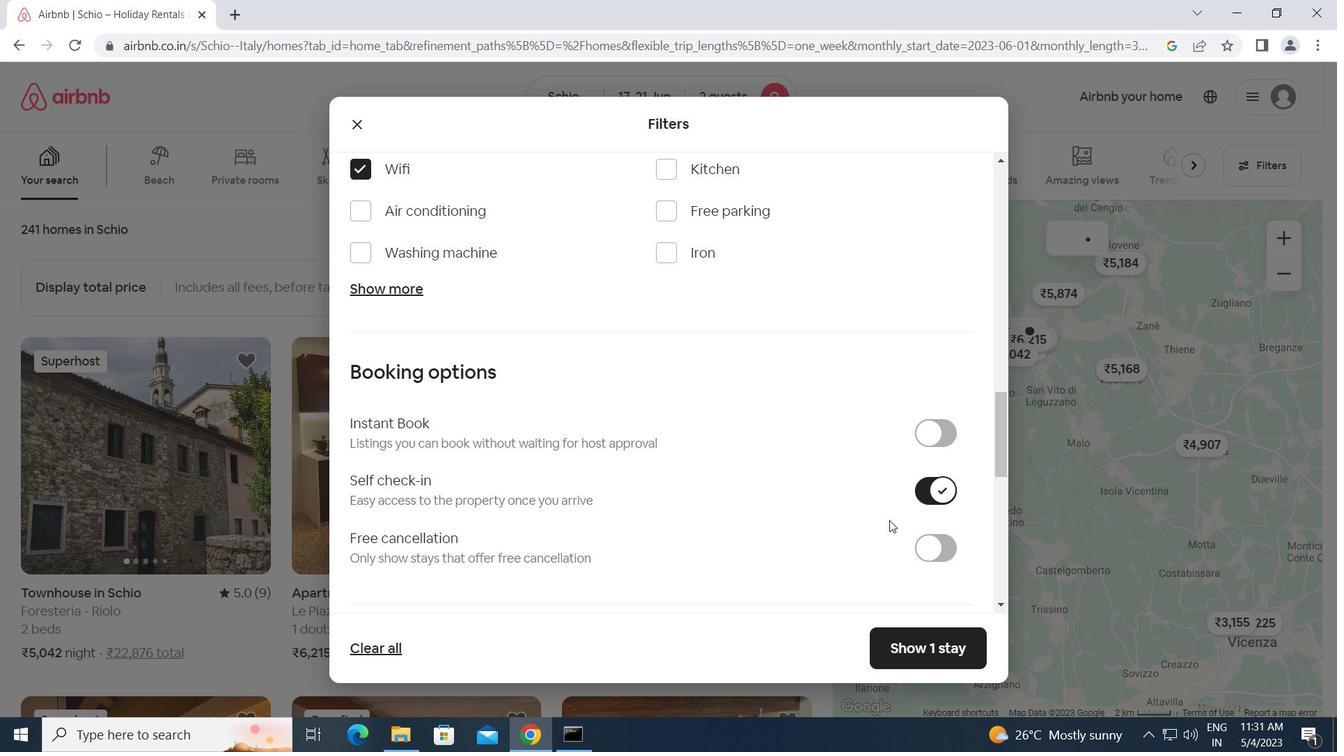 
Action: Mouse scrolled (865, 531) with delta (0, 0)
Screenshot: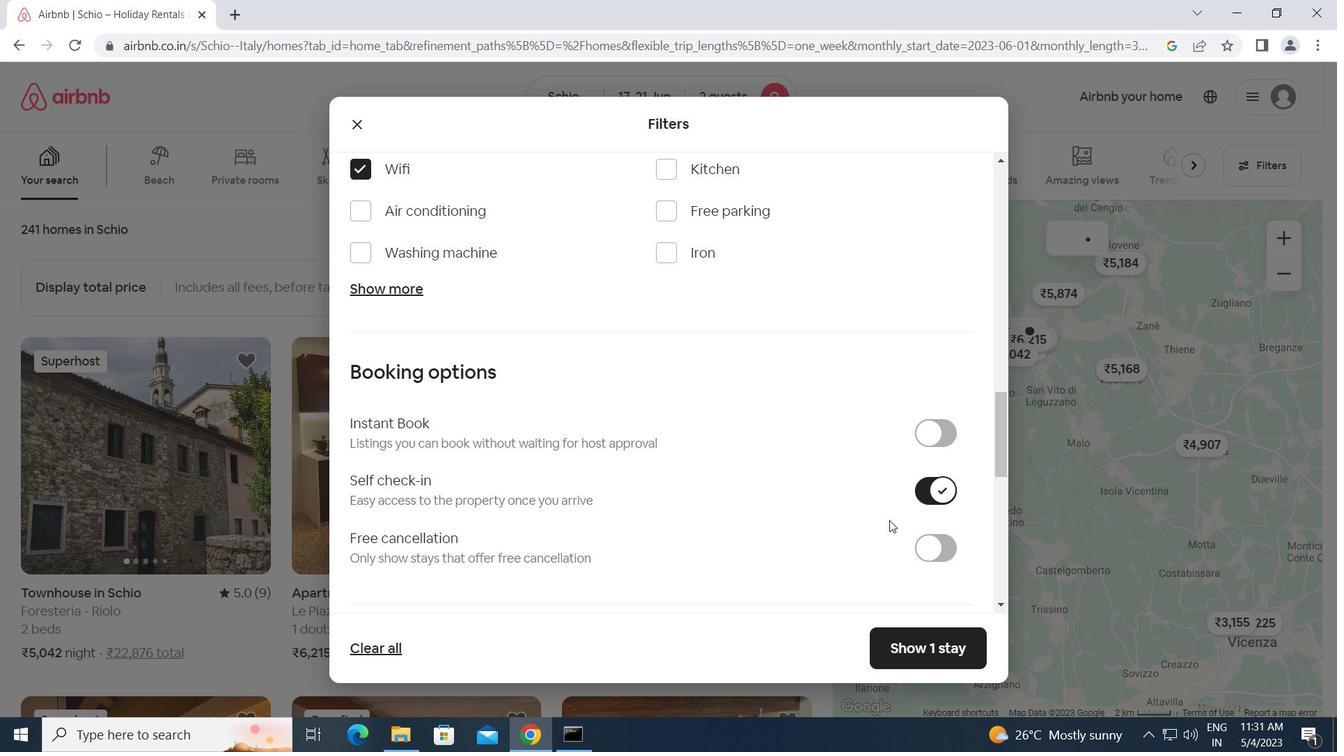 
Action: Mouse moved to (863, 532)
Screenshot: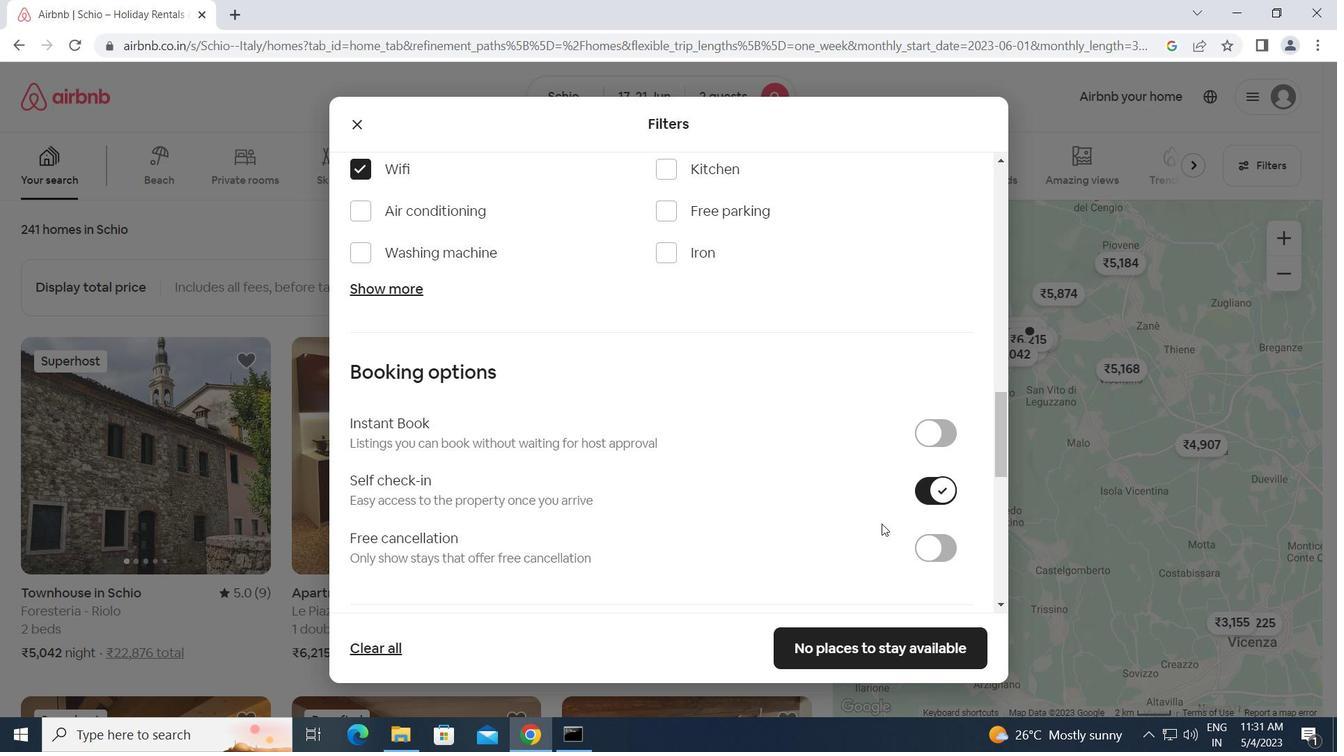 
Action: Mouse scrolled (863, 532) with delta (0, 0)
Screenshot: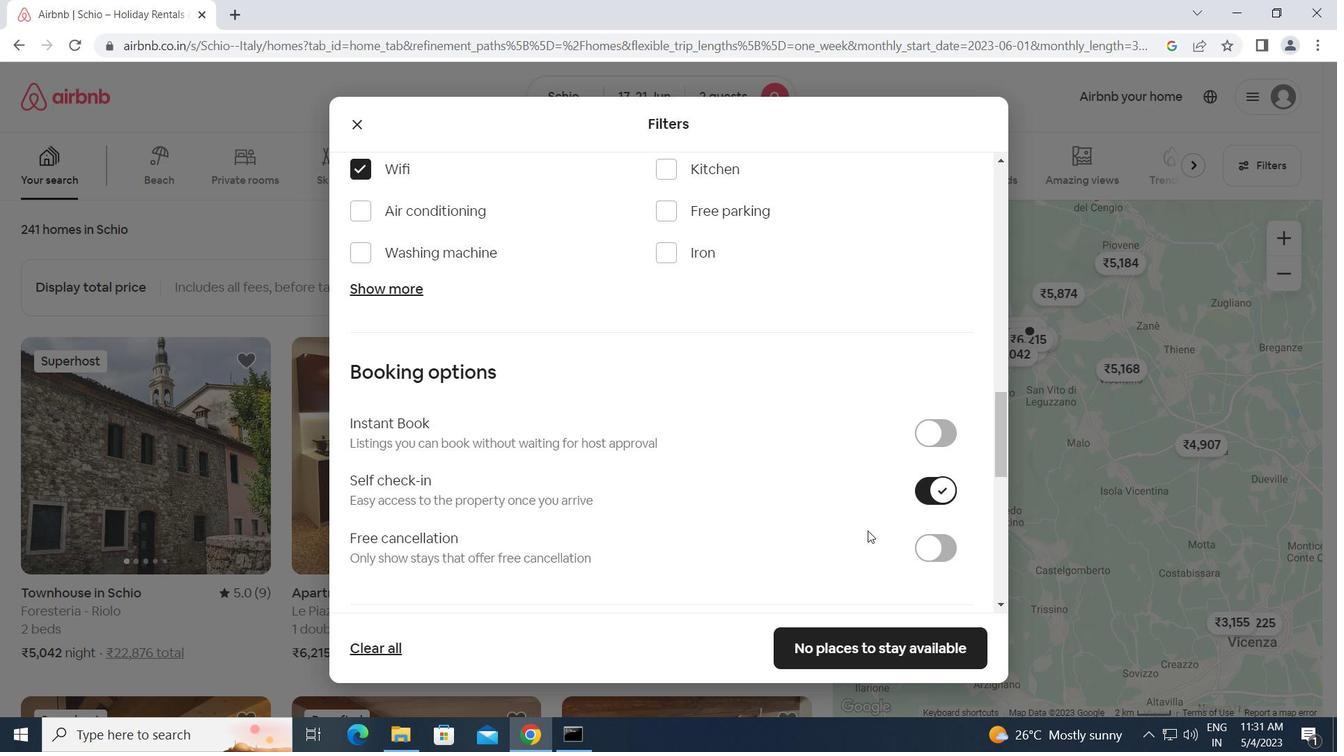 
Action: Mouse scrolled (863, 532) with delta (0, 0)
Screenshot: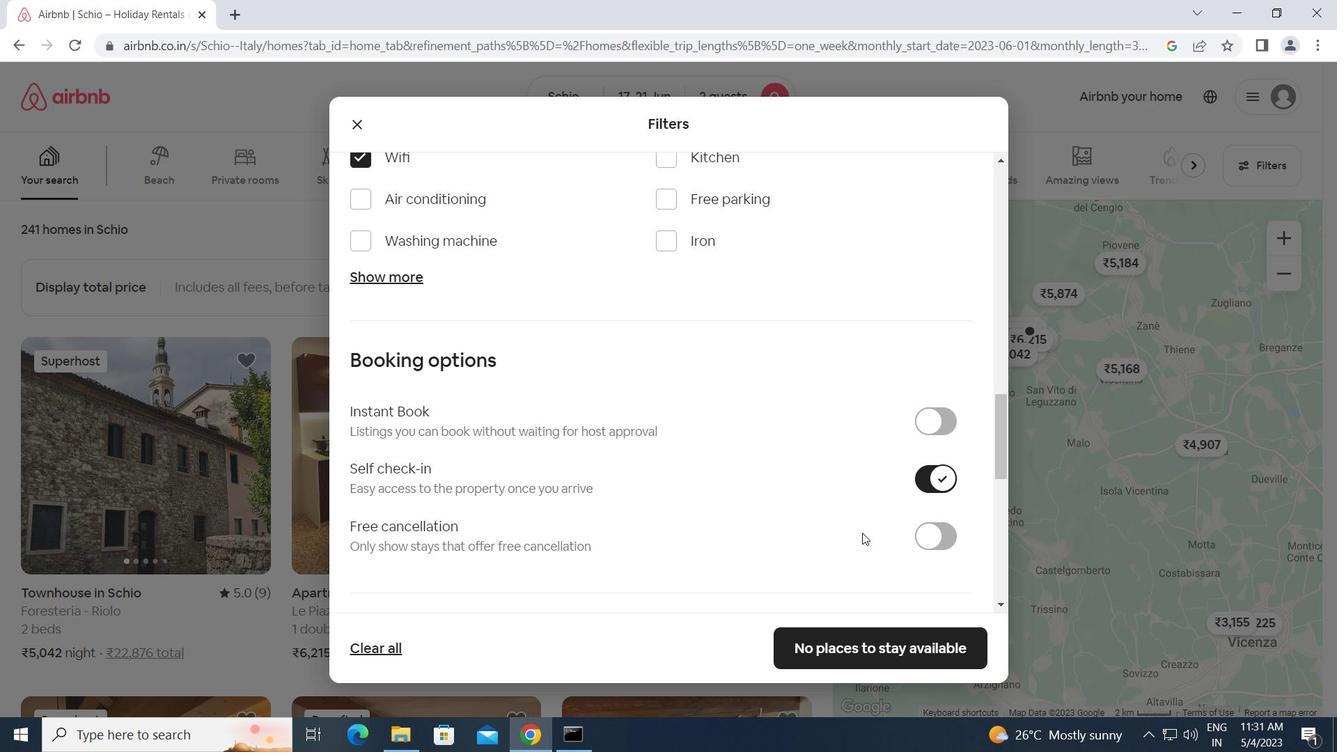 
Action: Mouse moved to (673, 486)
Screenshot: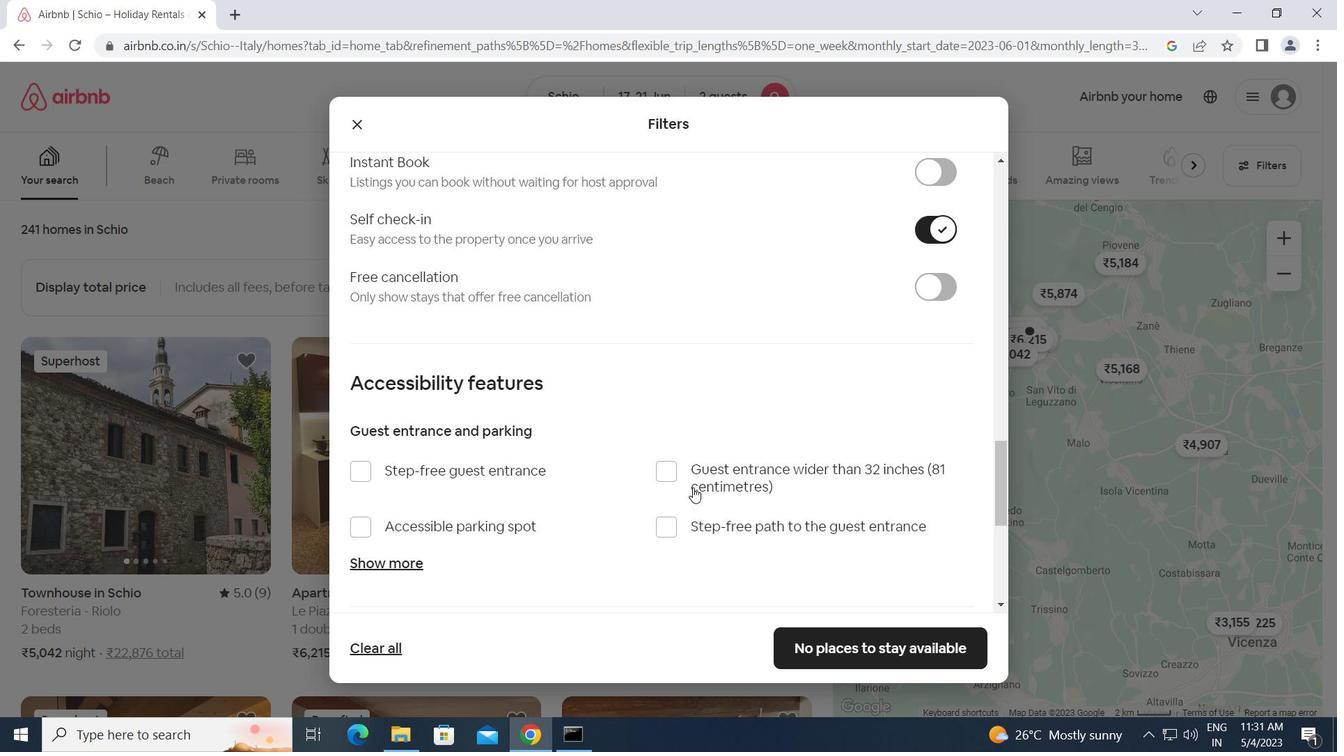 
Action: Mouse scrolled (673, 486) with delta (0, 0)
Screenshot: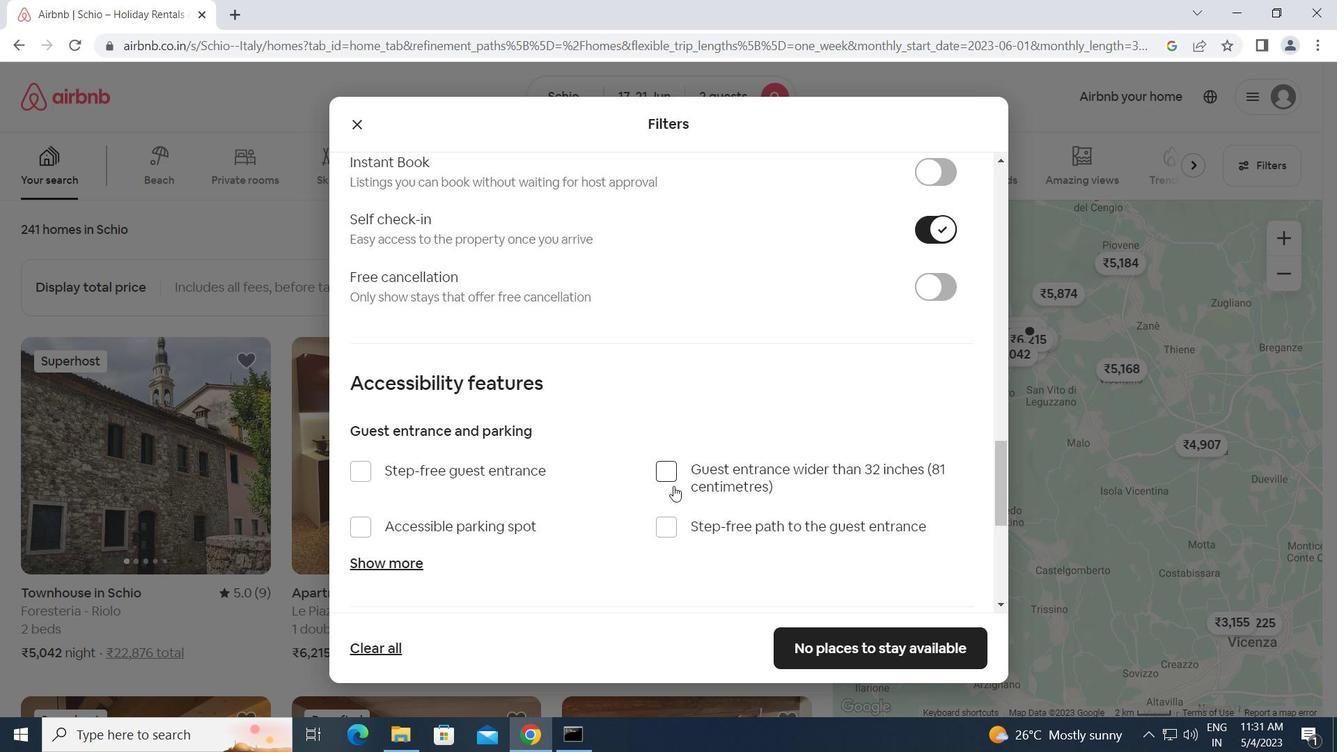 
Action: Mouse scrolled (673, 486) with delta (0, 0)
Screenshot: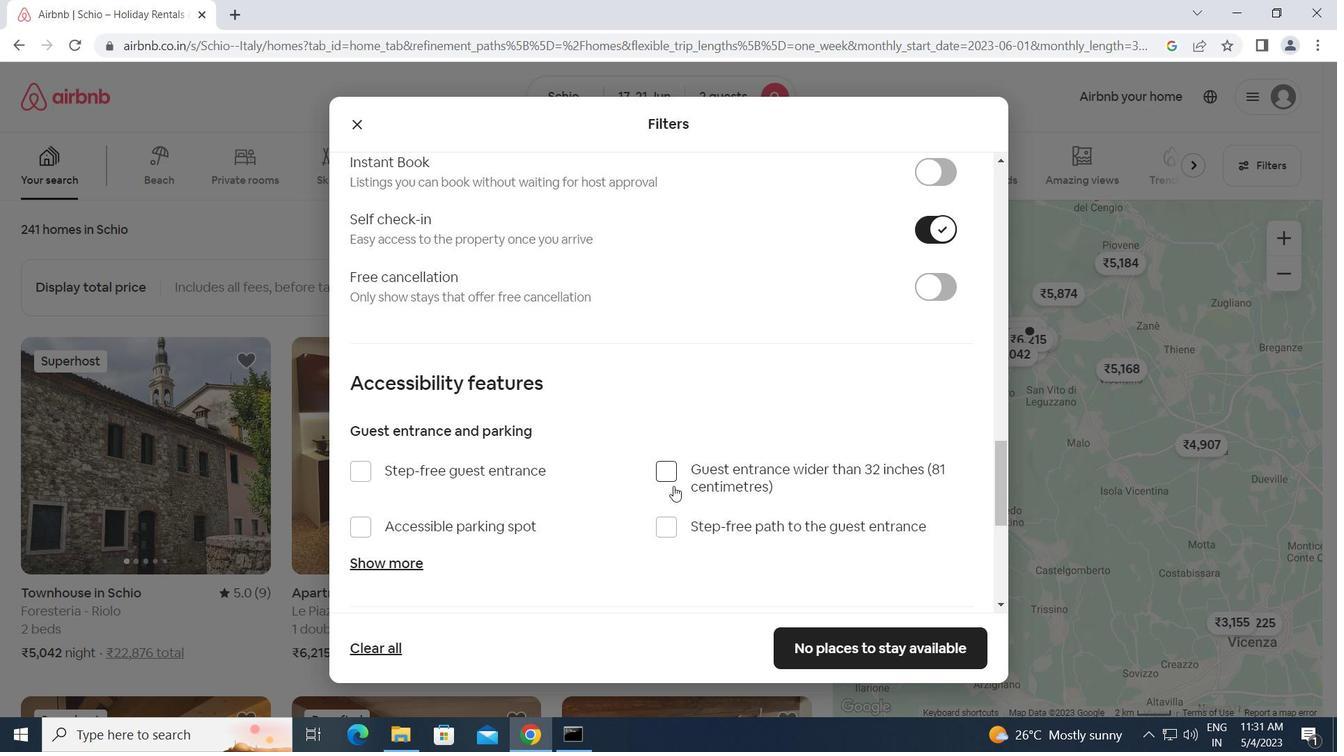 
Action: Mouse scrolled (673, 486) with delta (0, 0)
Screenshot: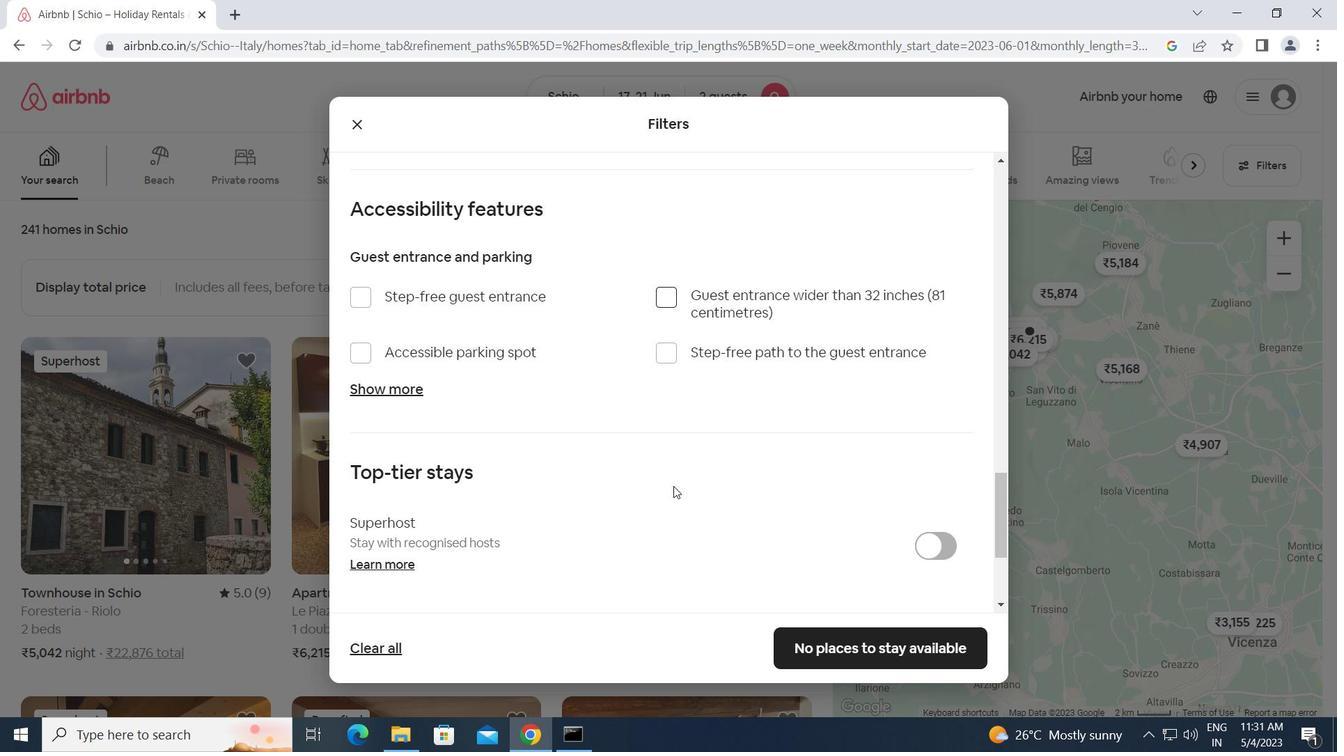 
Action: Mouse scrolled (673, 486) with delta (0, 0)
Screenshot: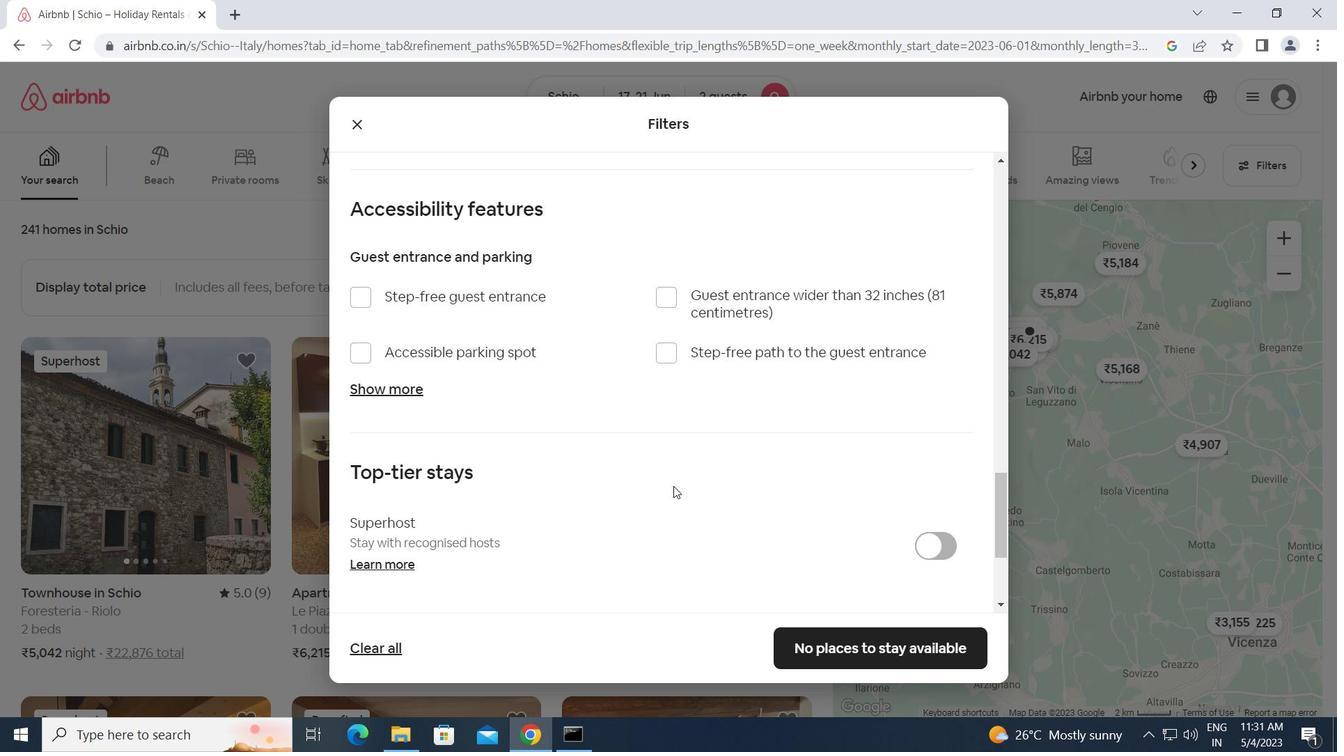 
Action: Mouse moved to (358, 531)
Screenshot: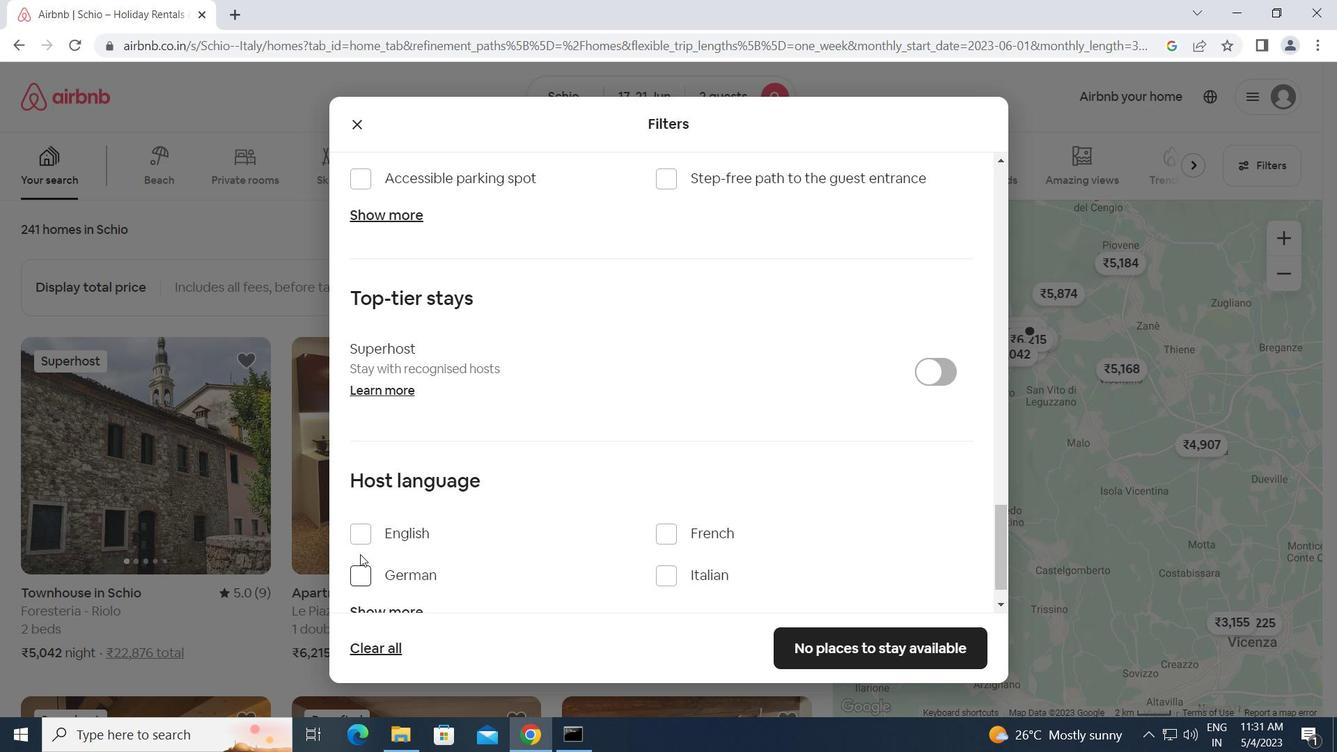 
Action: Mouse pressed left at (358, 531)
Screenshot: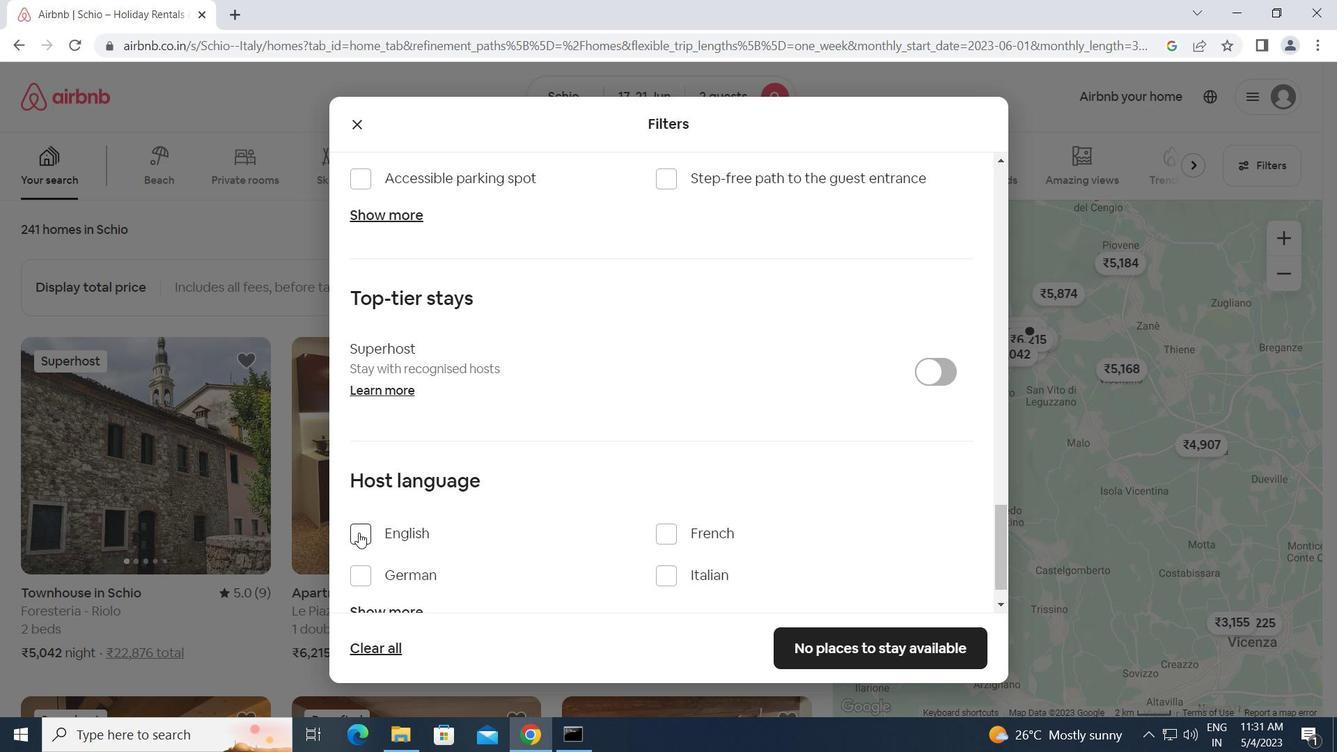 
Action: Mouse moved to (821, 638)
Screenshot: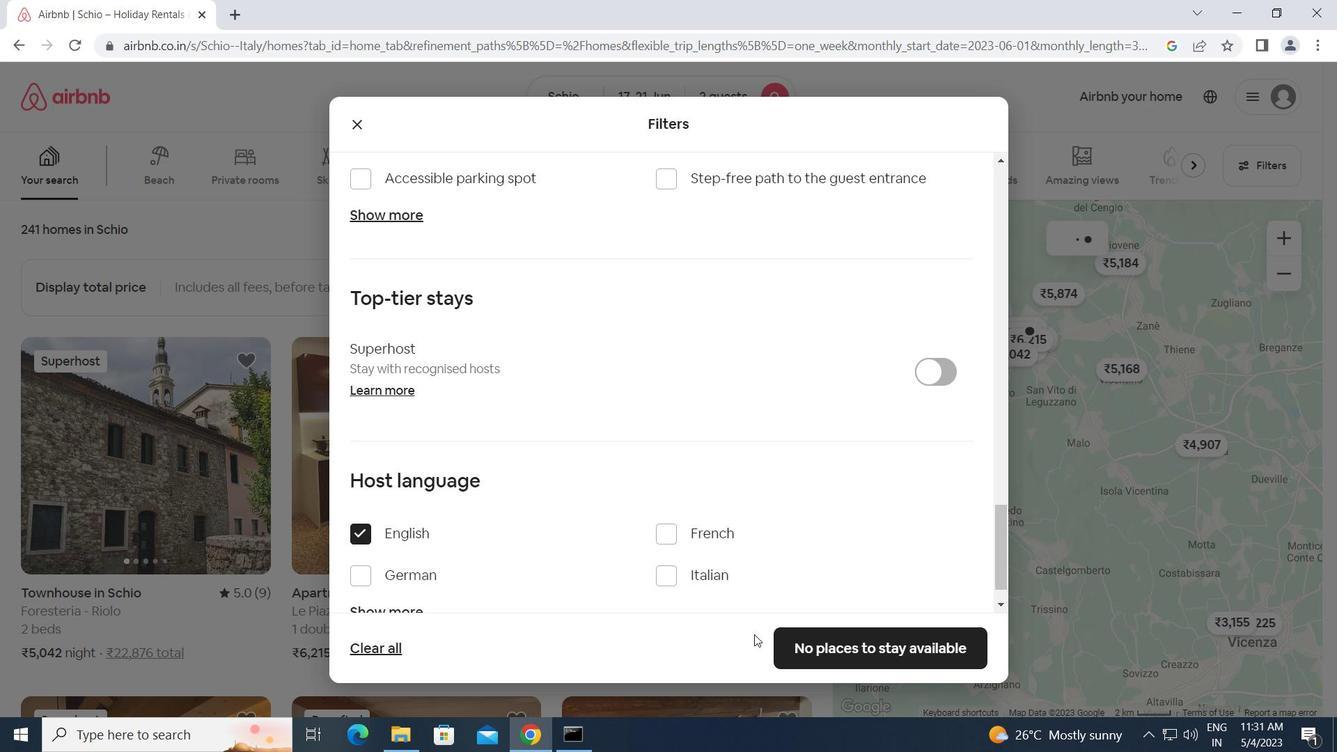 
Action: Mouse pressed left at (821, 638)
Screenshot: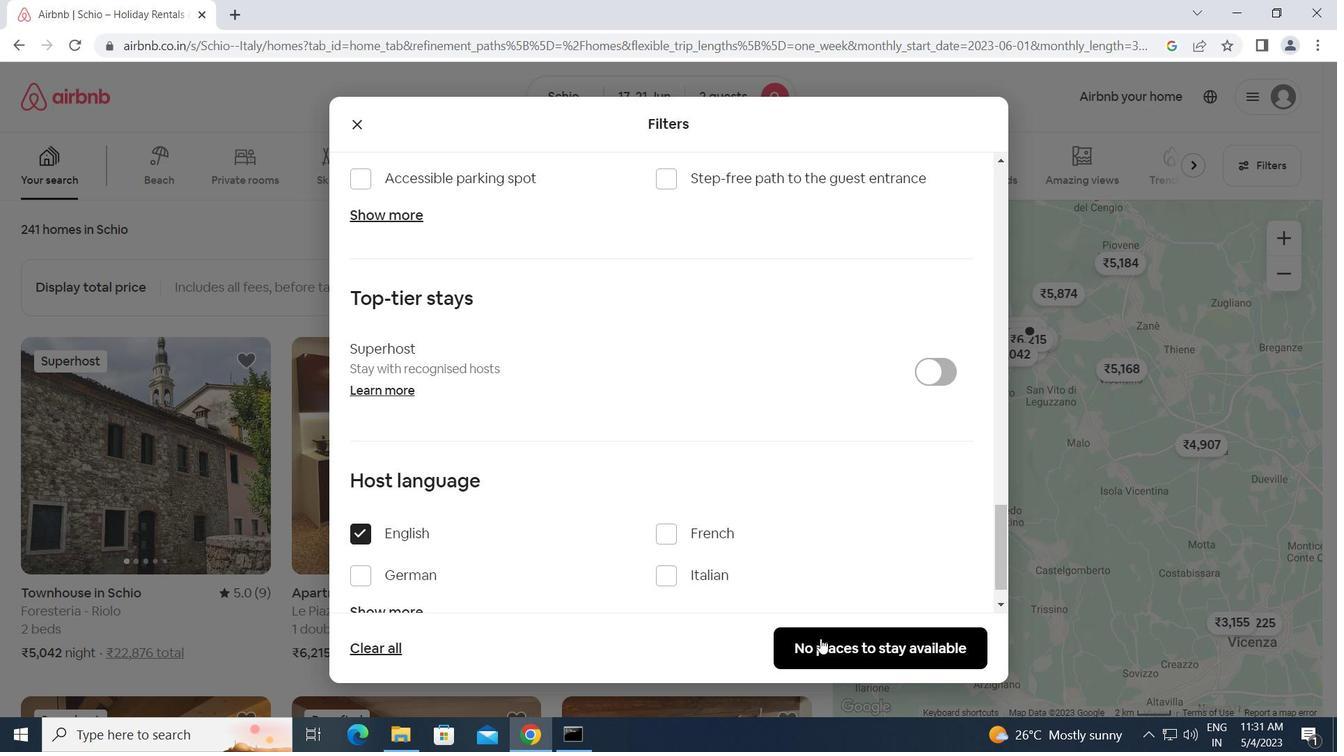 
Action: Mouse moved to (821, 638)
Screenshot: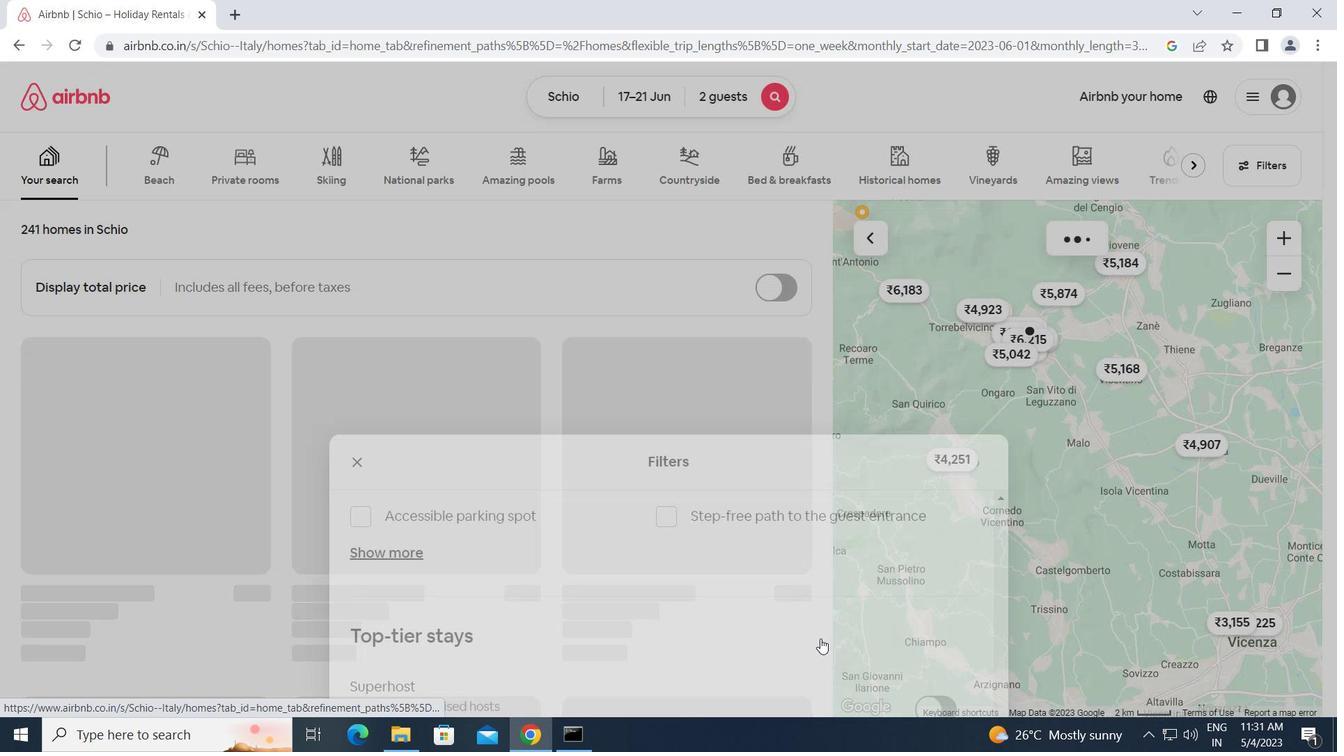 
